 Task: Open Card Food Packaging Review in Board Content Management to Workspace Customer Relationship Management and Retention and add a team member Softage.4@softage.net, a label Blue, a checklist Mutual Funds, an attachment from Trello, a color Blue and finally, add a card description 'Create and send out employee engagement survey on career development opportunities' and a comment 'This task requires us to be proactive in identifying potential risks and taking steps to mitigate them.'. Add a start date 'Jan 08, 1900' with a due date 'Jan 15, 1900'
Action: Mouse moved to (735, 194)
Screenshot: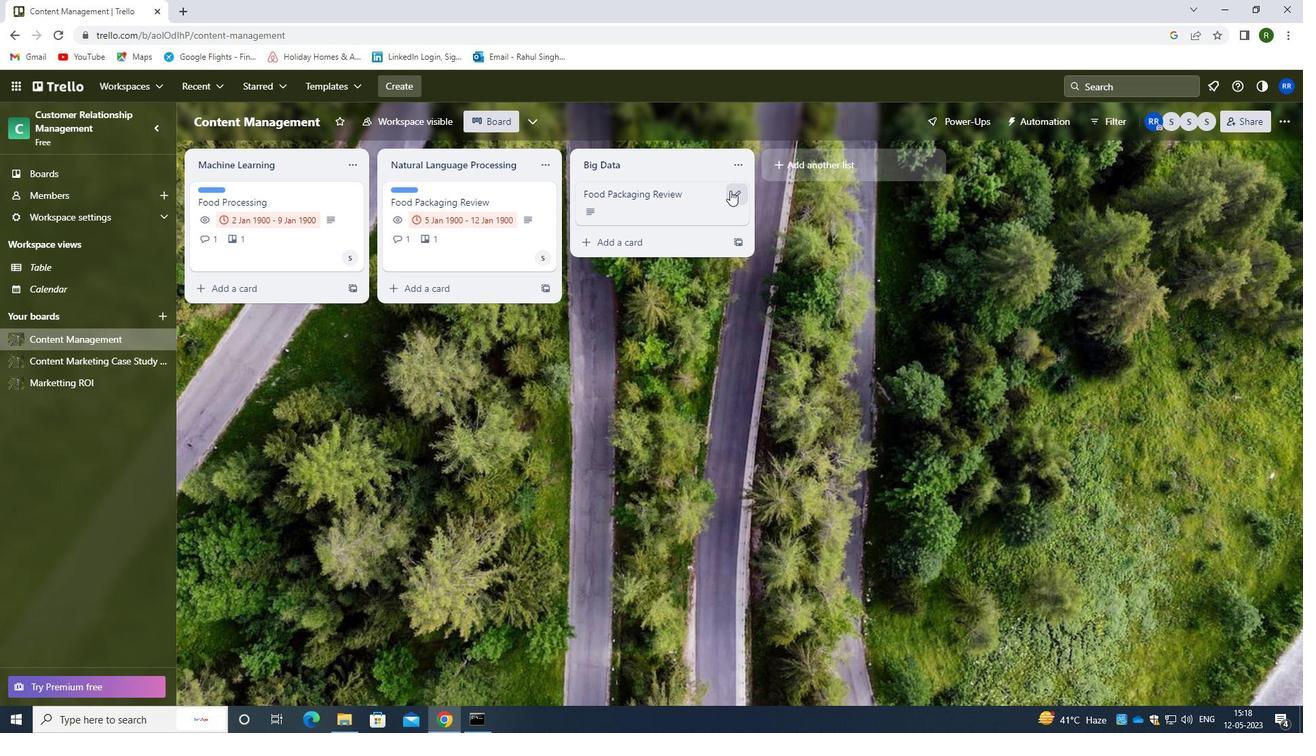 
Action: Mouse pressed left at (735, 194)
Screenshot: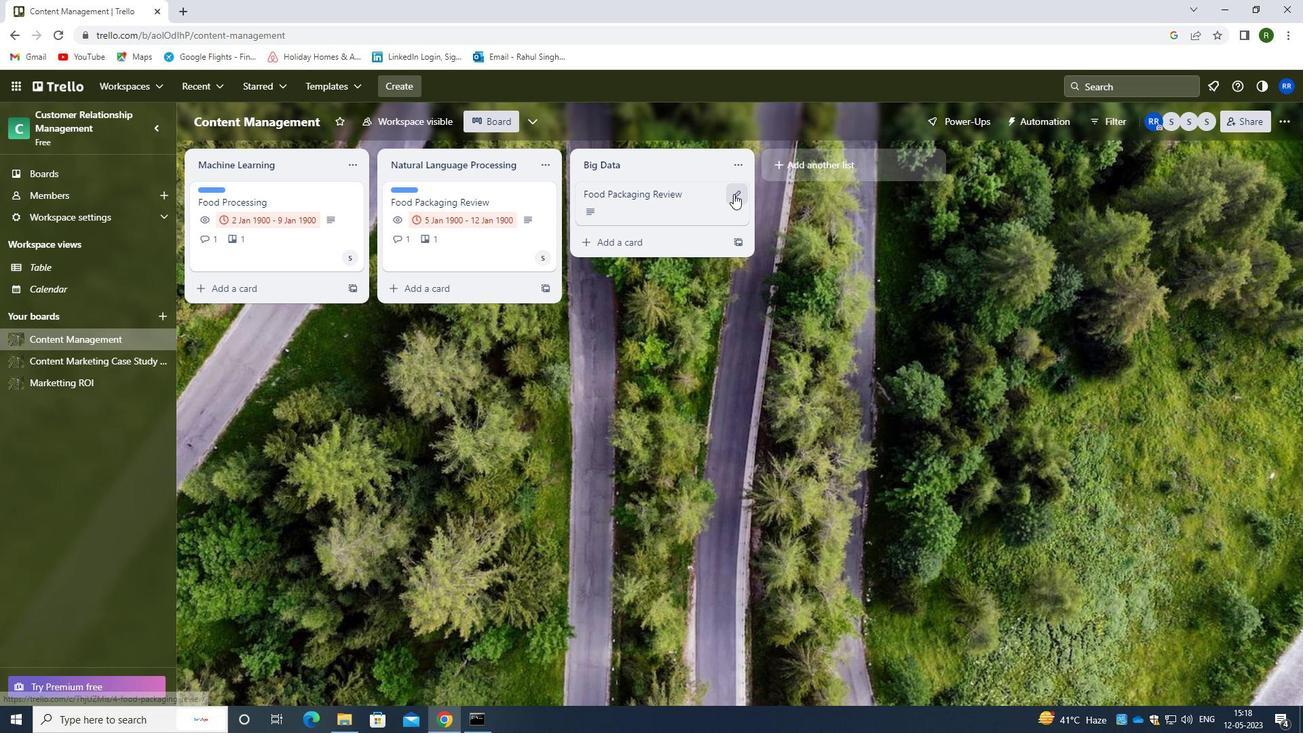 
Action: Mouse moved to (788, 196)
Screenshot: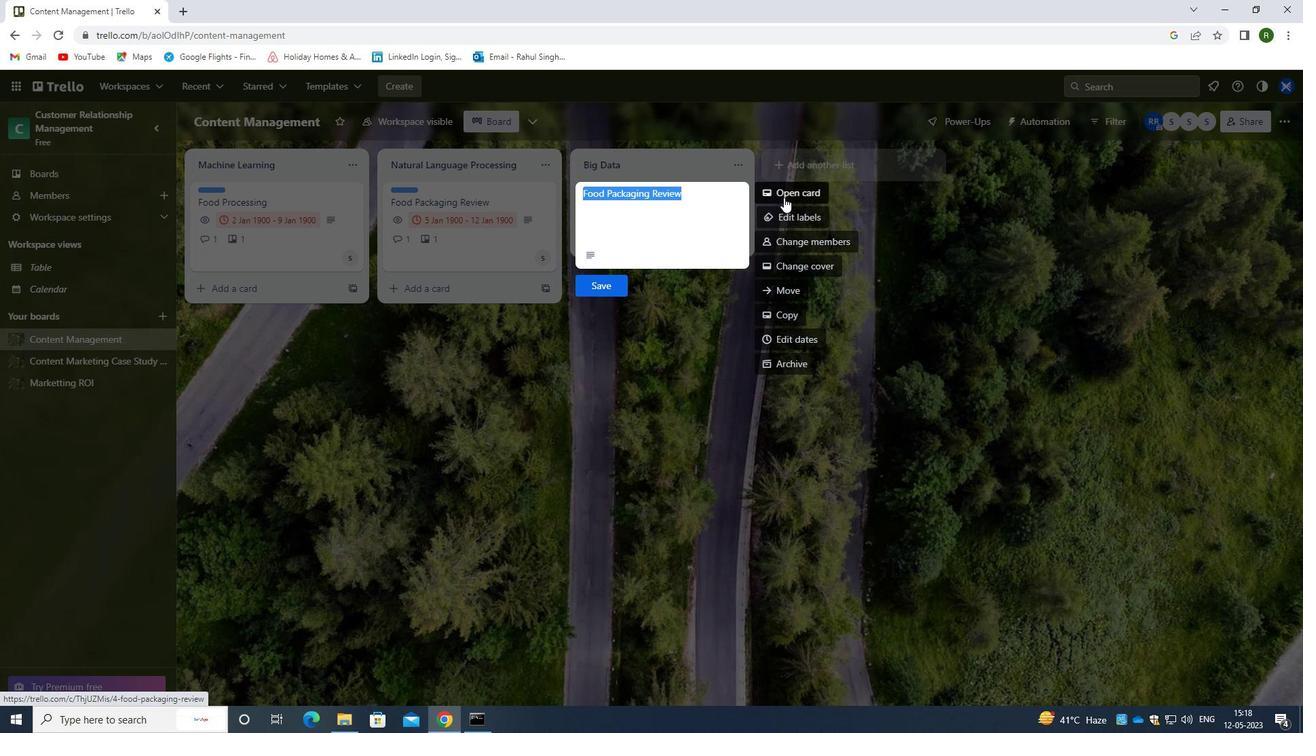 
Action: Mouse pressed left at (788, 196)
Screenshot: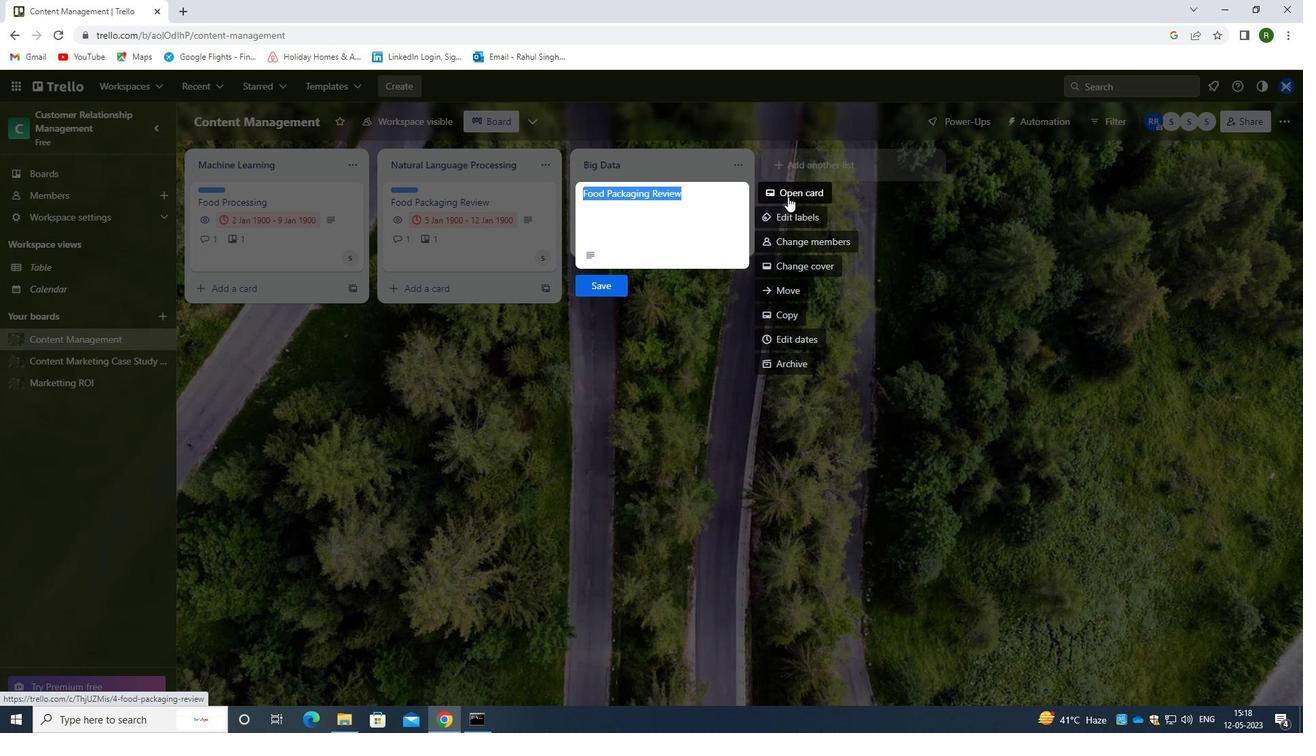 
Action: Mouse moved to (824, 245)
Screenshot: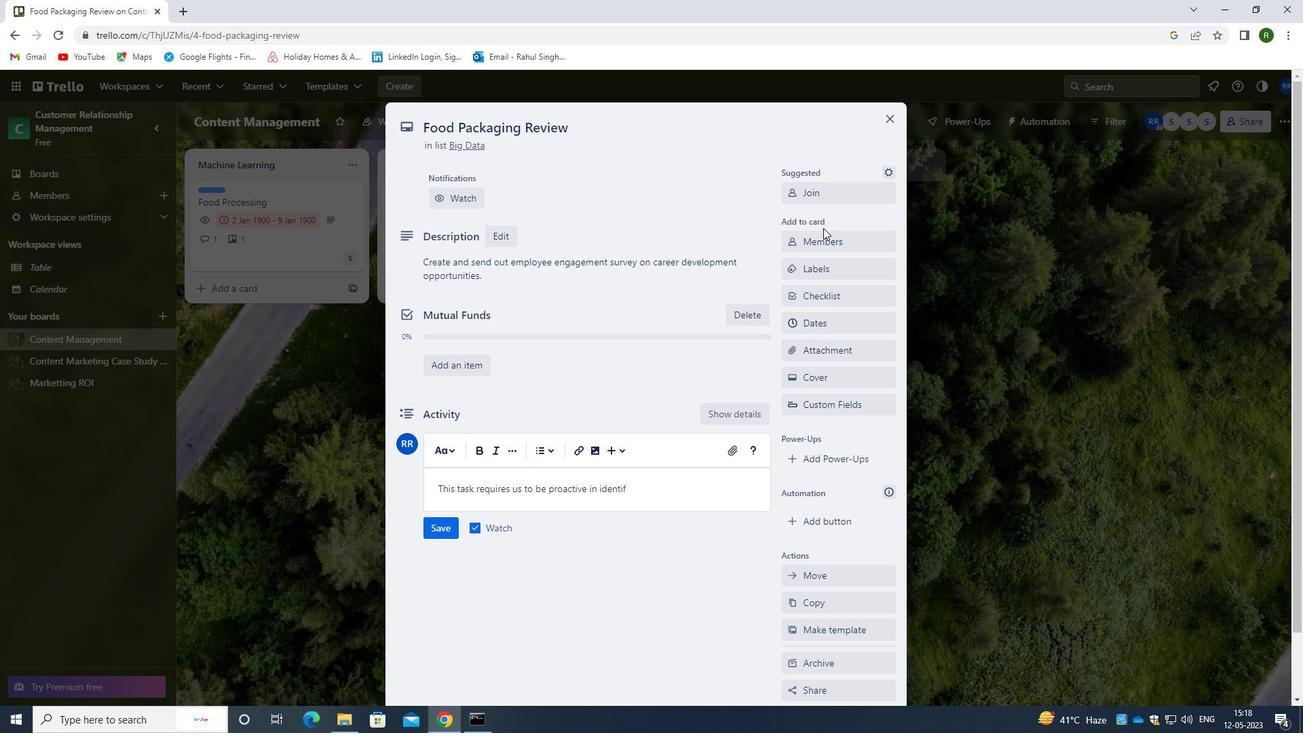 
Action: Mouse pressed left at (824, 245)
Screenshot: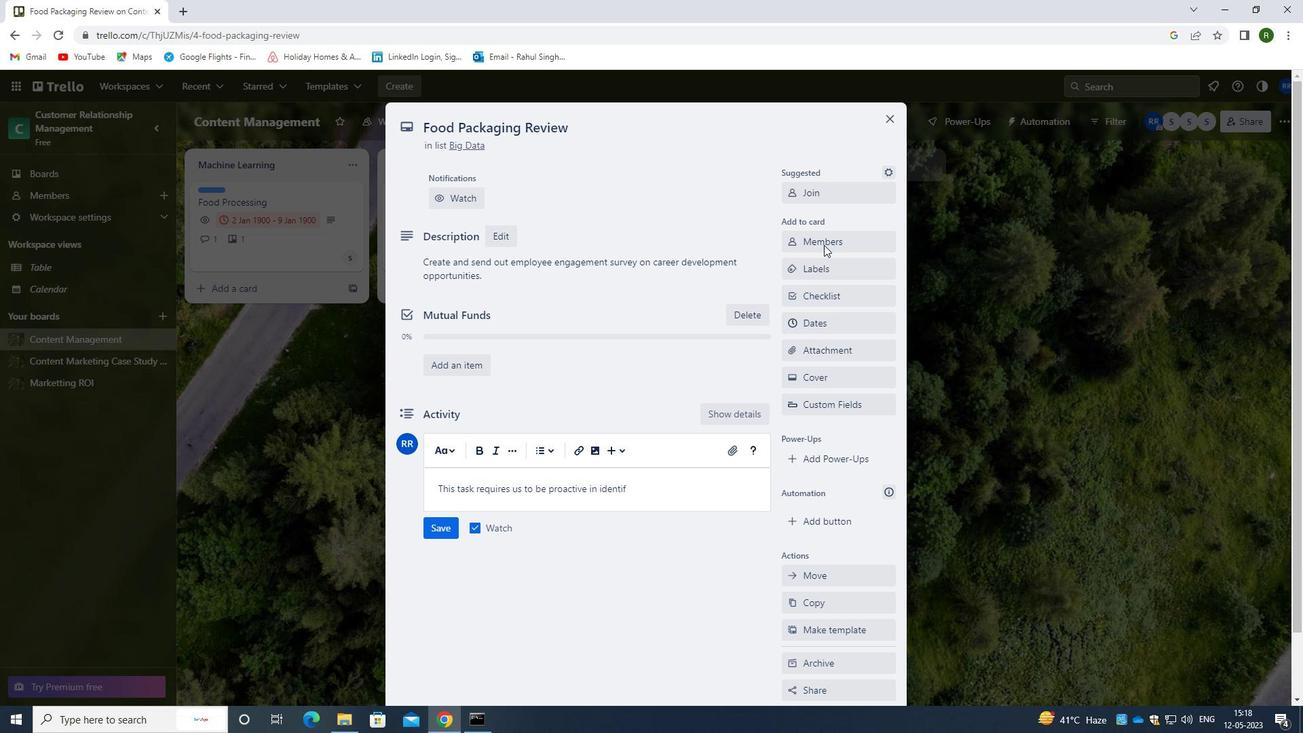 
Action: Mouse moved to (810, 243)
Screenshot: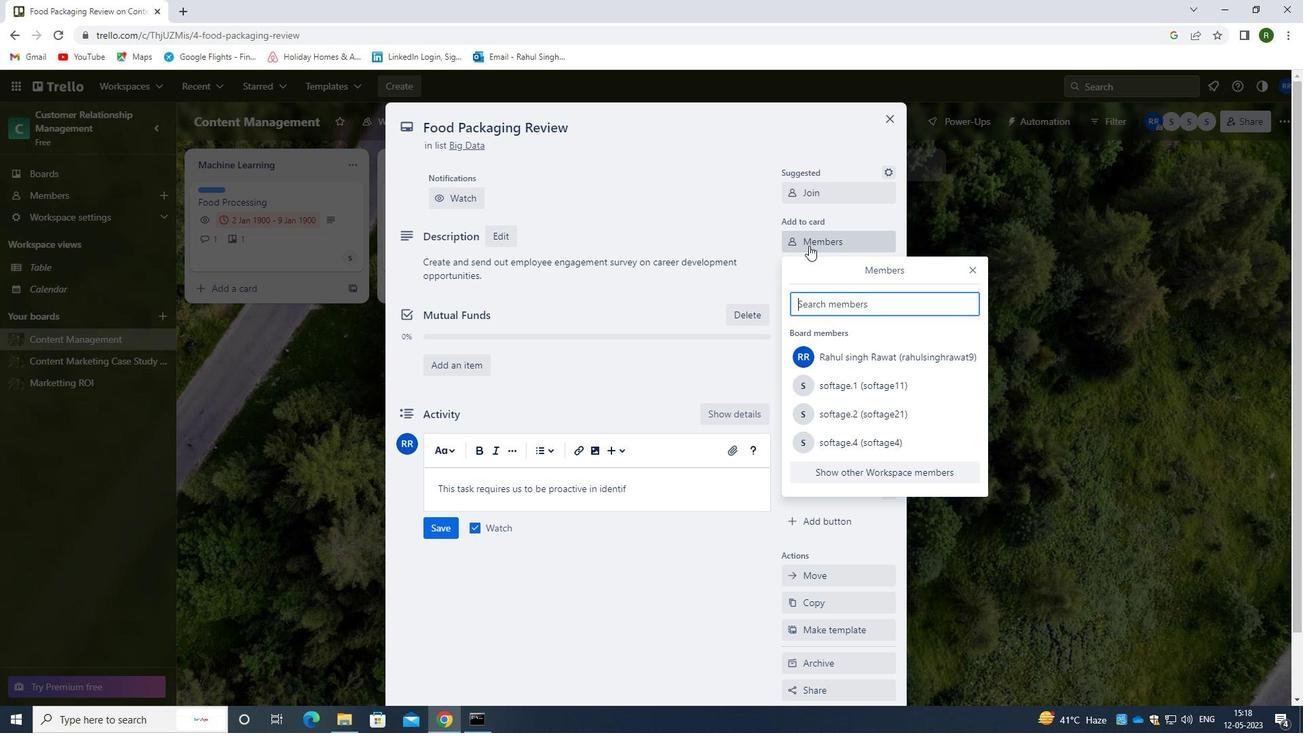
Action: Mouse pressed left at (810, 243)
Screenshot: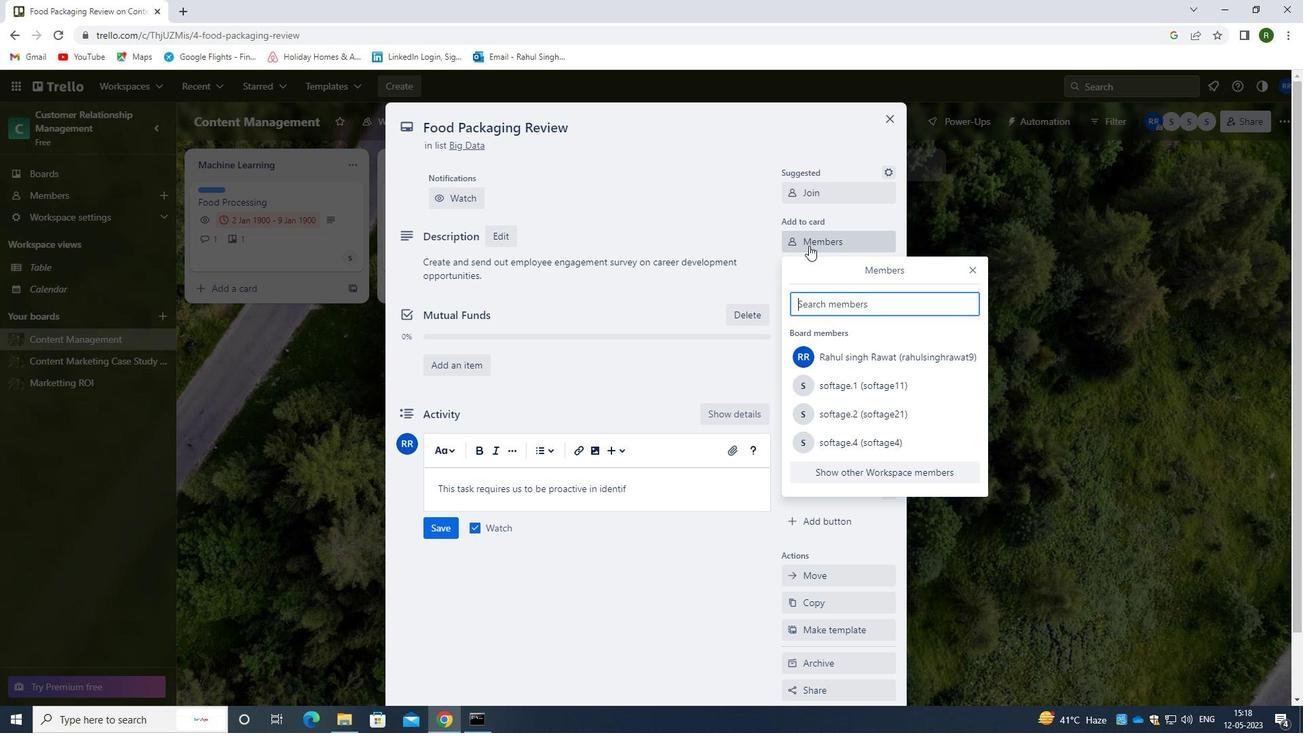 
Action: Mouse moved to (811, 243)
Screenshot: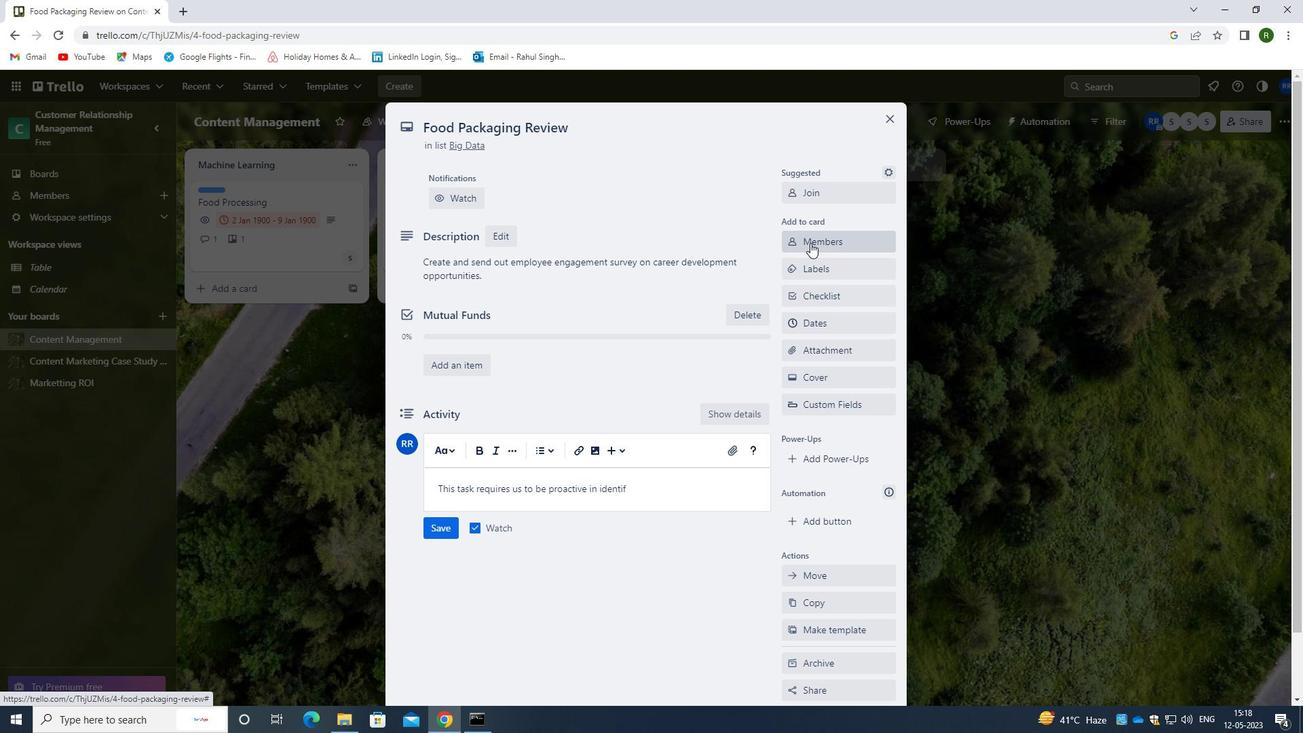 
Action: Mouse pressed left at (811, 243)
Screenshot: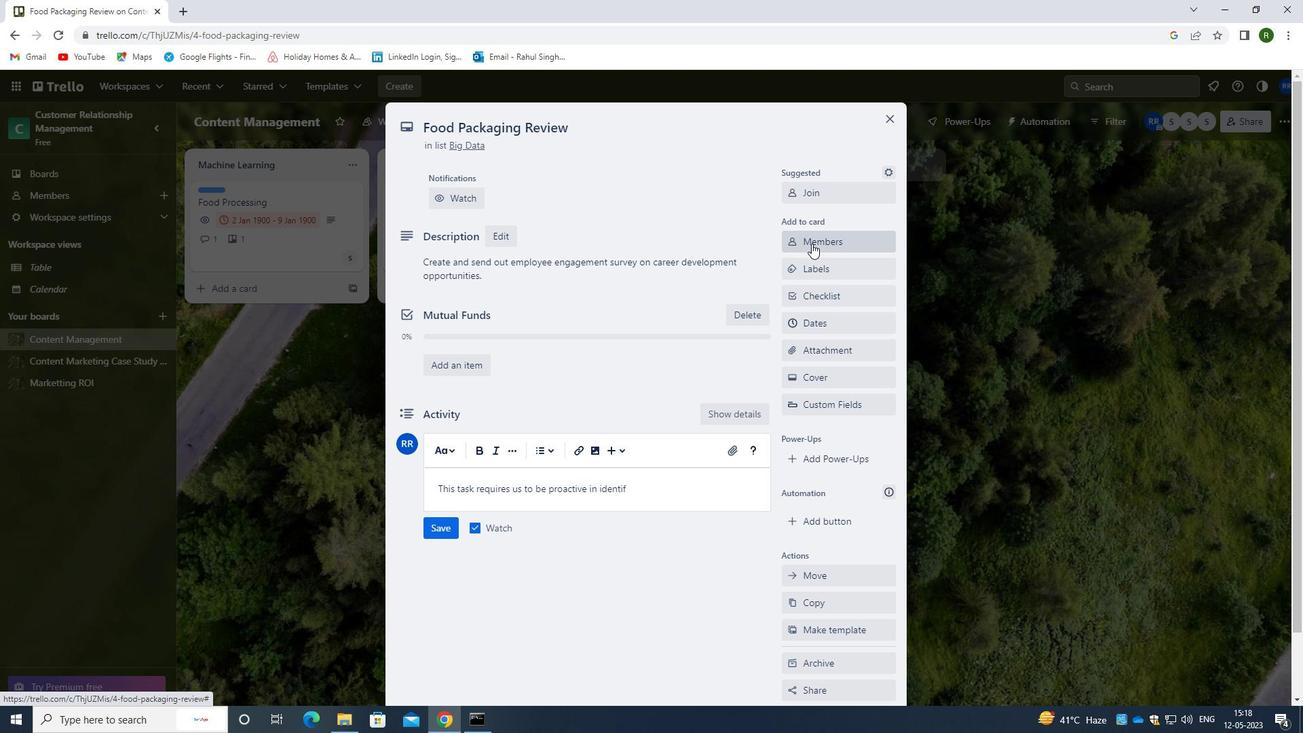 
Action: Mouse moved to (824, 305)
Screenshot: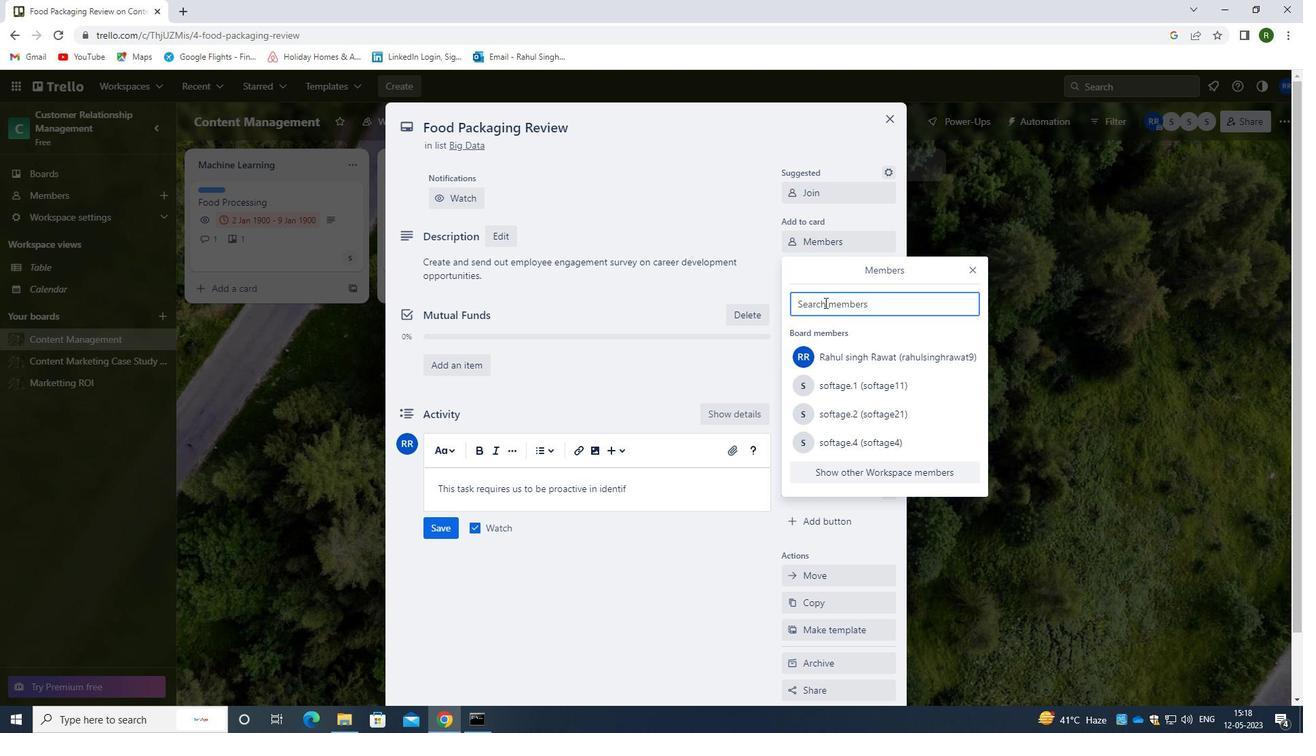 
Action: Key pressed <Key.caps_lock>s<Key.caps_lock>oftage.4<Key.shift>@SOFTAGE.NET
Screenshot: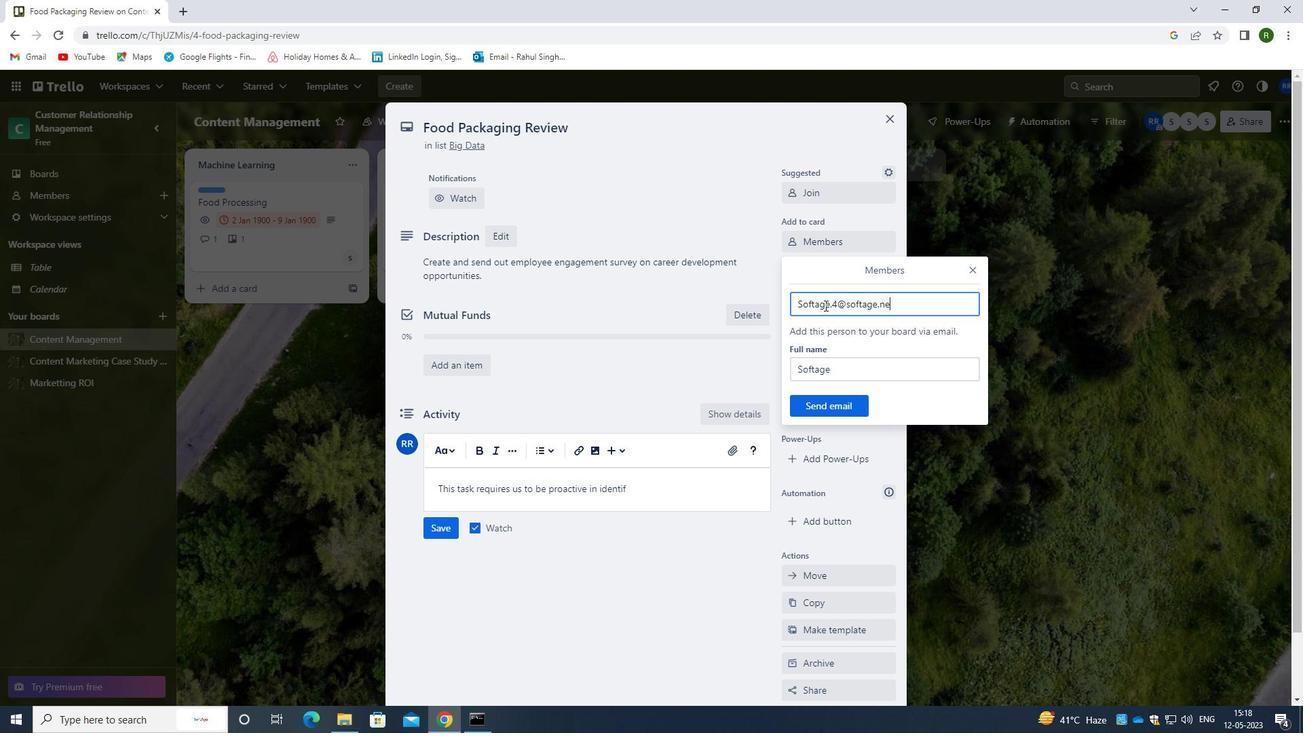 
Action: Mouse moved to (839, 407)
Screenshot: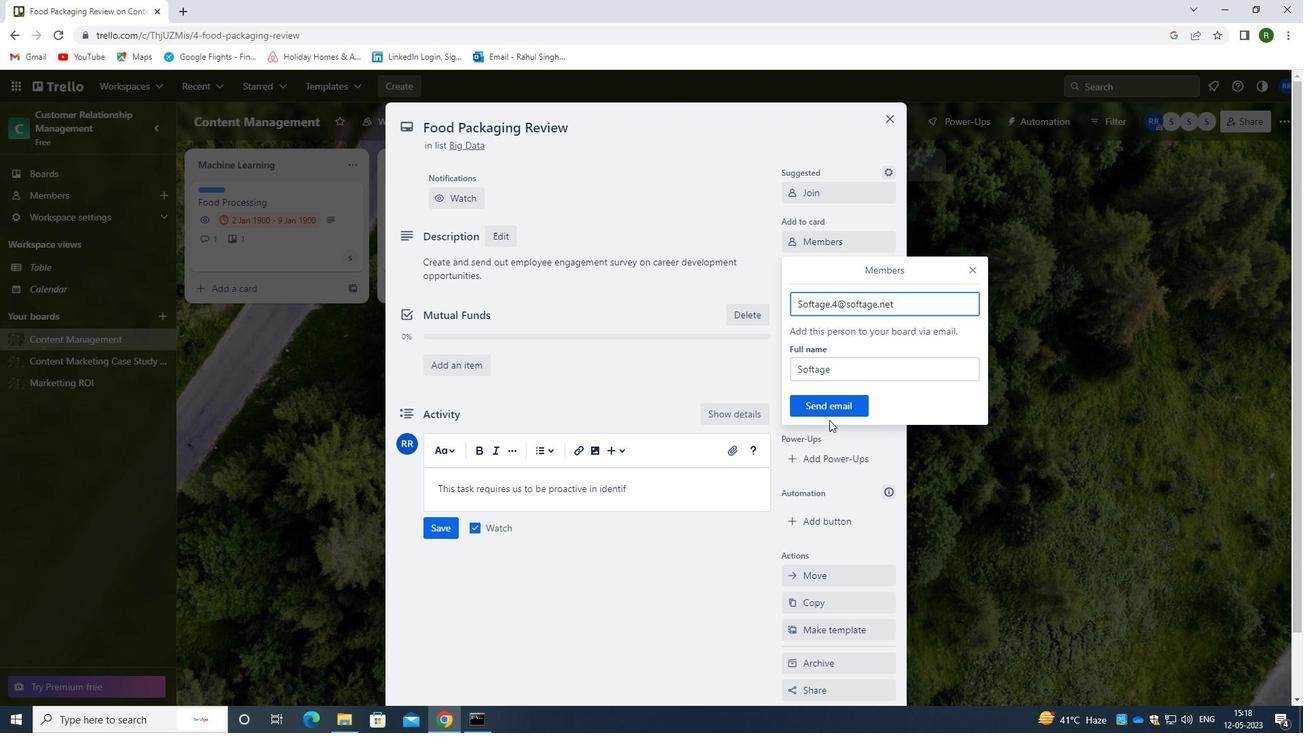 
Action: Mouse pressed left at (839, 407)
Screenshot: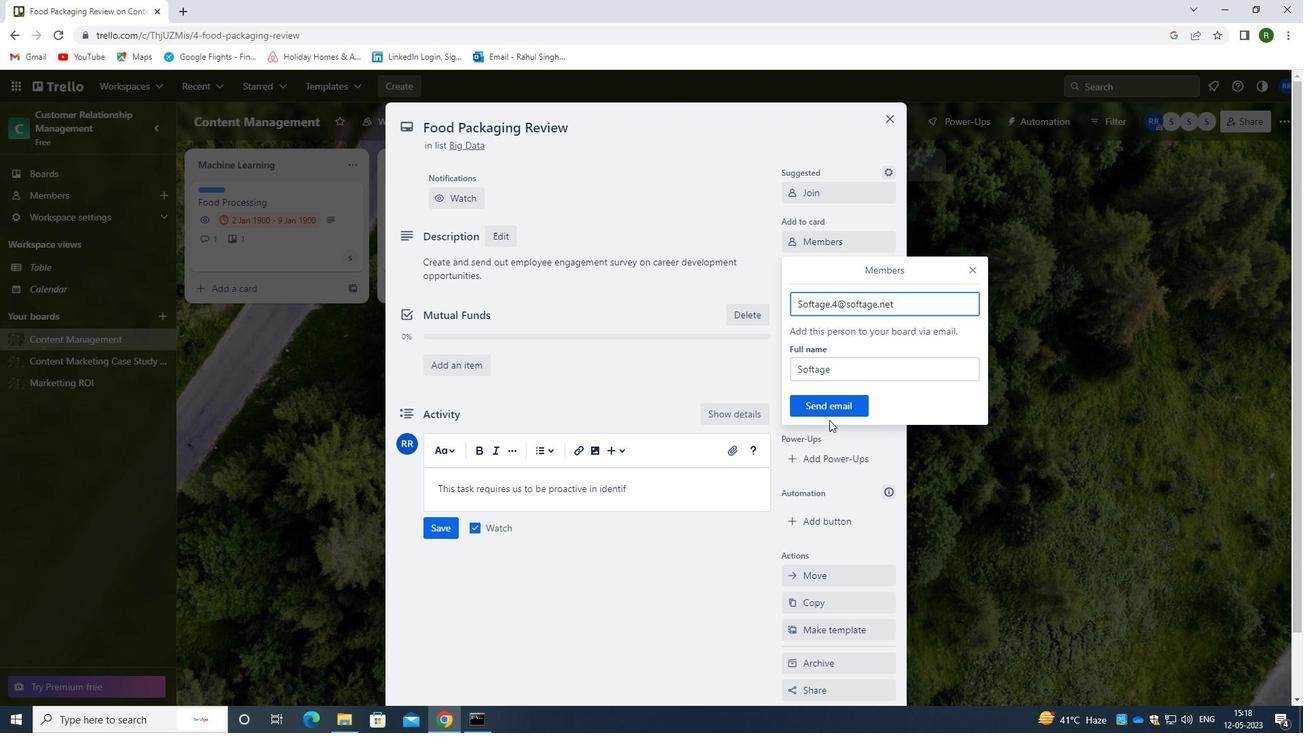 
Action: Mouse moved to (833, 257)
Screenshot: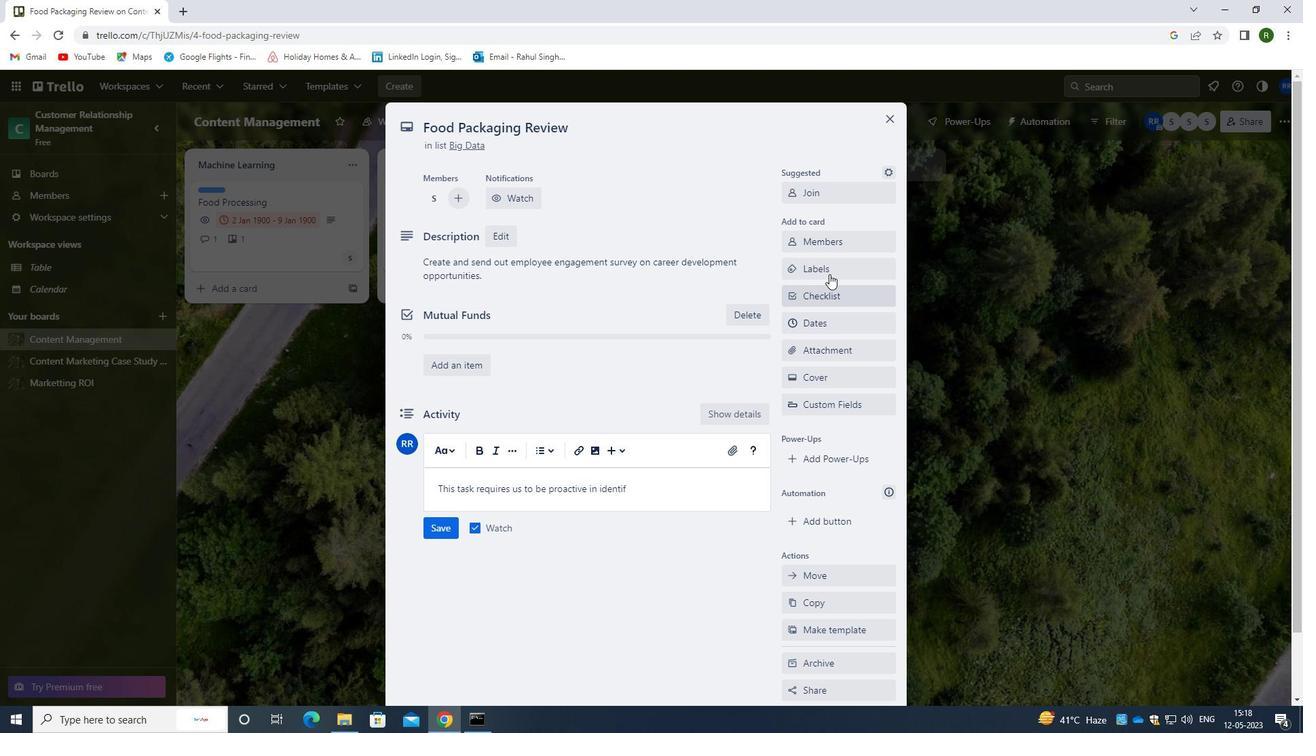 
Action: Mouse pressed left at (833, 257)
Screenshot: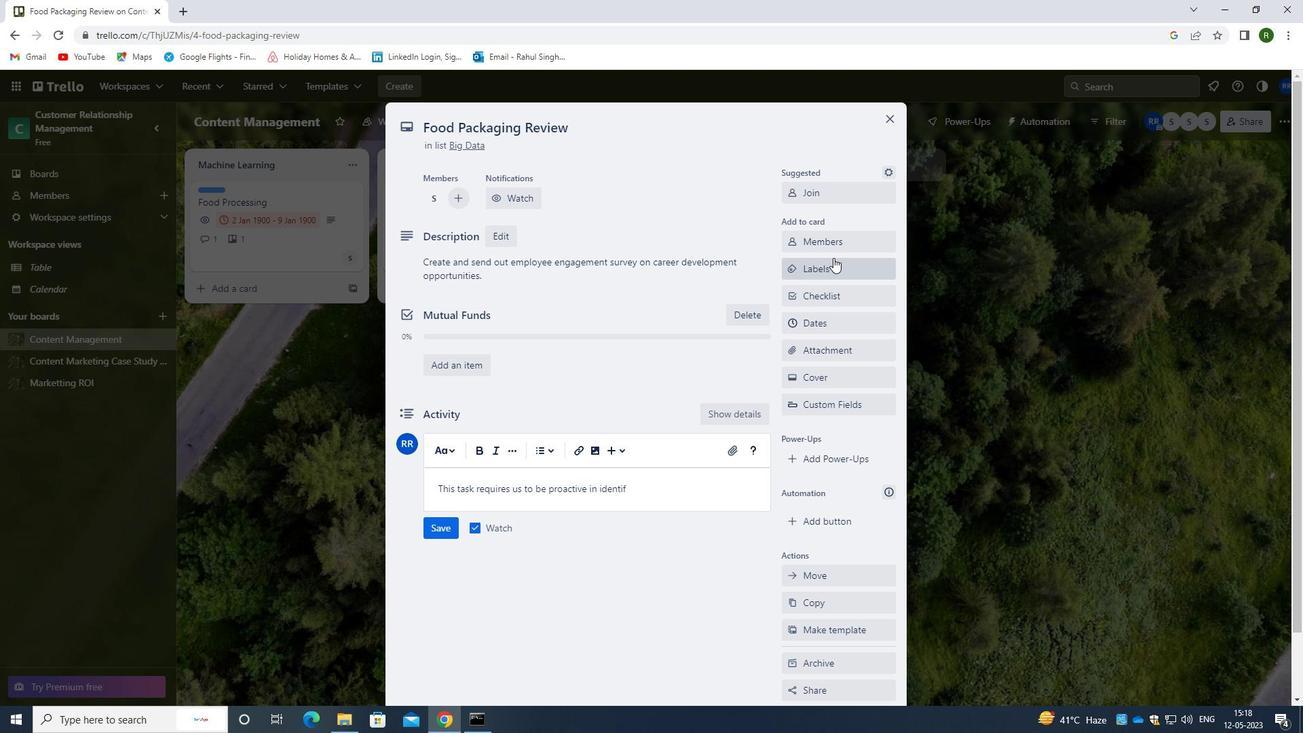 
Action: Mouse moved to (824, 358)
Screenshot: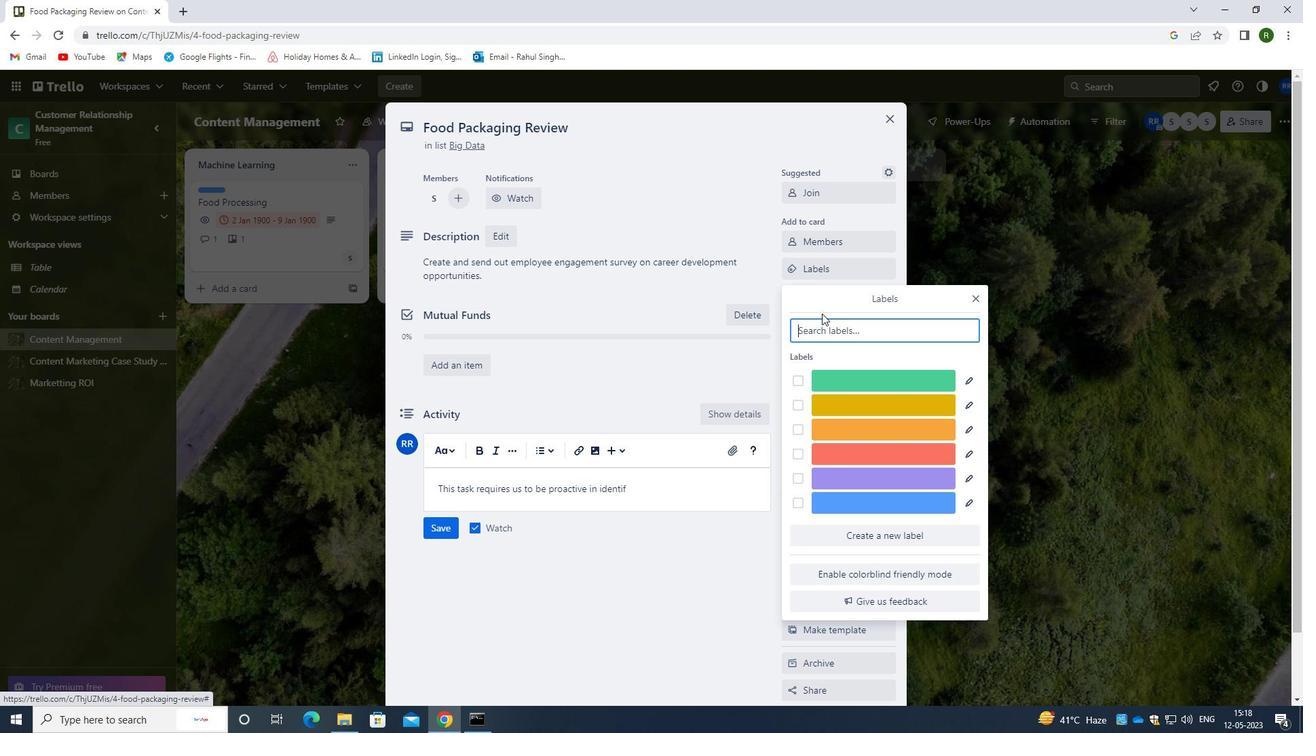 
Action: Key pressed BLI<Key.backspace>UE
Screenshot: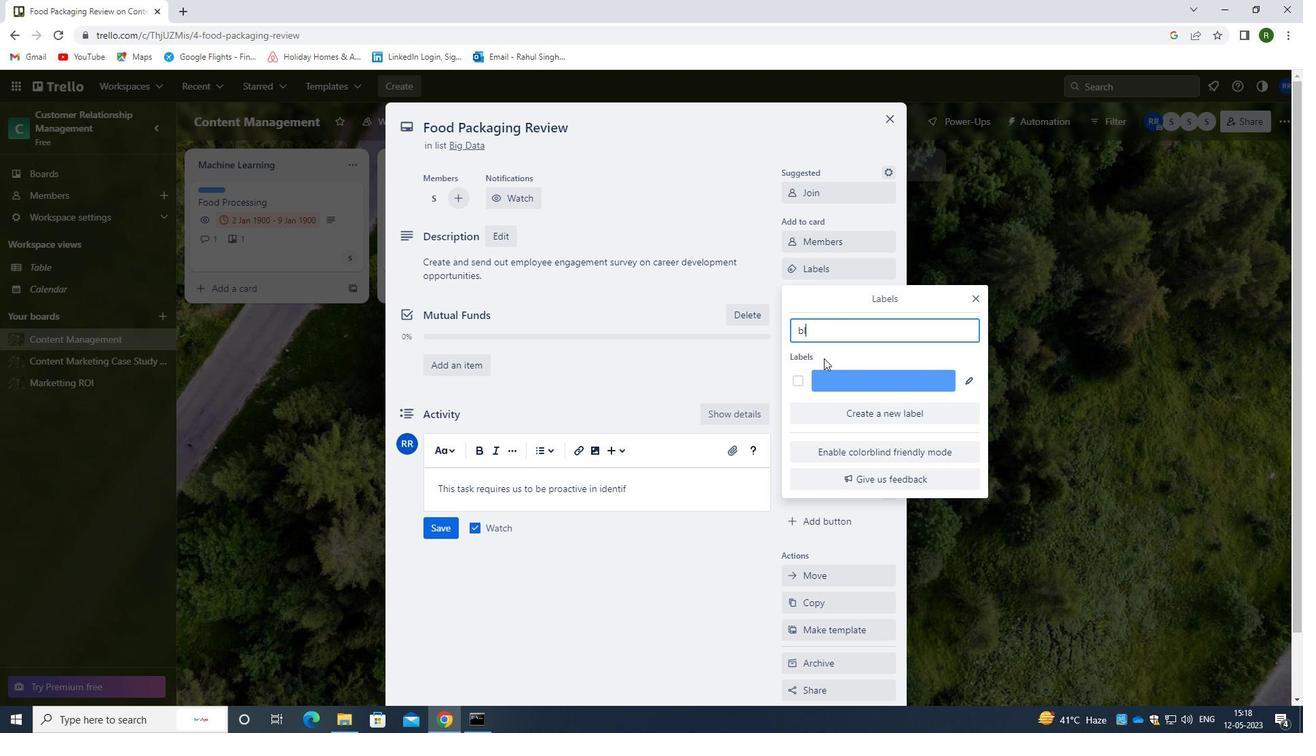 
Action: Mouse moved to (794, 377)
Screenshot: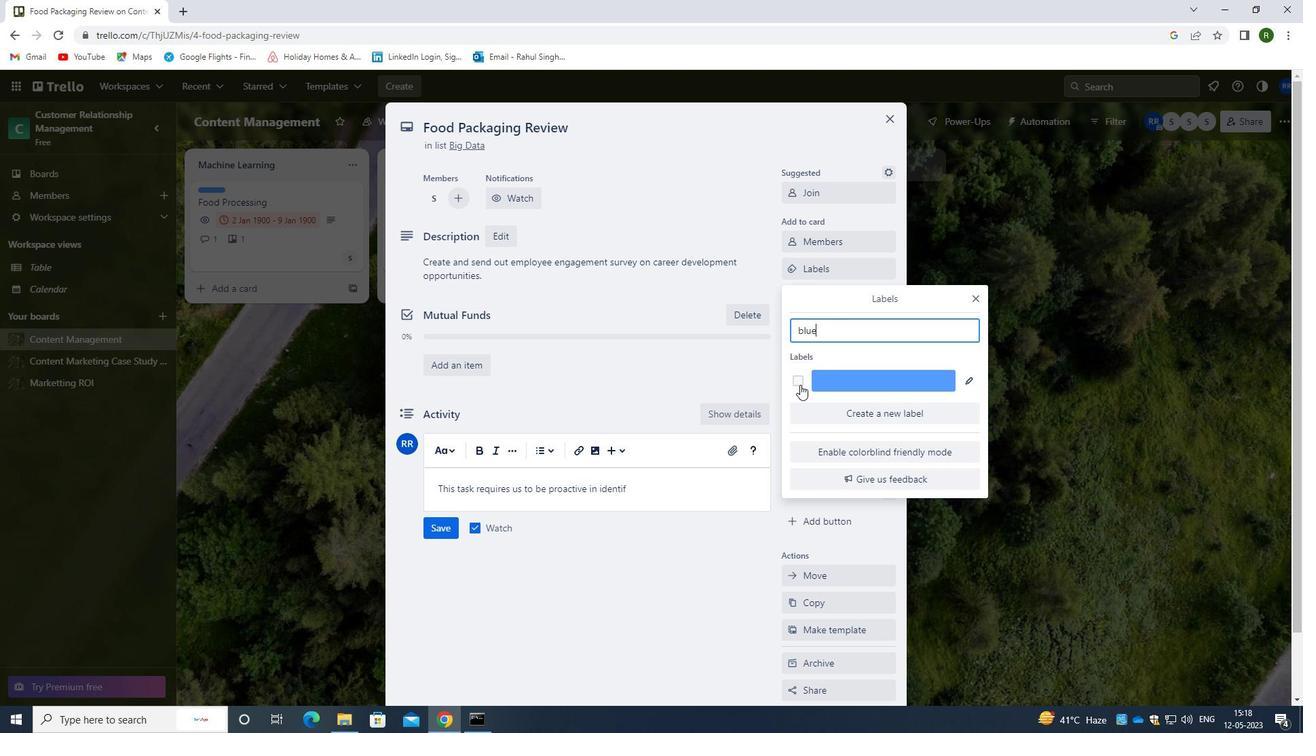 
Action: Mouse pressed left at (794, 377)
Screenshot: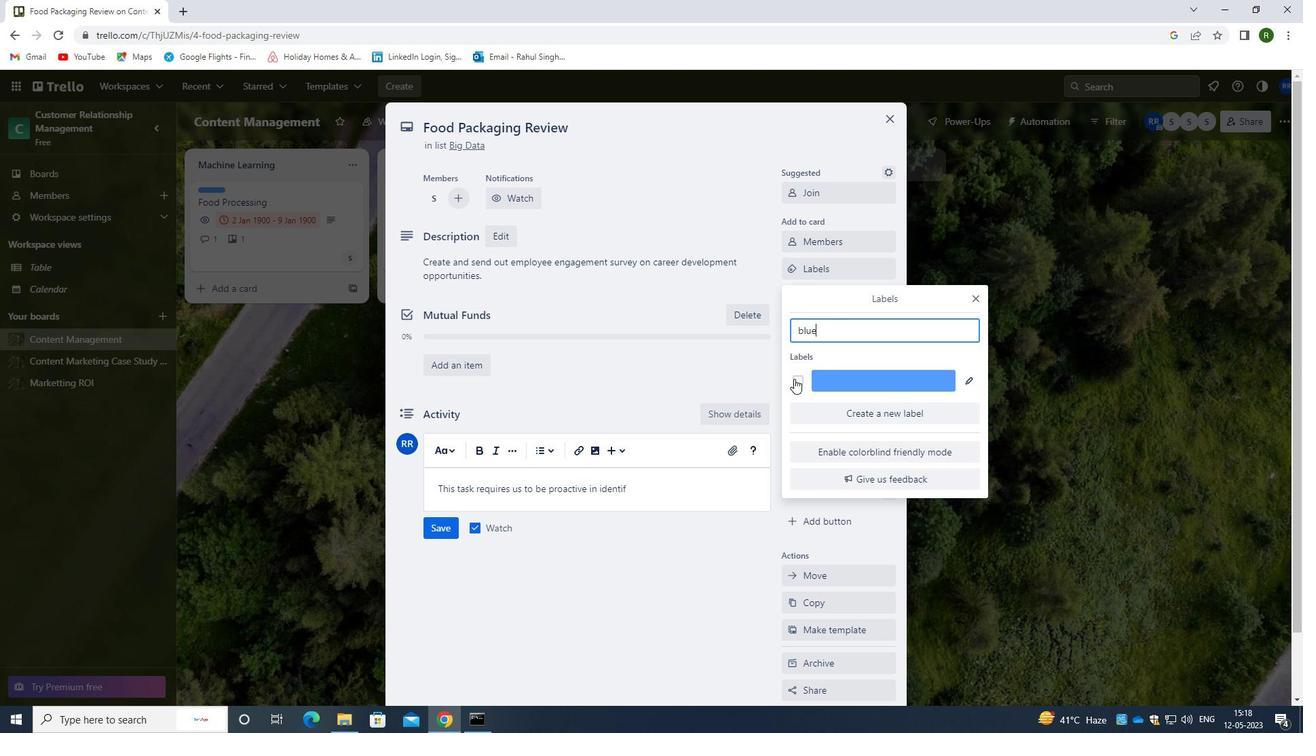 
Action: Mouse moved to (662, 610)
Screenshot: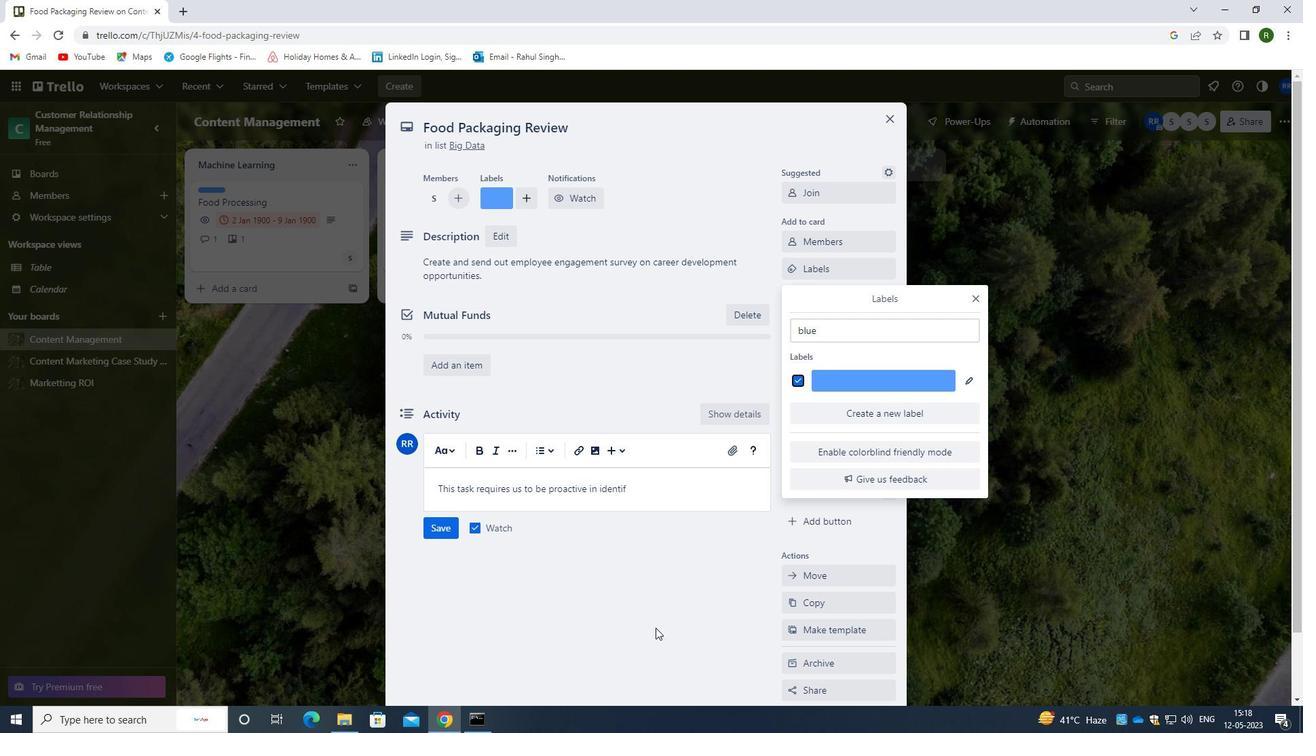 
Action: Mouse pressed left at (662, 610)
Screenshot: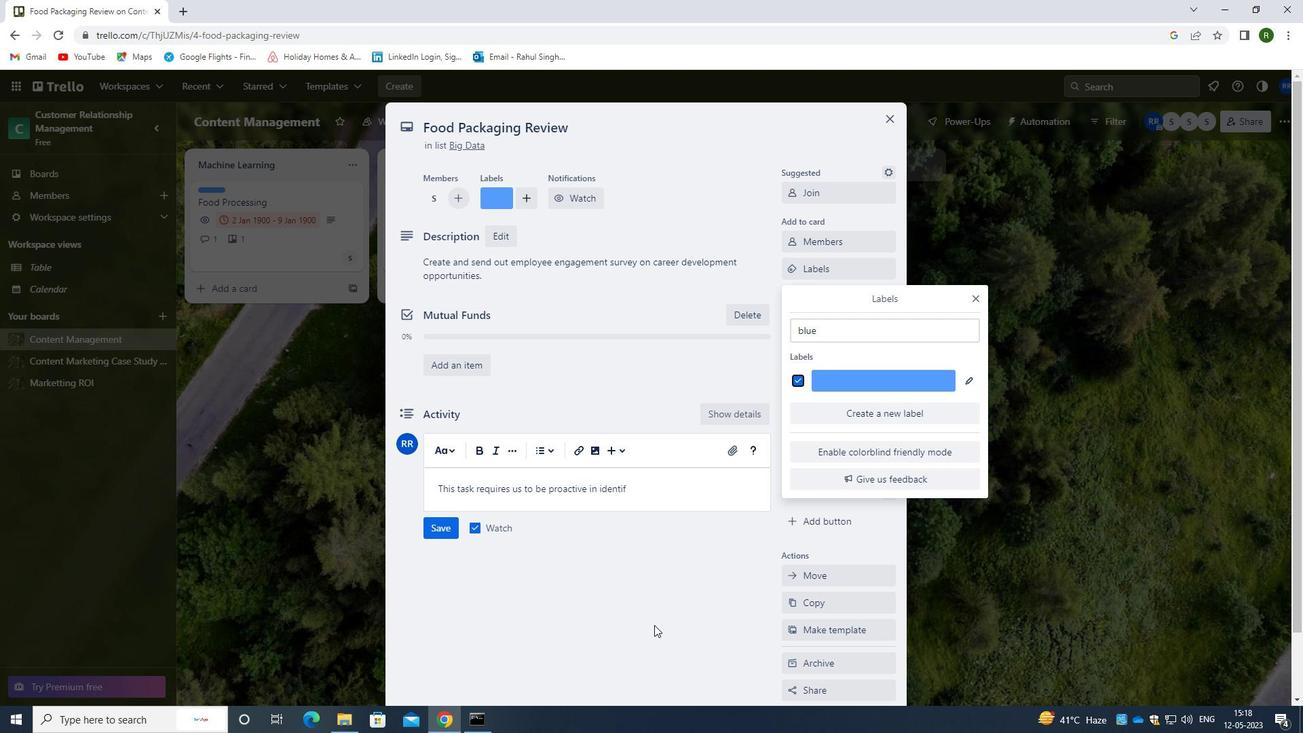 
Action: Mouse moved to (828, 301)
Screenshot: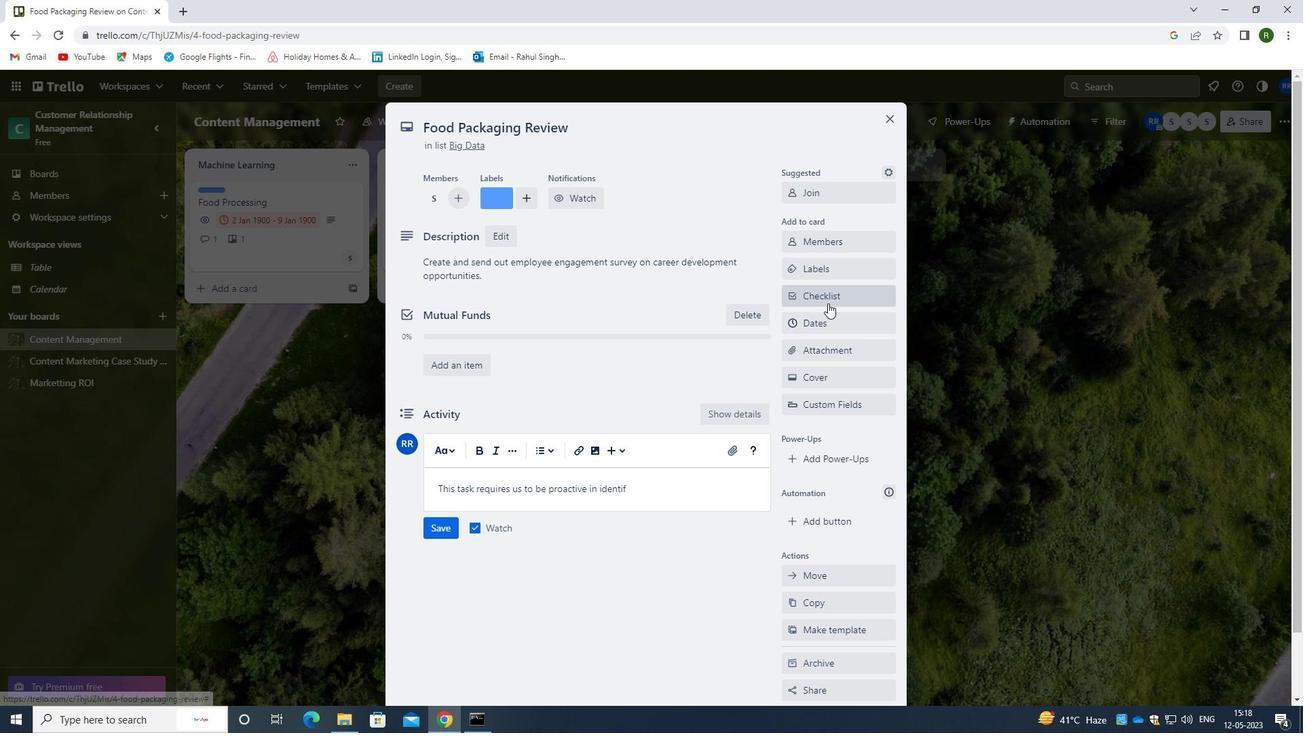 
Action: Mouse pressed left at (828, 301)
Screenshot: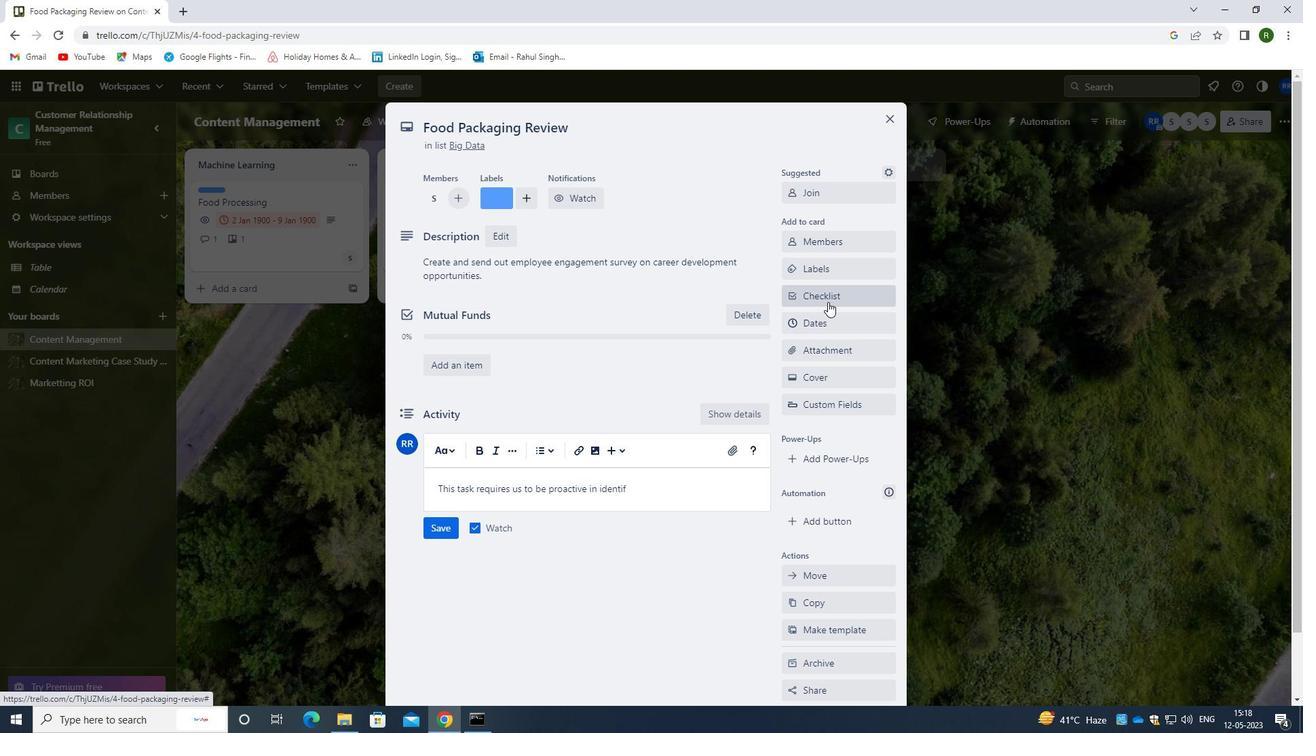 
Action: Mouse moved to (835, 342)
Screenshot: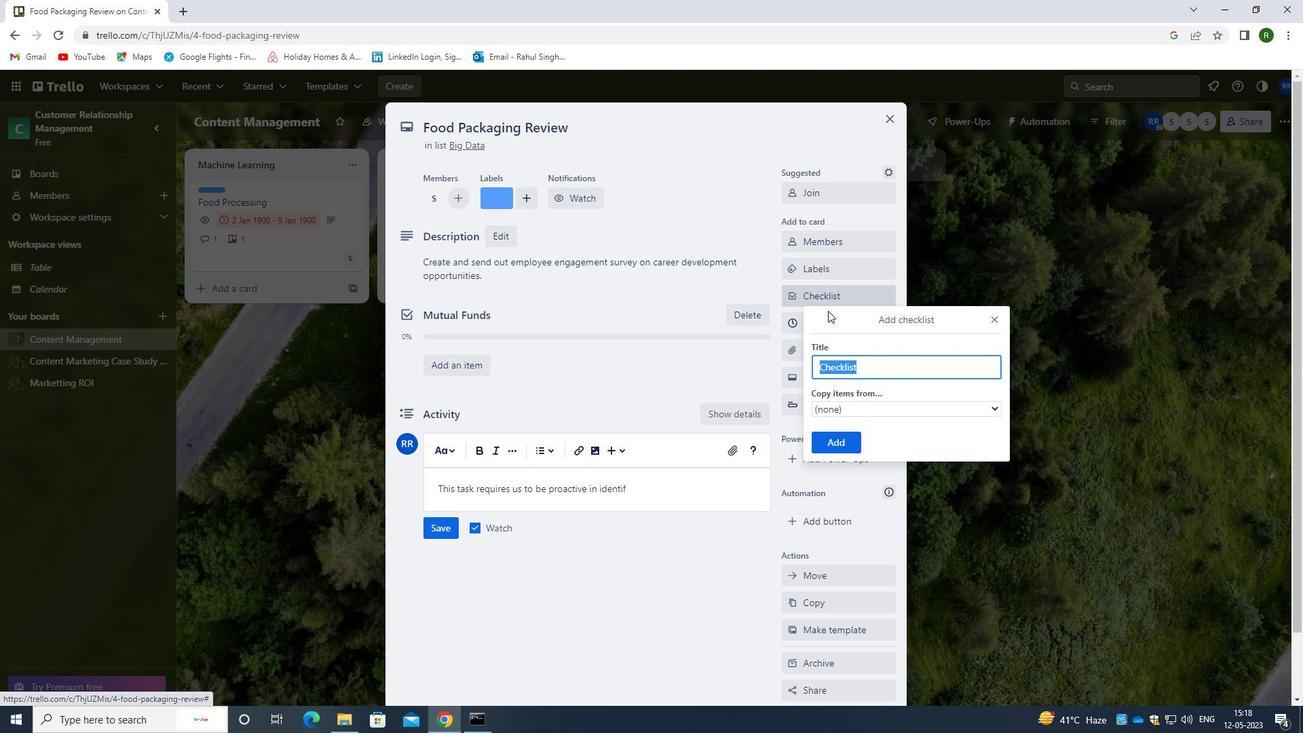 
Action: Key pressed <Key.backspace><Key.shift><Key.shift><Key.shift>MUTUAL<Key.space><Key.shift>FI<Key.backspace>UNDS
Screenshot: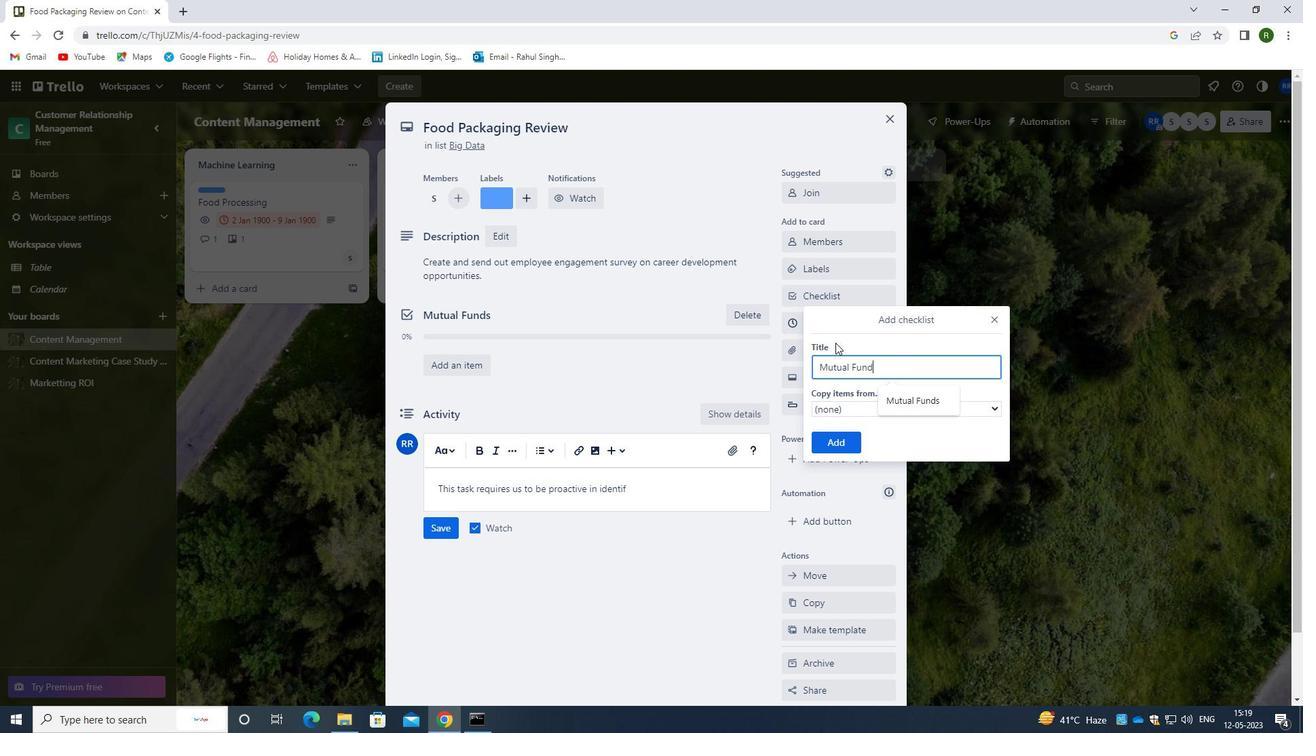 
Action: Mouse moved to (819, 445)
Screenshot: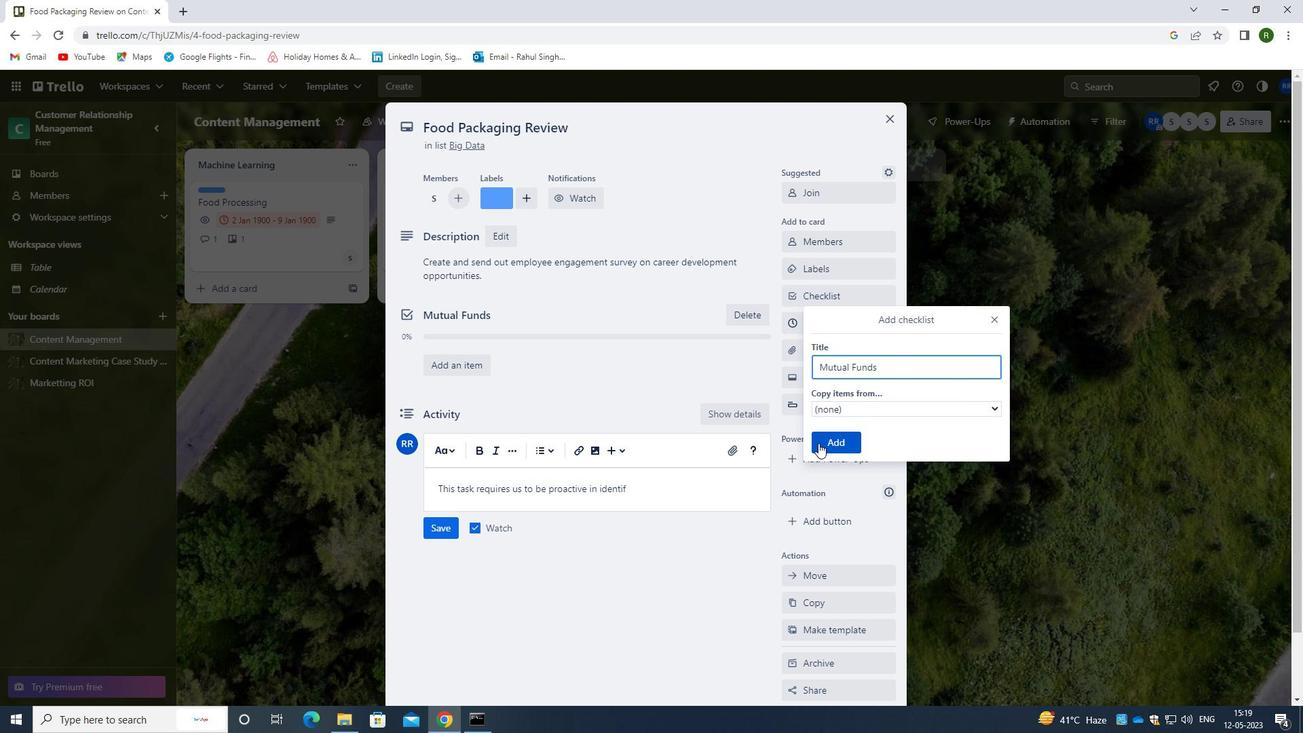 
Action: Mouse pressed left at (819, 445)
Screenshot: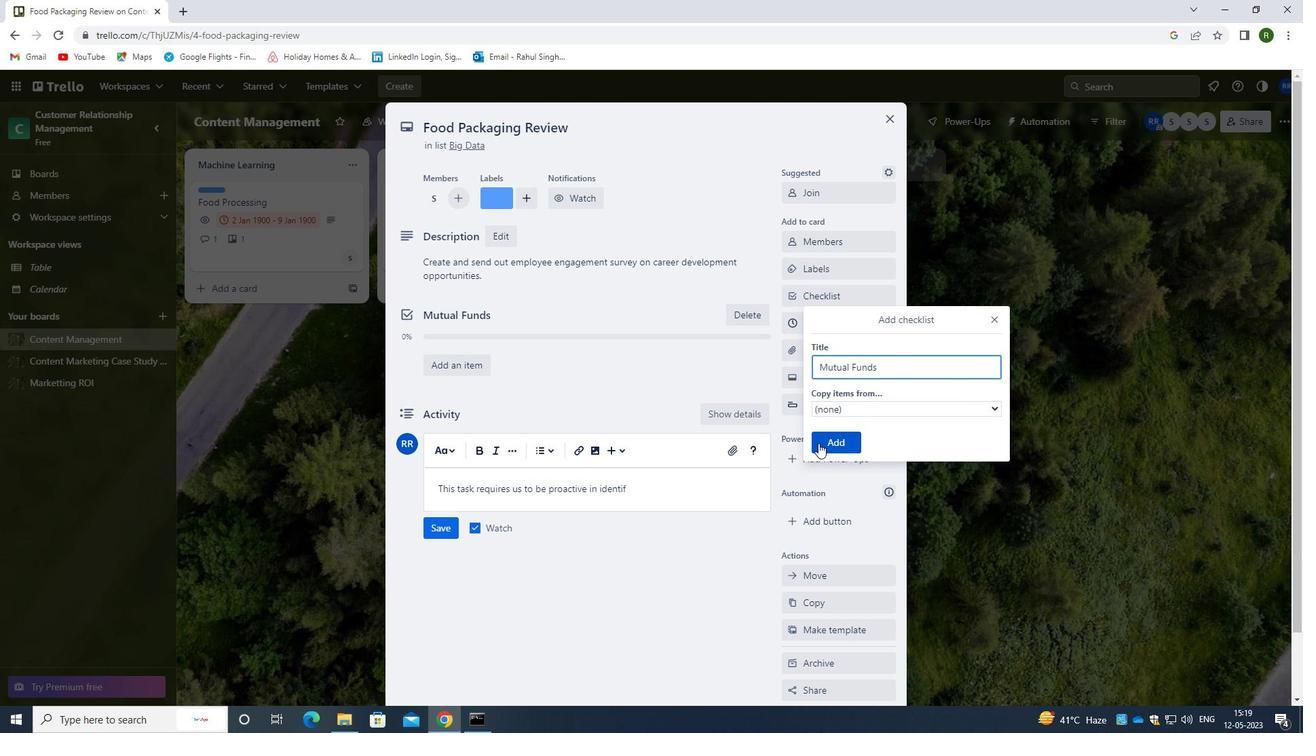 
Action: Mouse moved to (817, 352)
Screenshot: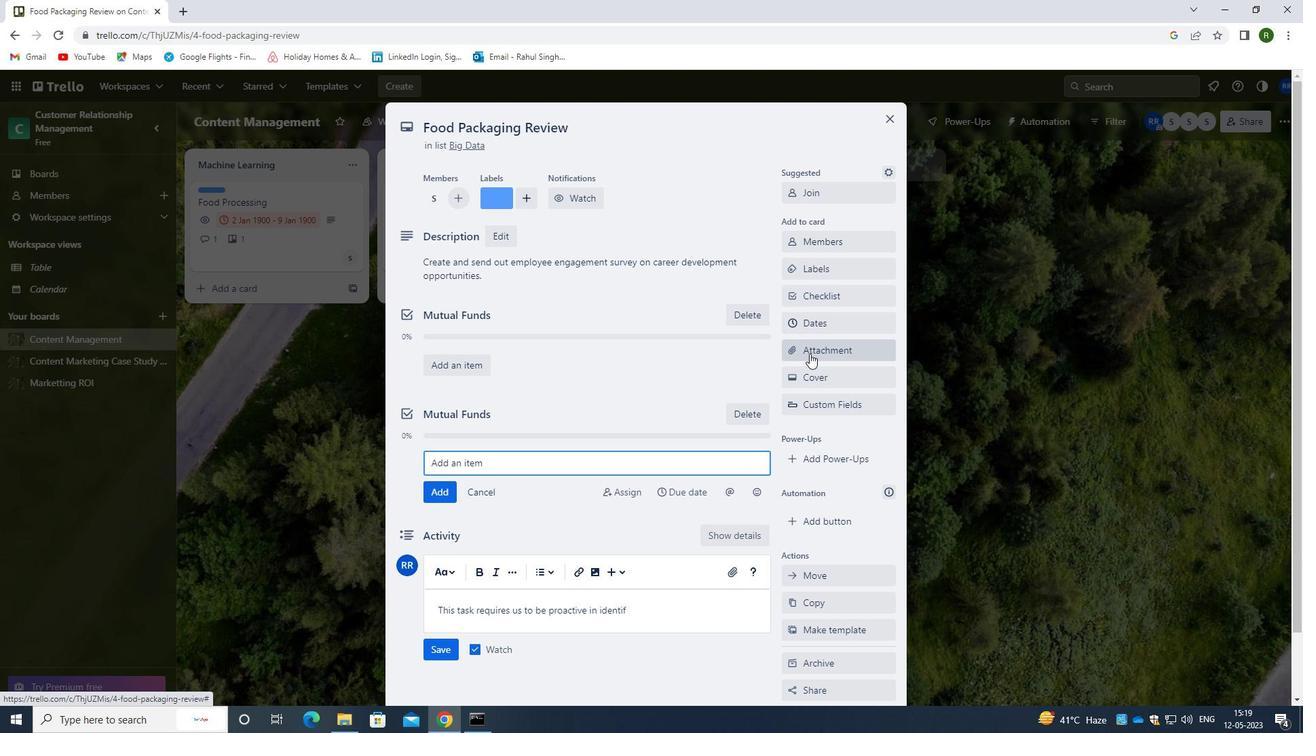
Action: Mouse pressed left at (817, 352)
Screenshot: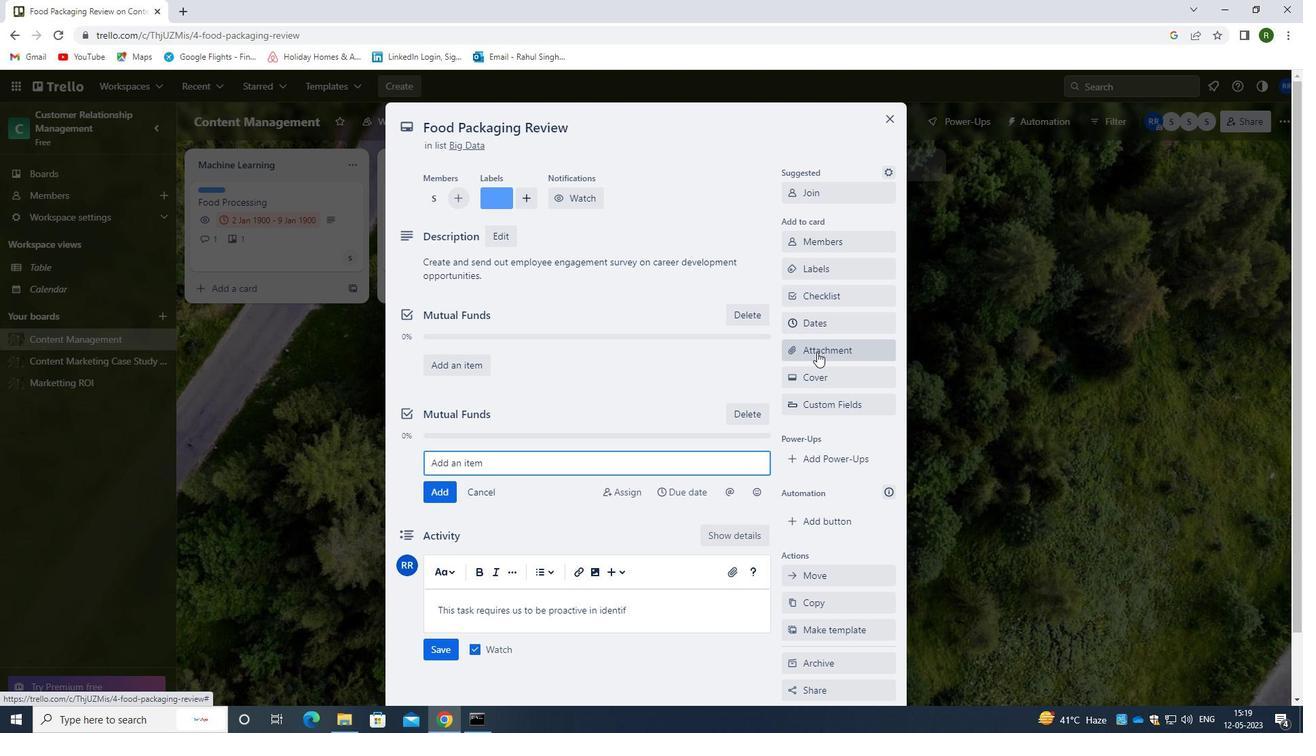 
Action: Mouse moved to (808, 426)
Screenshot: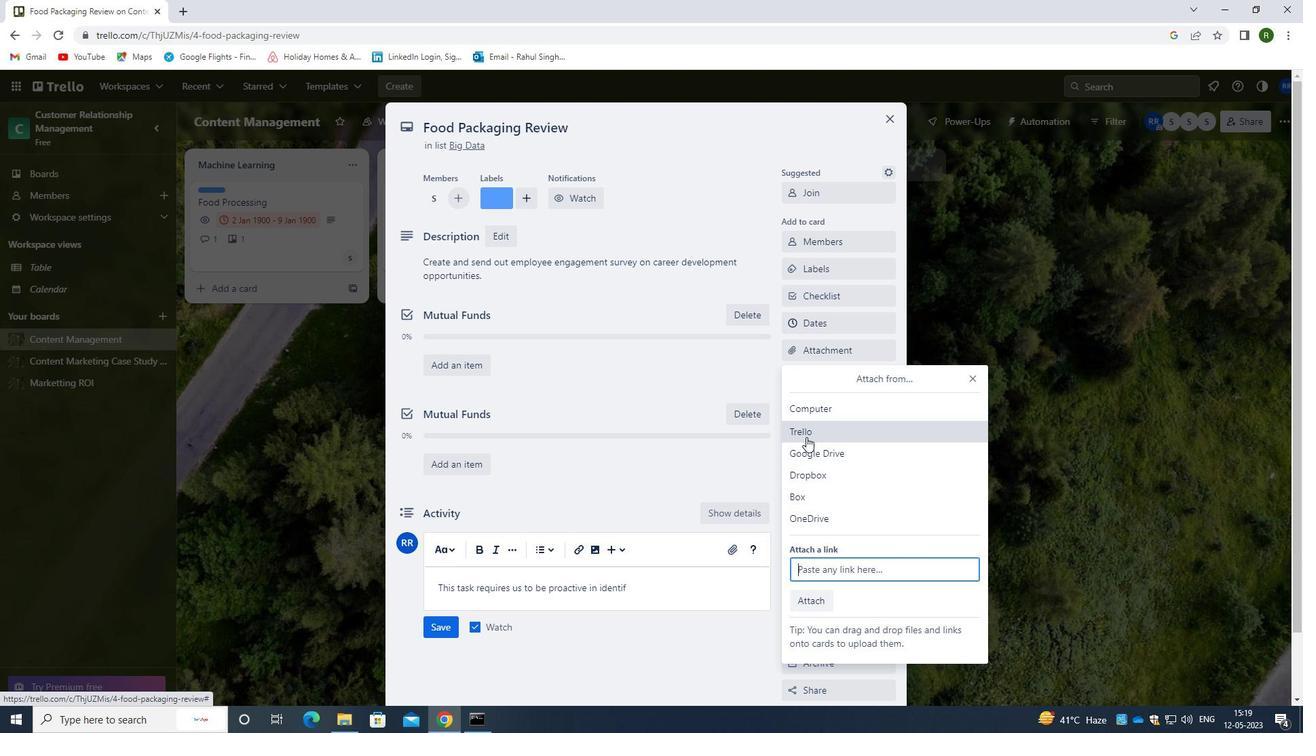 
Action: Mouse pressed left at (808, 426)
Screenshot: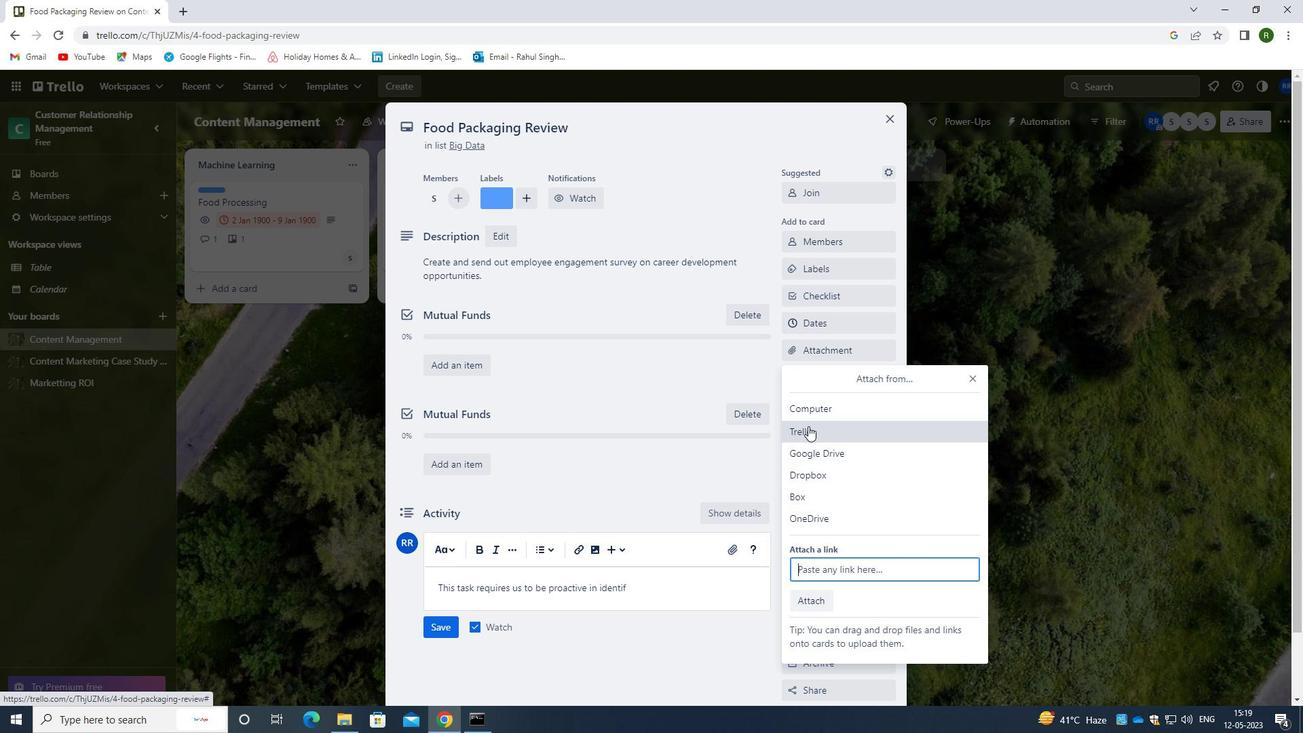 
Action: Mouse moved to (866, 641)
Screenshot: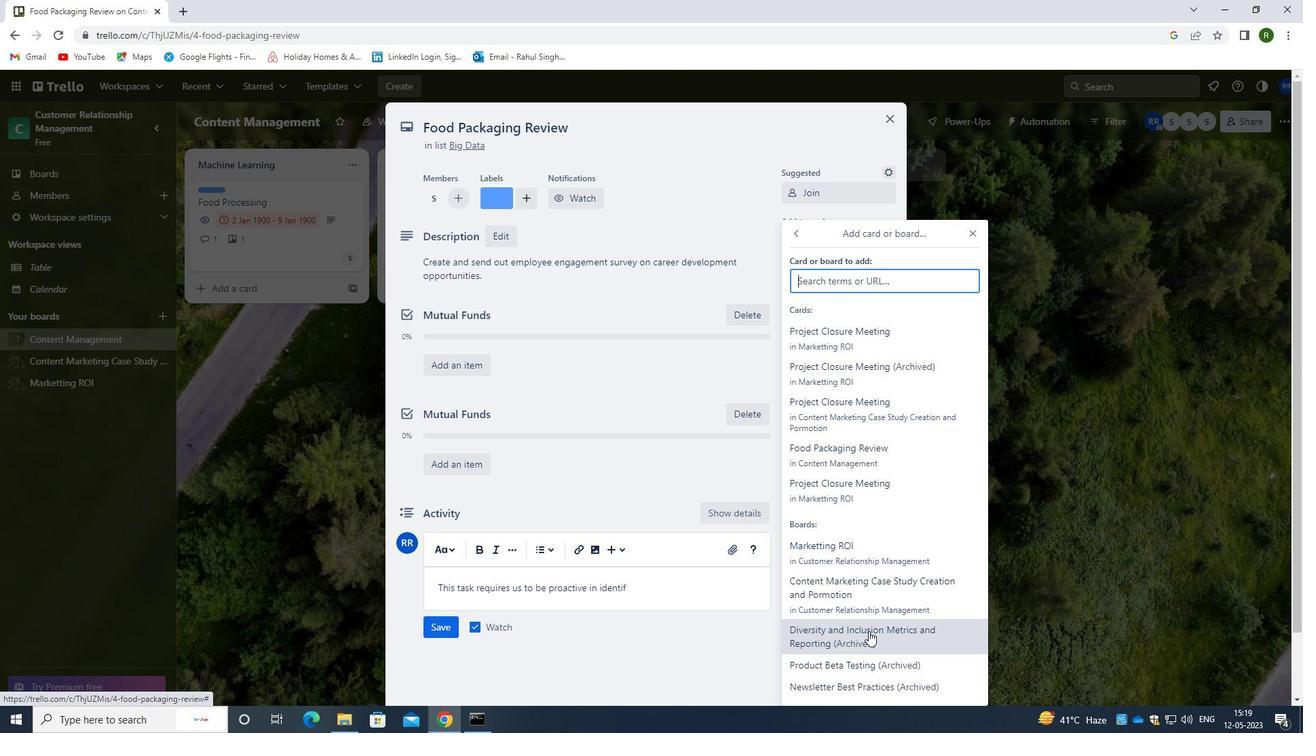 
Action: Mouse pressed left at (866, 641)
Screenshot: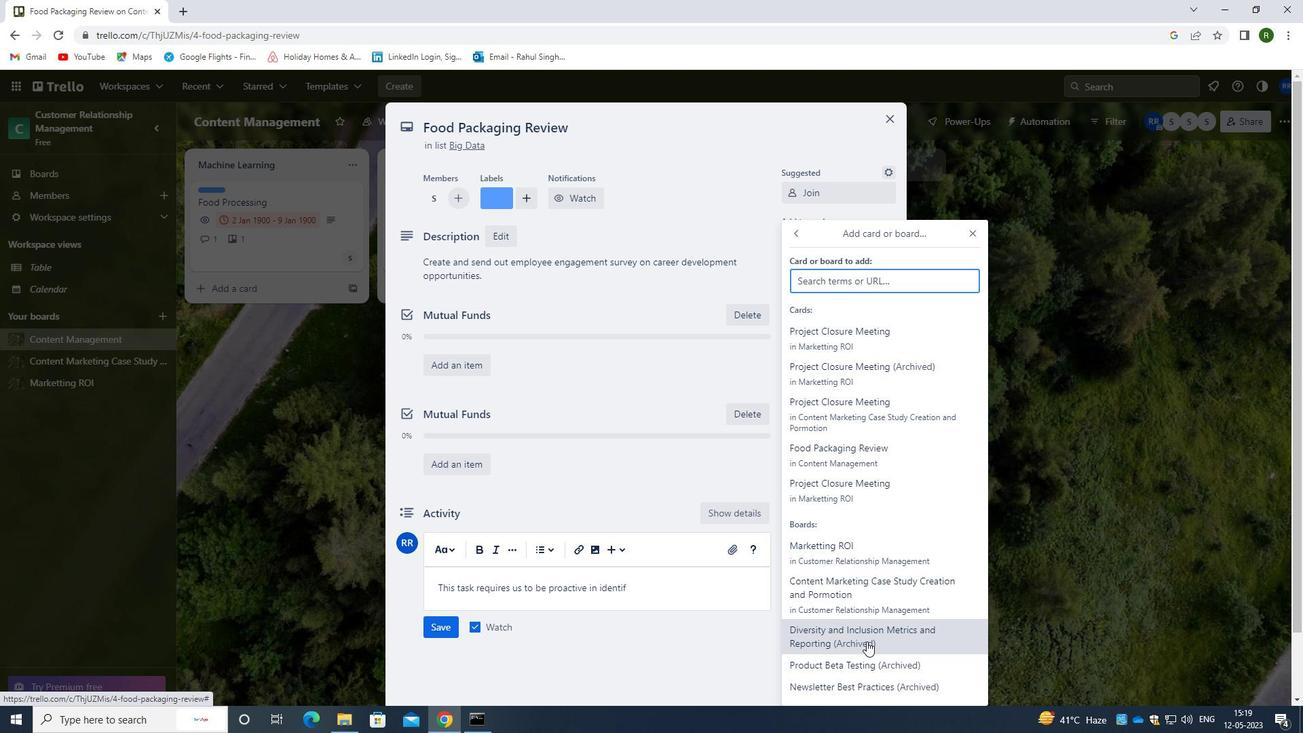 
Action: Mouse moved to (441, 447)
Screenshot: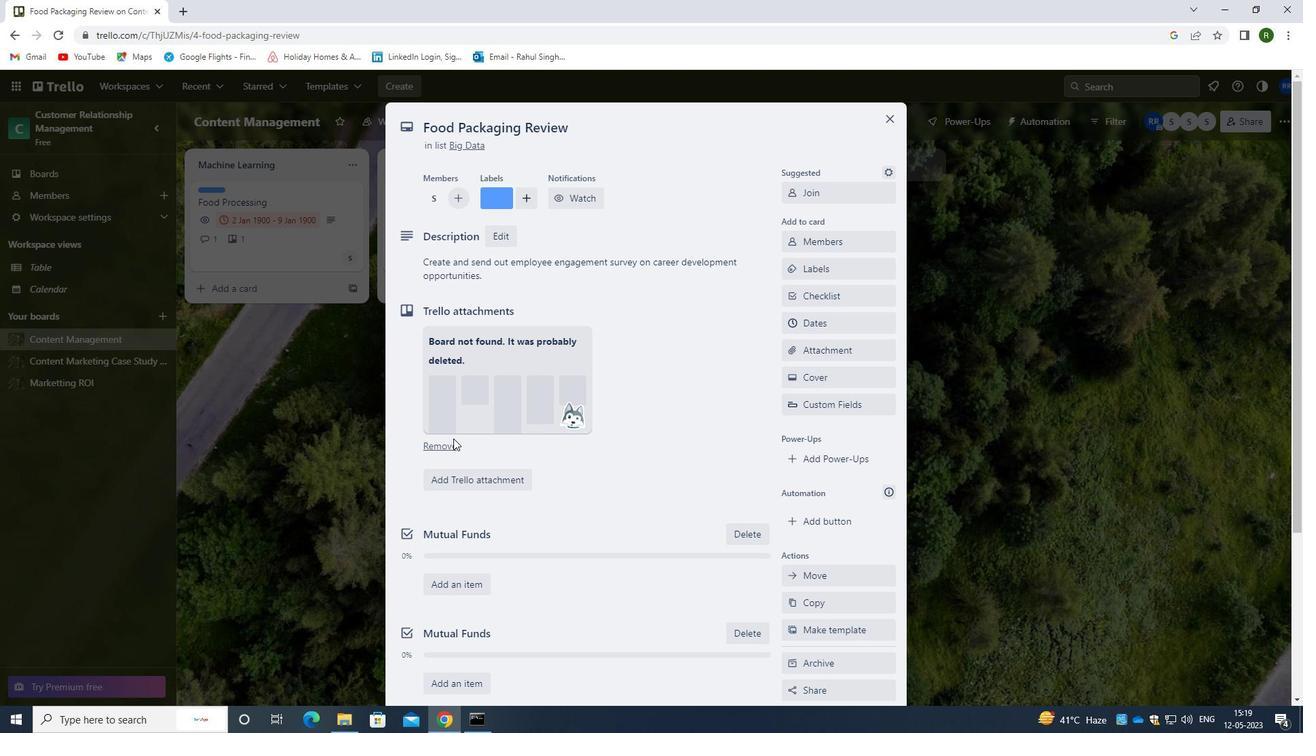 
Action: Mouse pressed left at (441, 447)
Screenshot: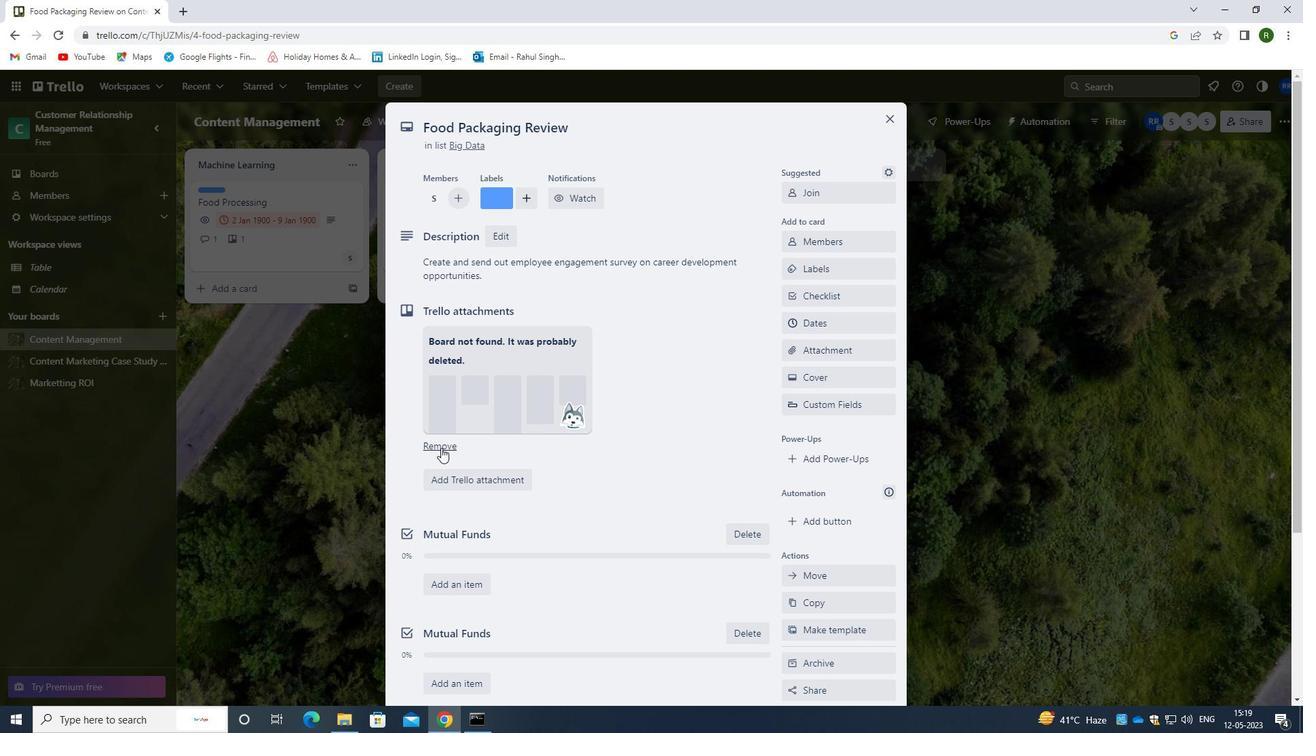 
Action: Mouse moved to (543, 524)
Screenshot: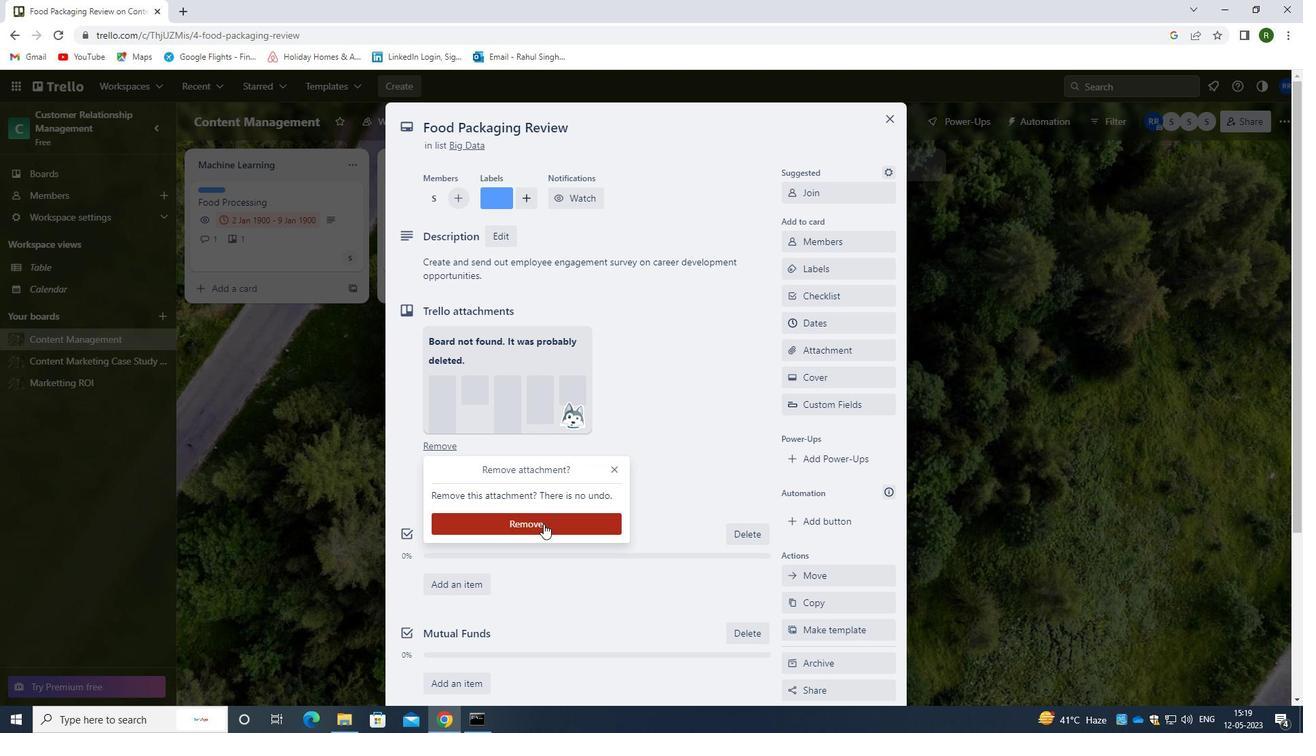 
Action: Mouse pressed left at (543, 524)
Screenshot: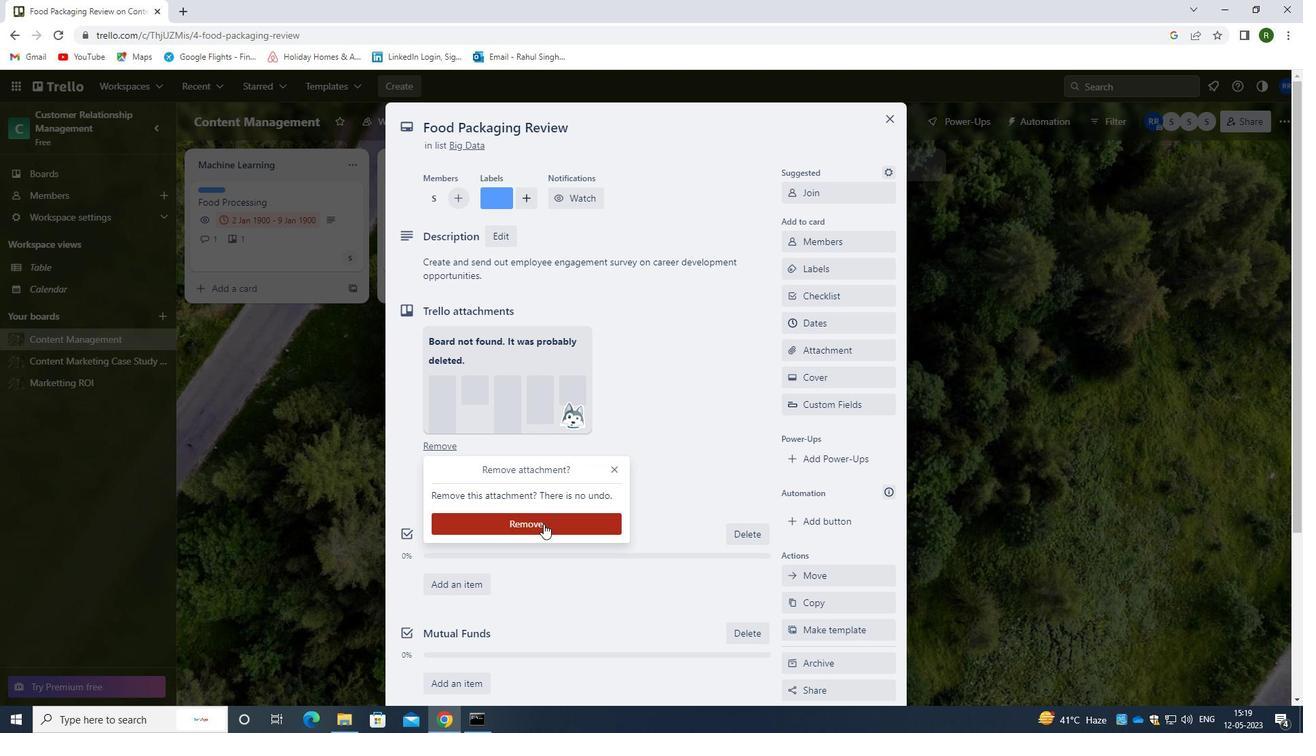 
Action: Mouse moved to (821, 353)
Screenshot: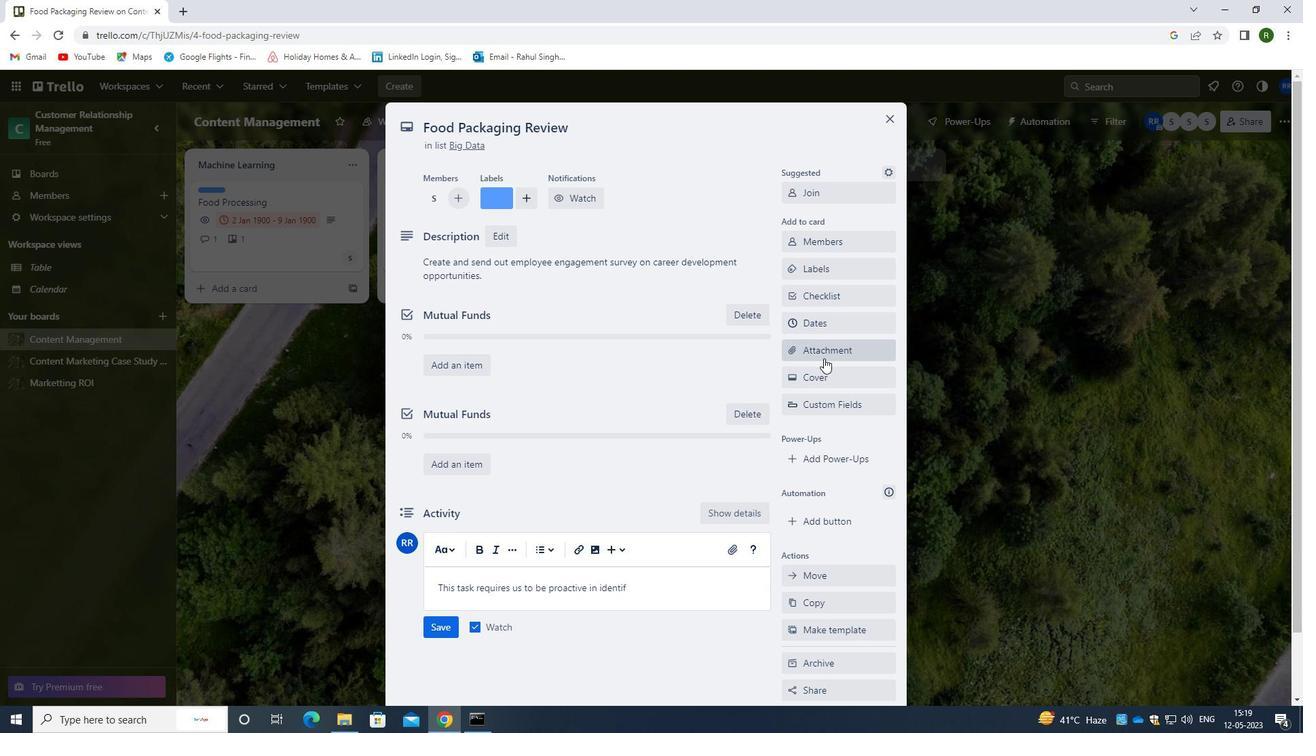 
Action: Mouse pressed left at (821, 353)
Screenshot: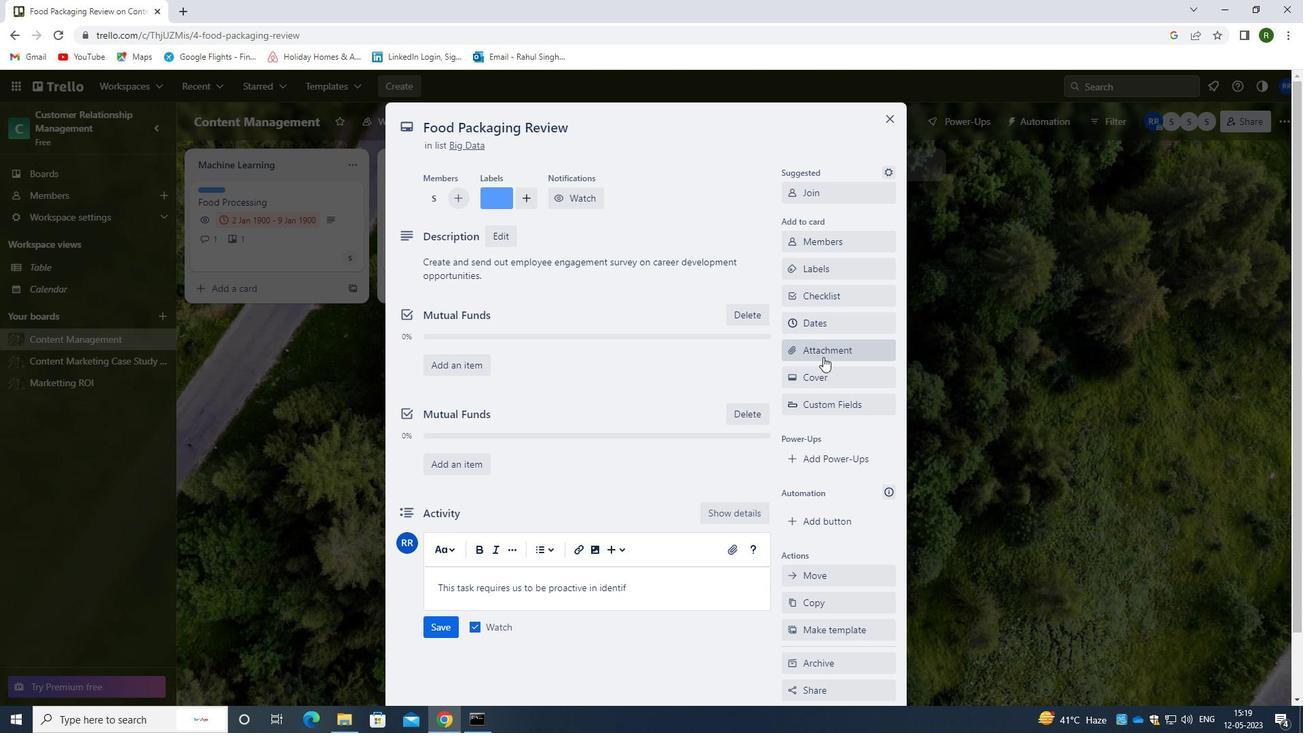 
Action: Mouse moved to (805, 431)
Screenshot: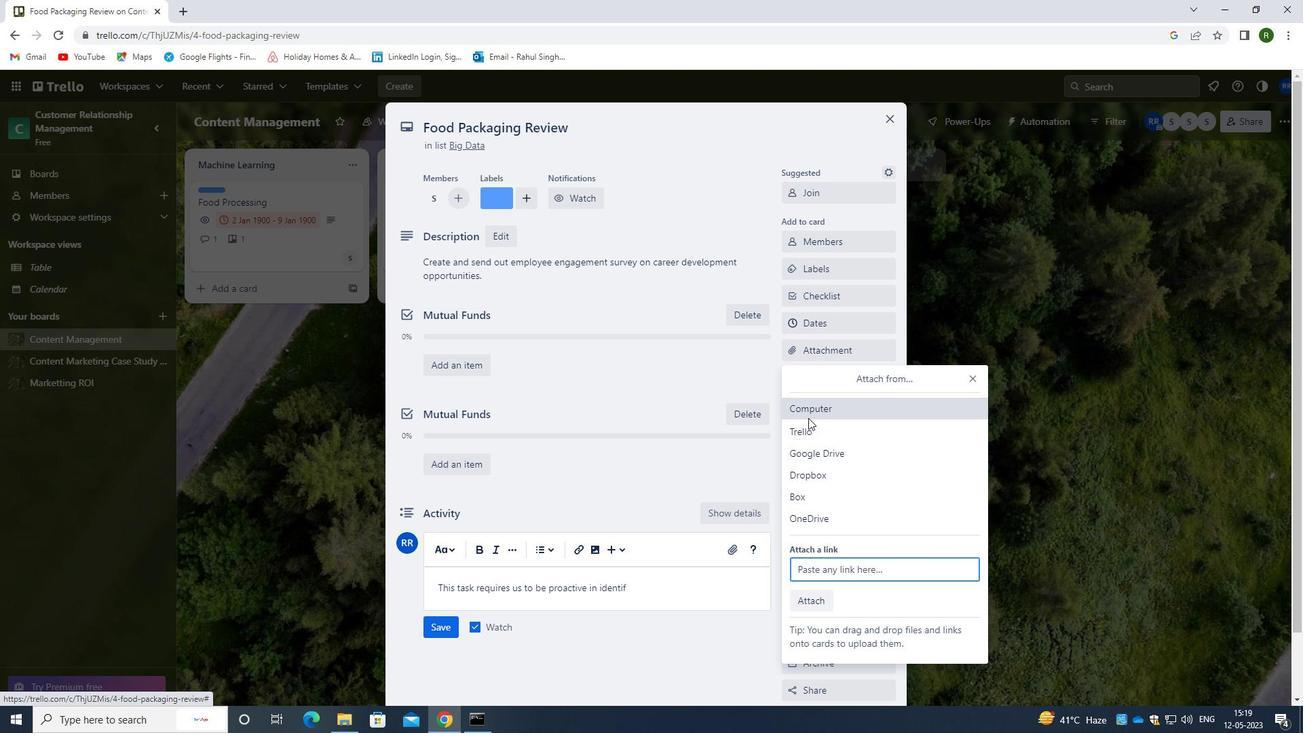 
Action: Mouse pressed left at (805, 431)
Screenshot: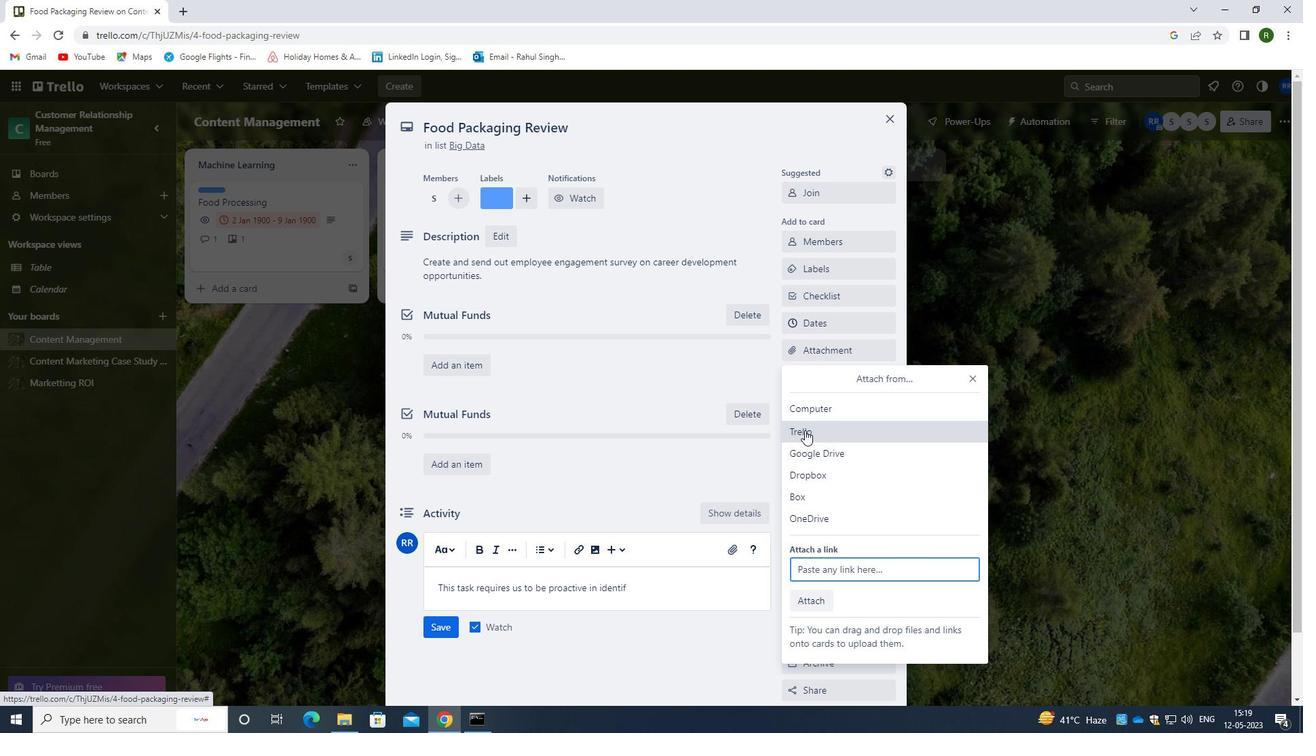 
Action: Mouse moved to (831, 338)
Screenshot: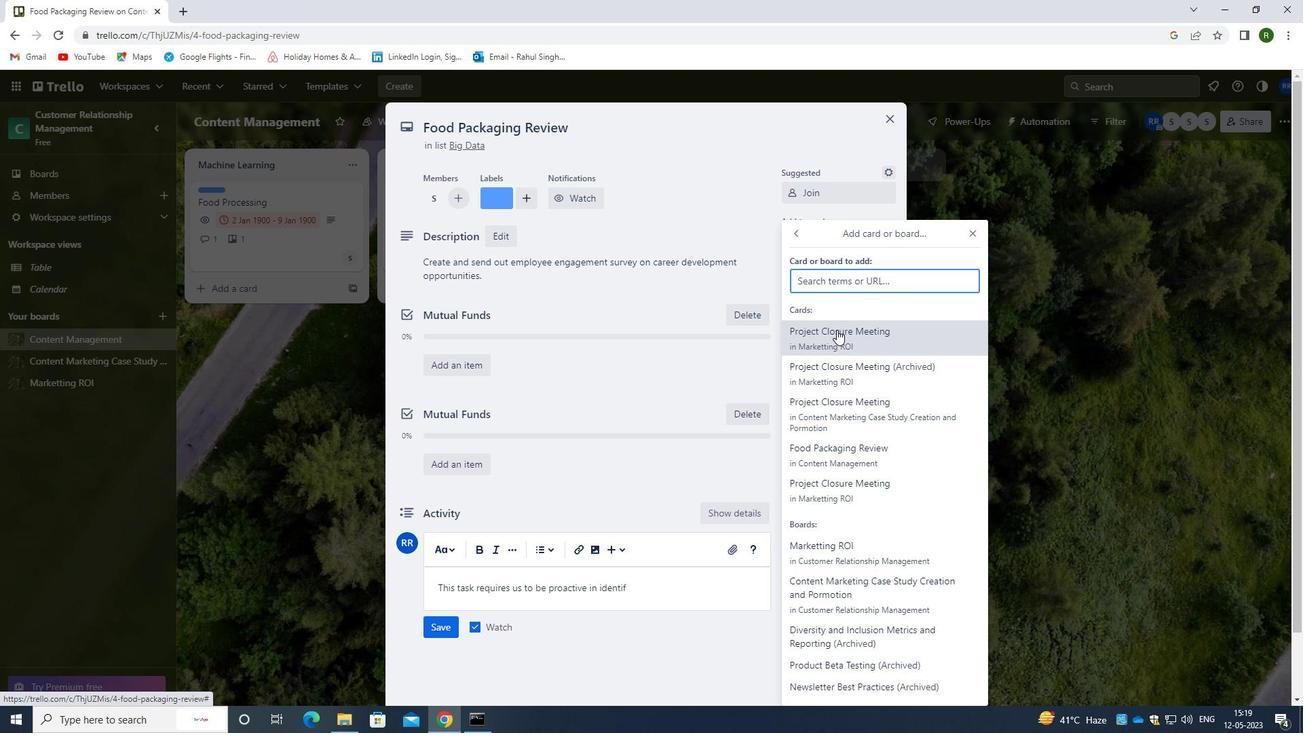 
Action: Mouse pressed left at (831, 338)
Screenshot: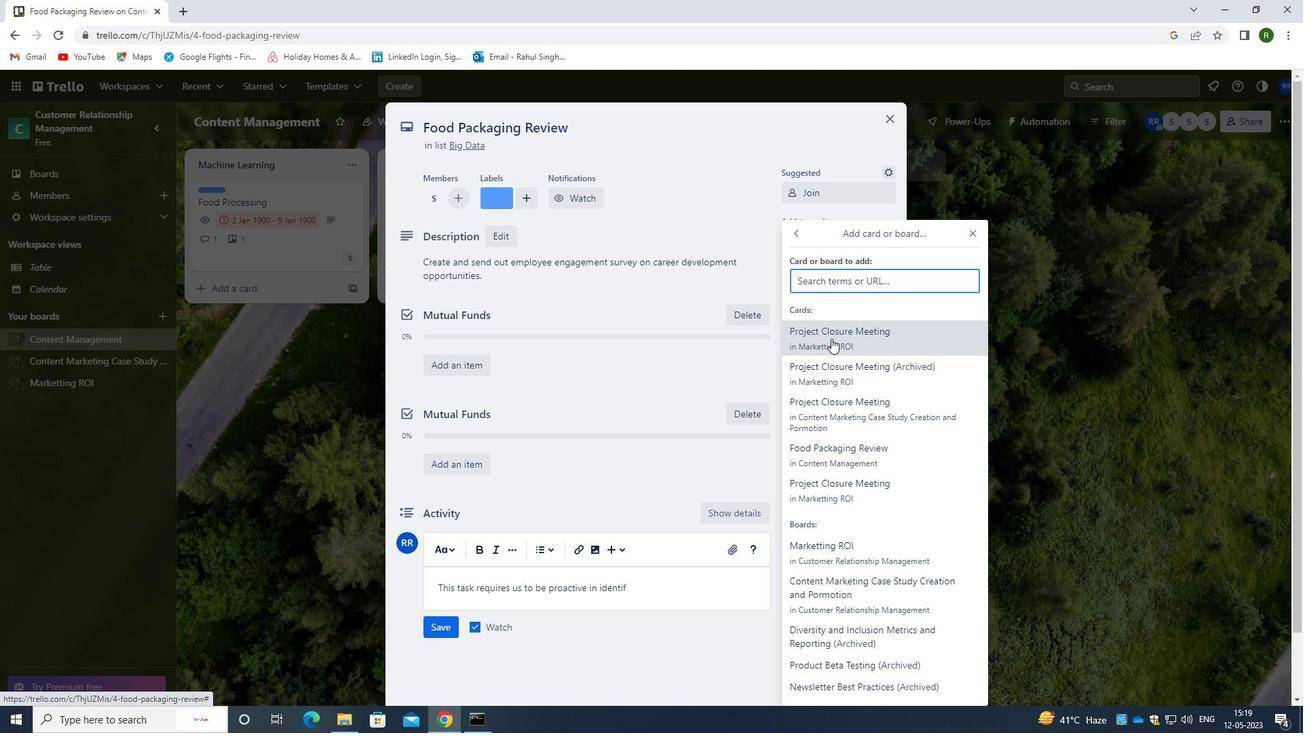 
Action: Mouse moved to (703, 439)
Screenshot: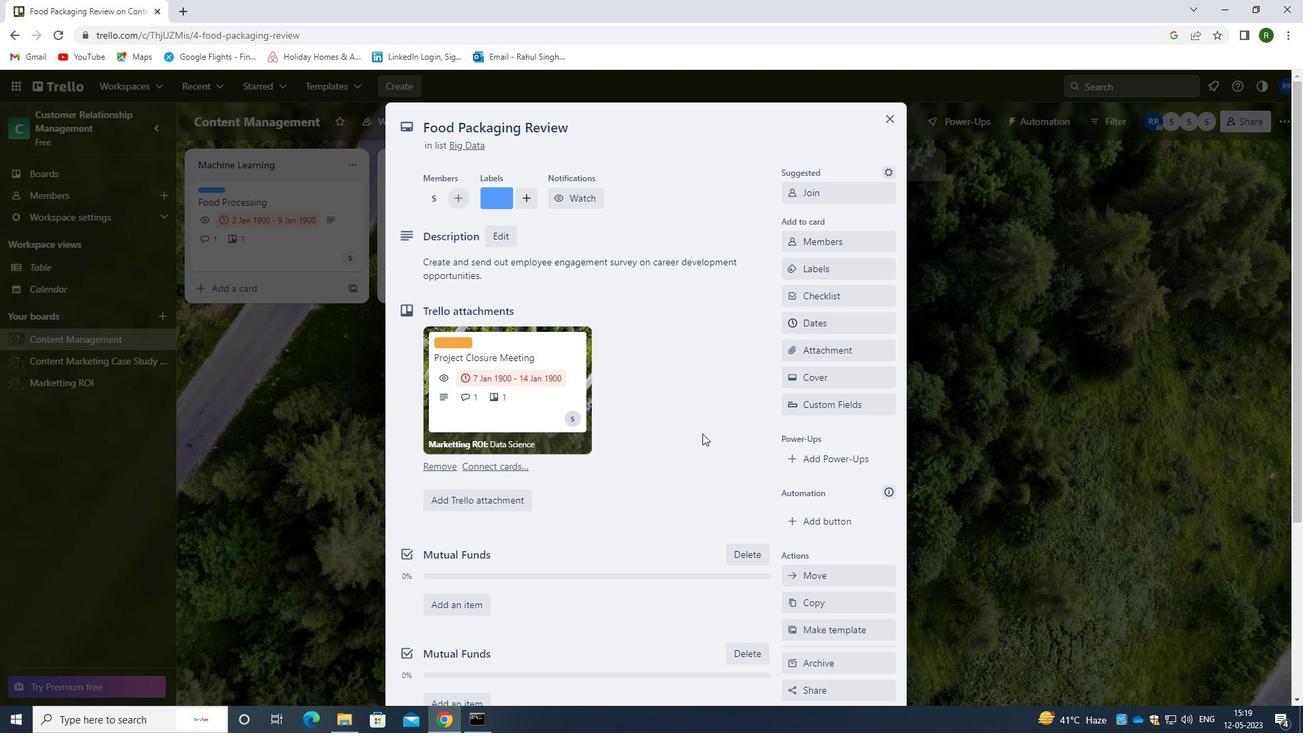 
Action: Mouse scrolled (703, 439) with delta (0, 0)
Screenshot: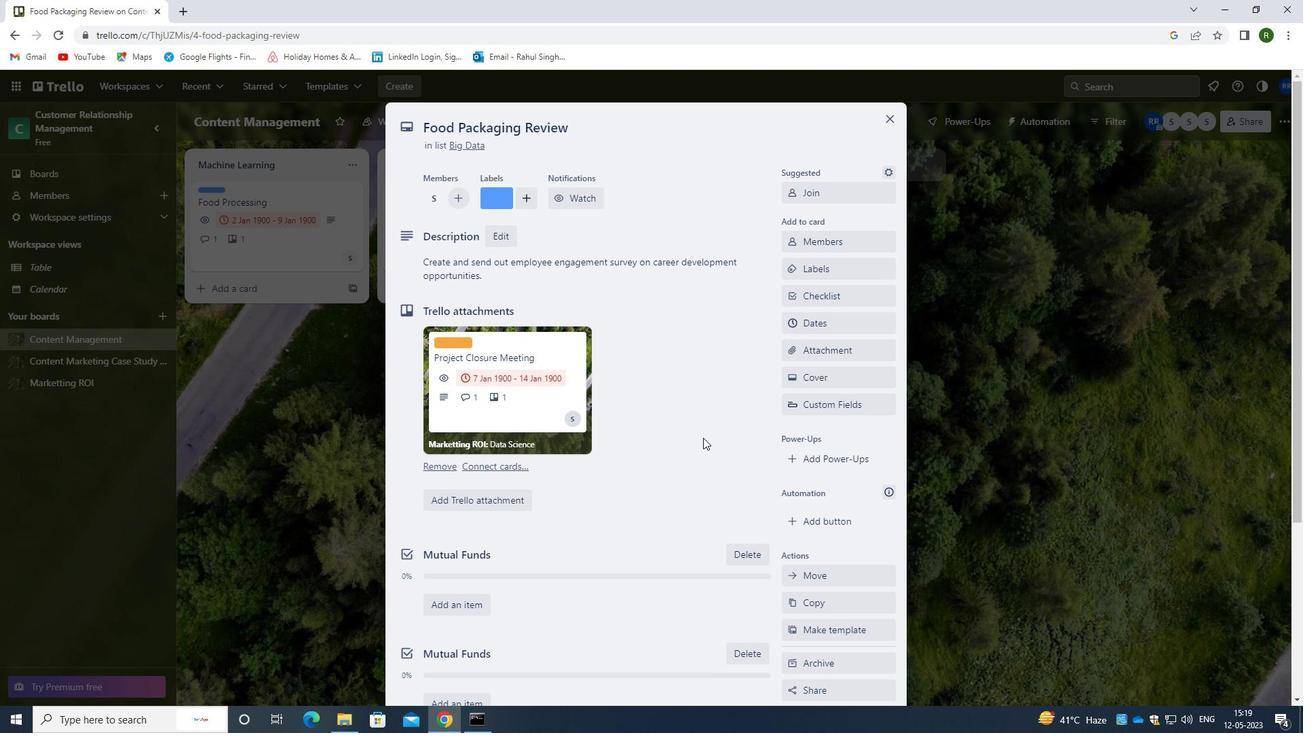 
Action: Mouse moved to (617, 301)
Screenshot: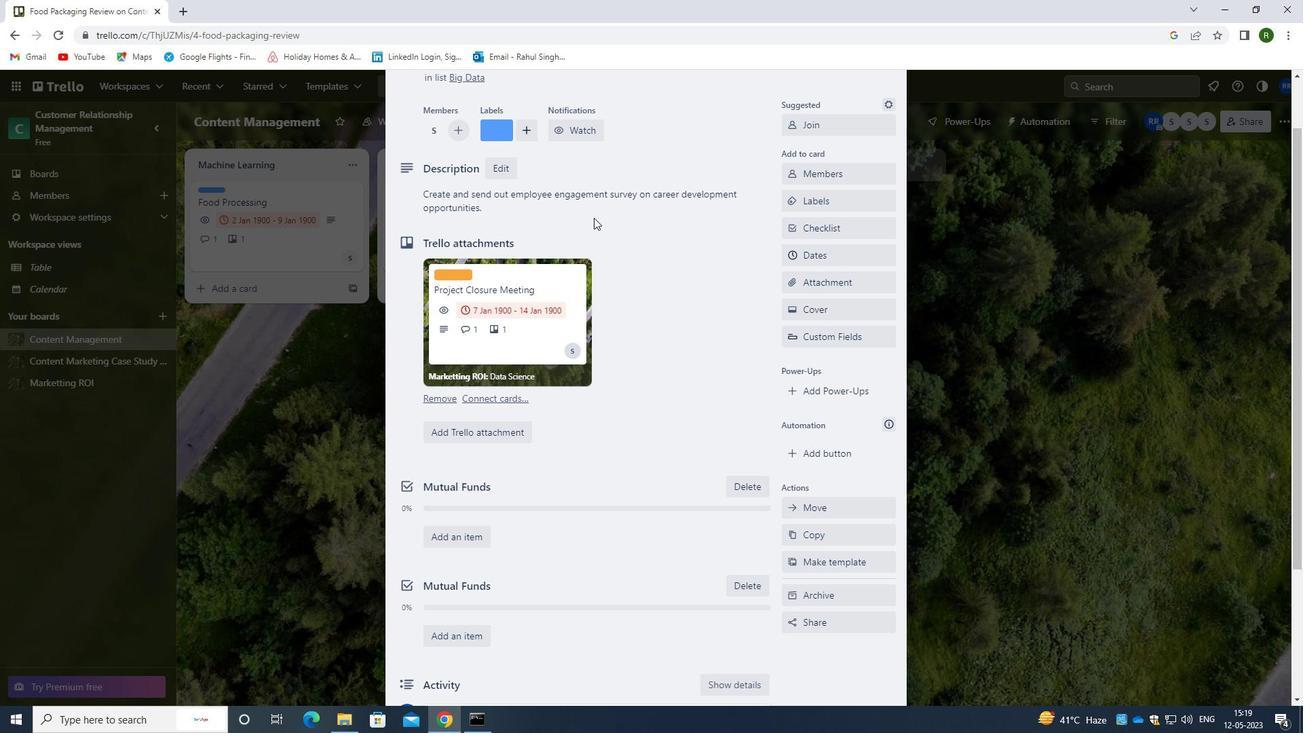 
Action: Mouse scrolled (617, 302) with delta (0, 0)
Screenshot: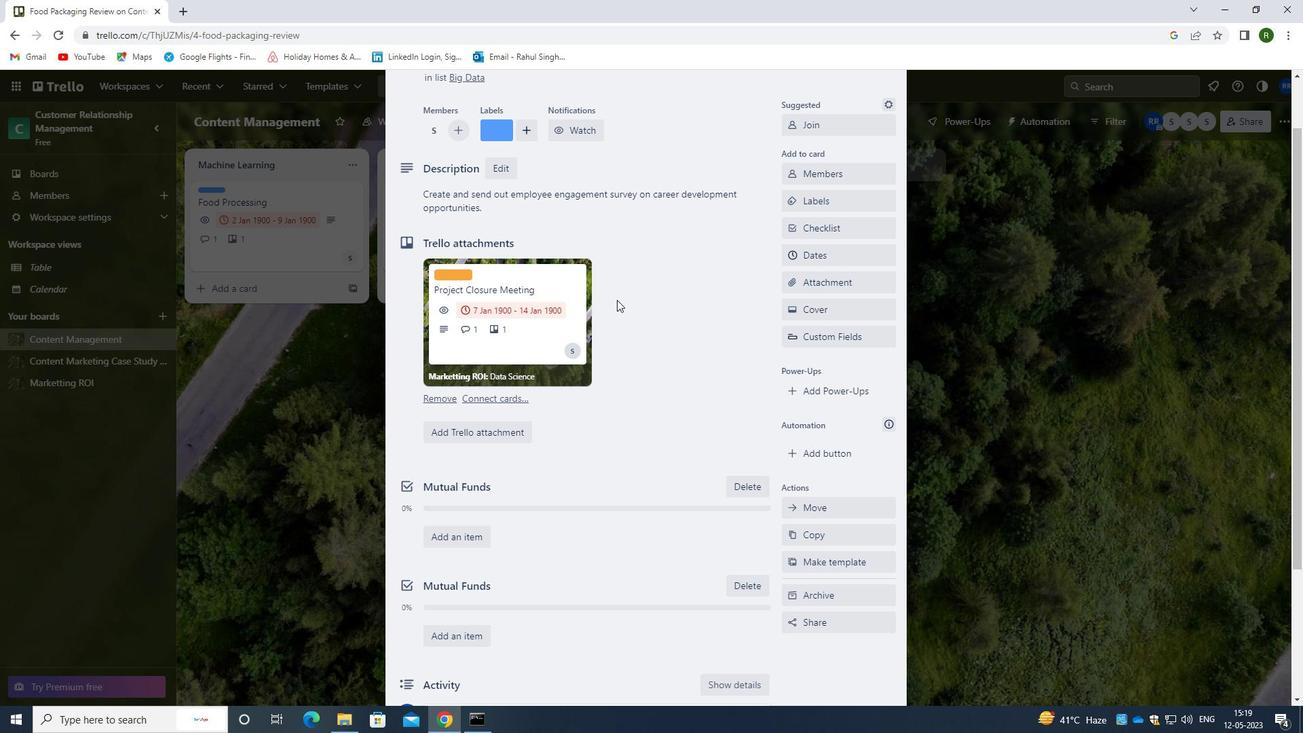 
Action: Mouse scrolled (617, 302) with delta (0, 0)
Screenshot: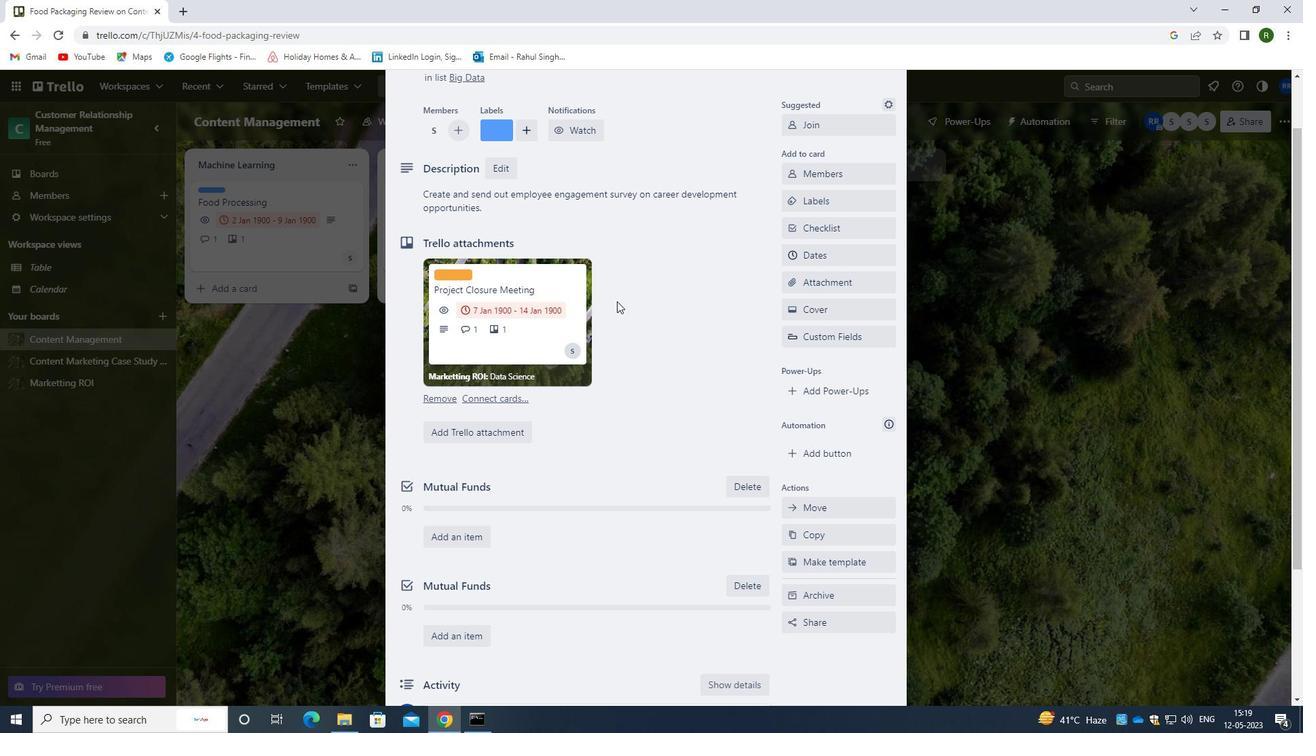
Action: Mouse moved to (509, 276)
Screenshot: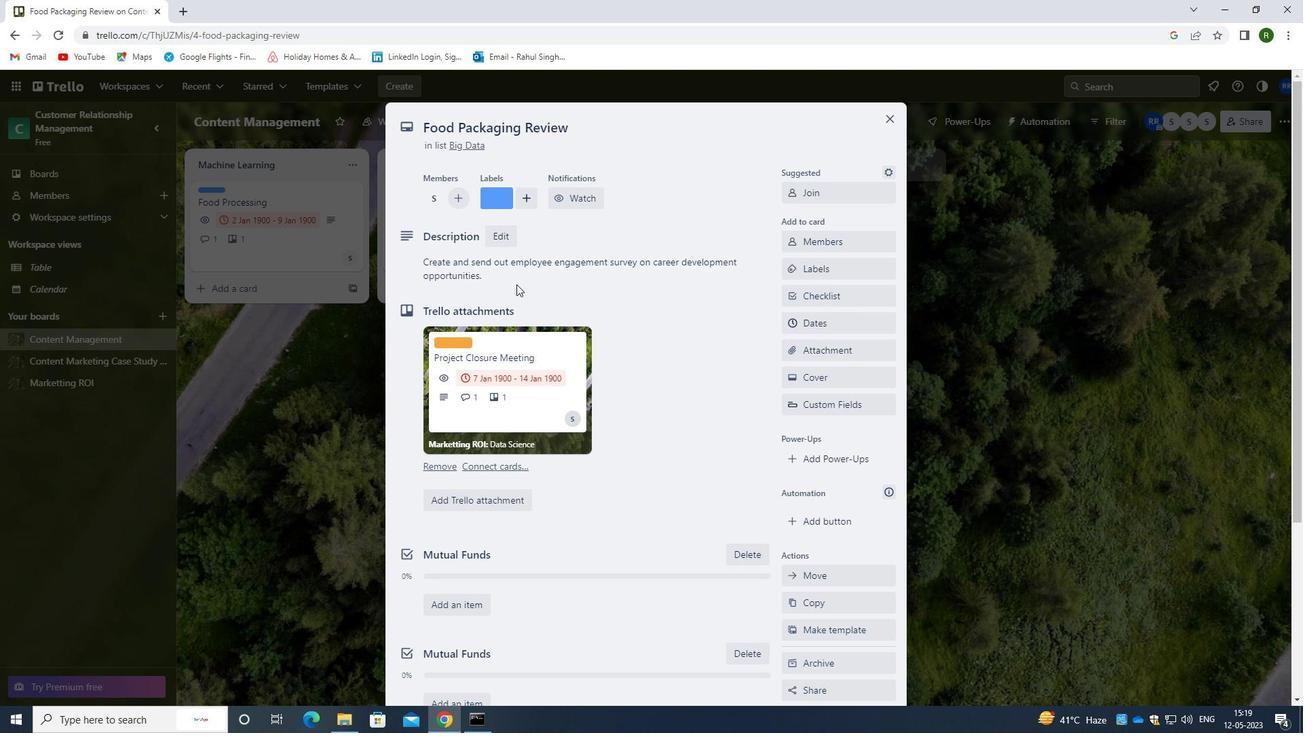 
Action: Mouse pressed left at (509, 276)
Screenshot: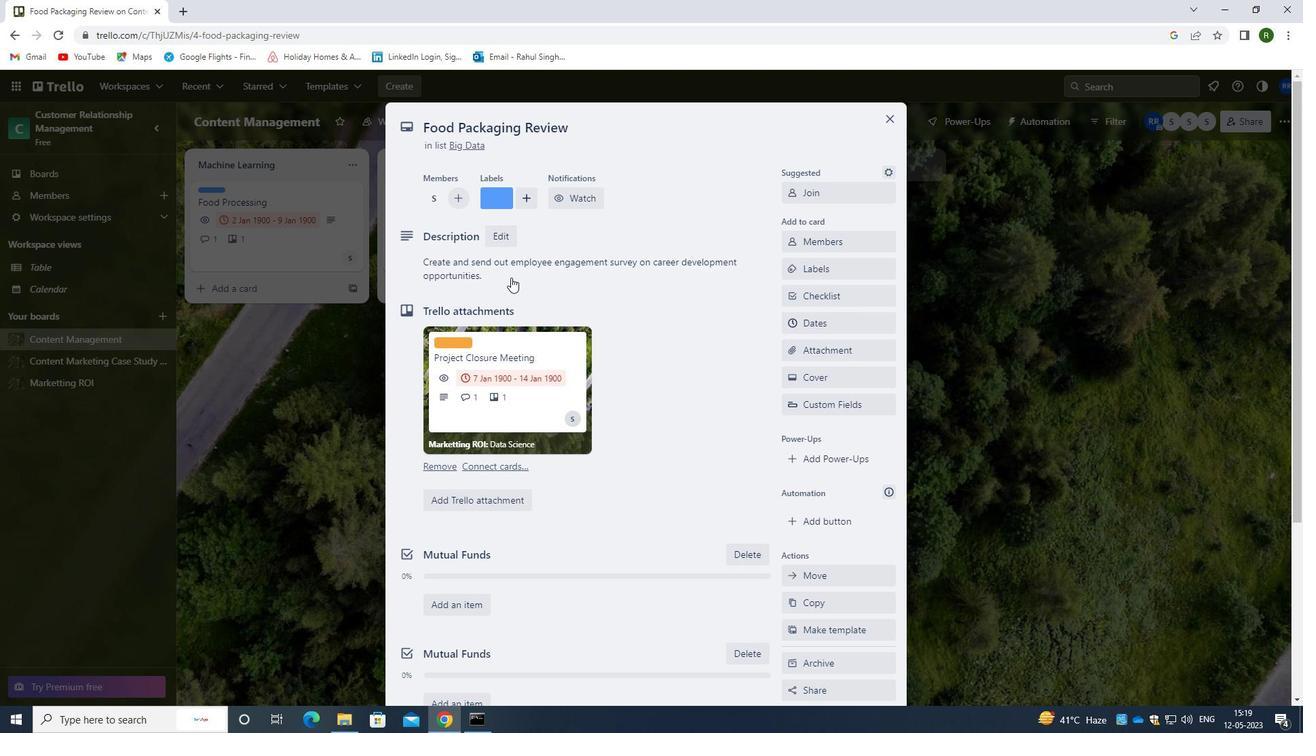 
Action: Mouse moved to (520, 336)
Screenshot: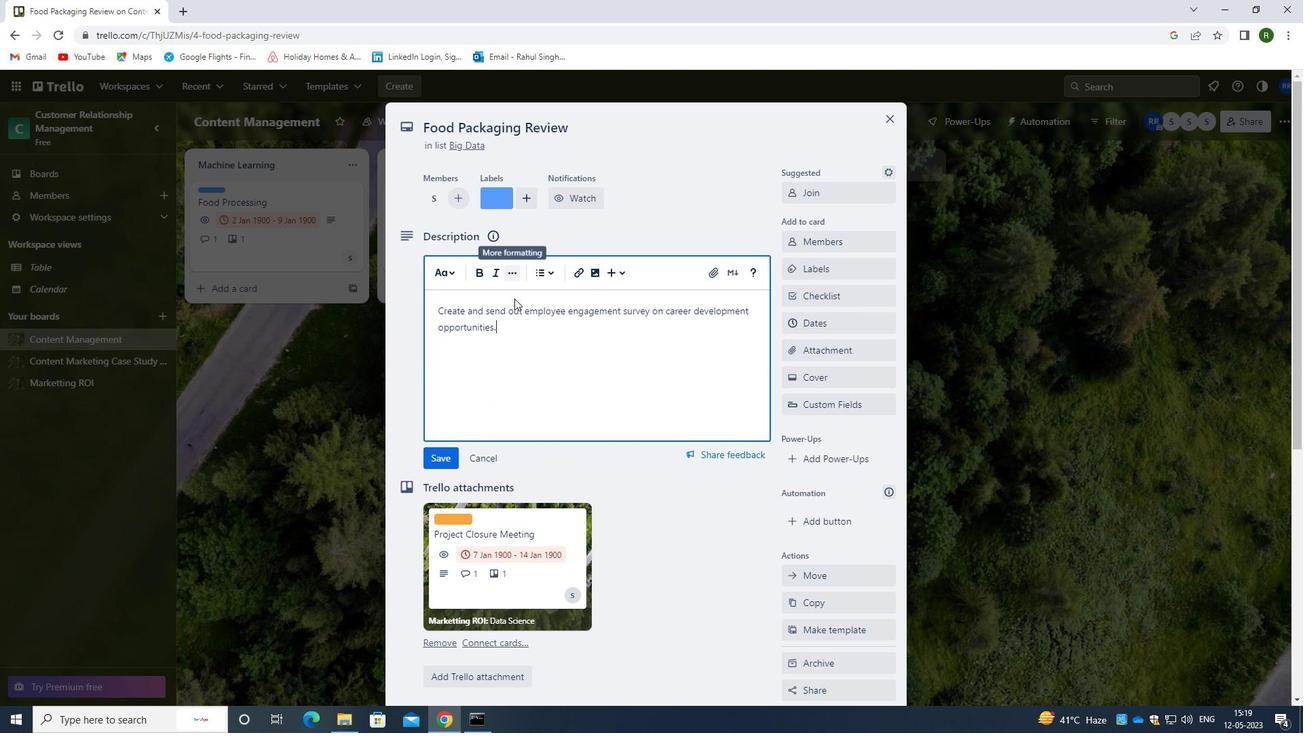 
Action: Mouse pressed left at (520, 336)
Screenshot: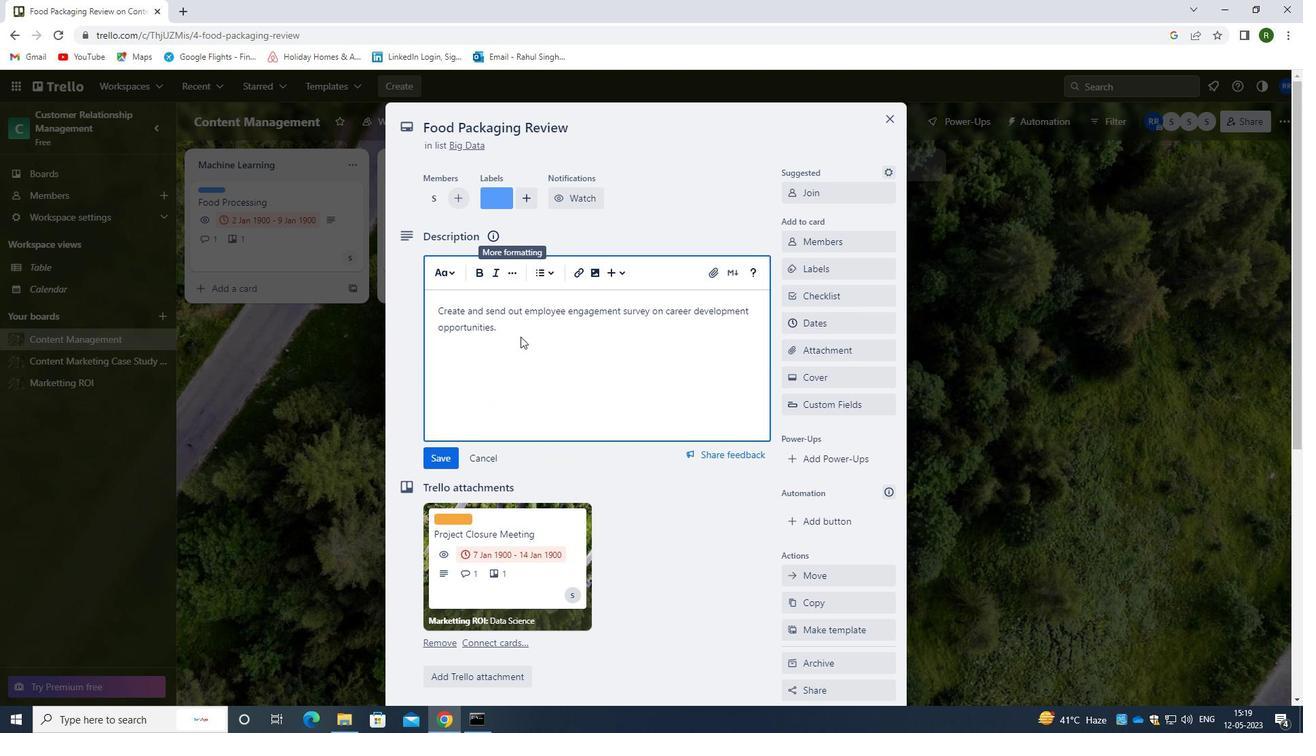 
Action: Mouse moved to (502, 333)
Screenshot: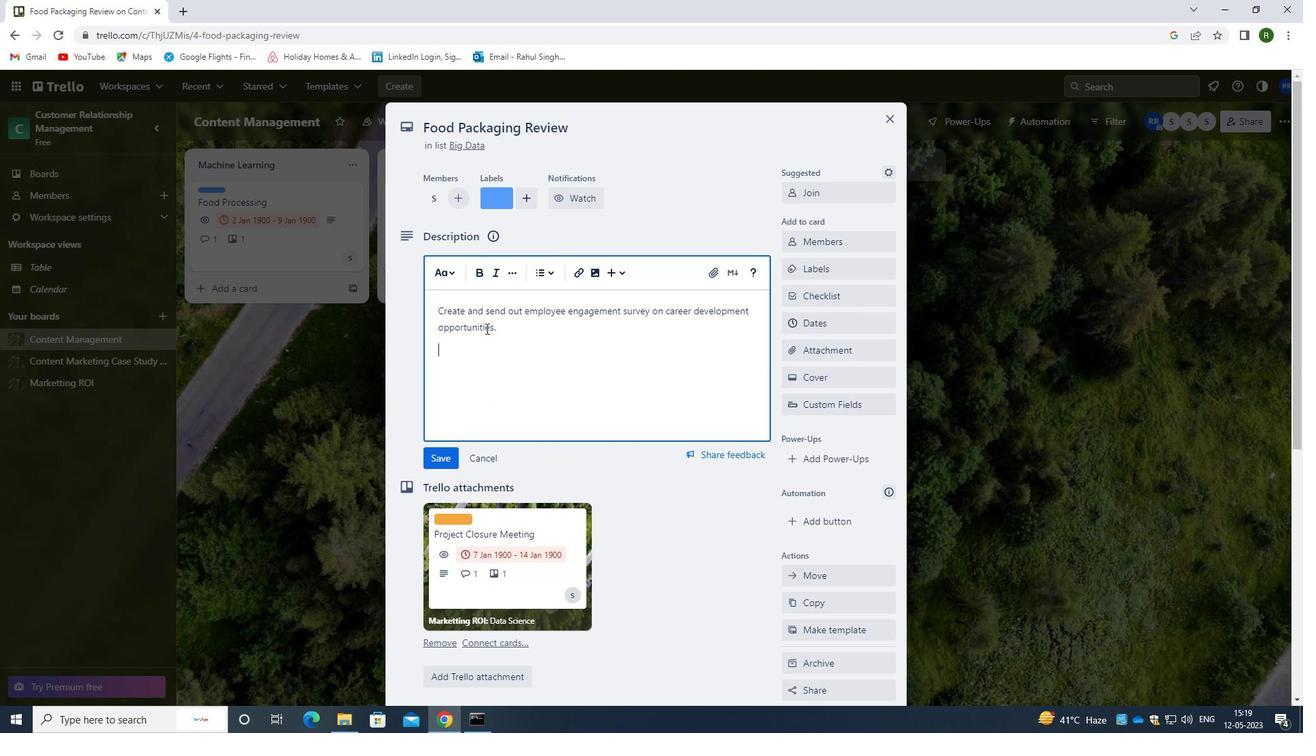 
Action: Mouse pressed left at (502, 333)
Screenshot: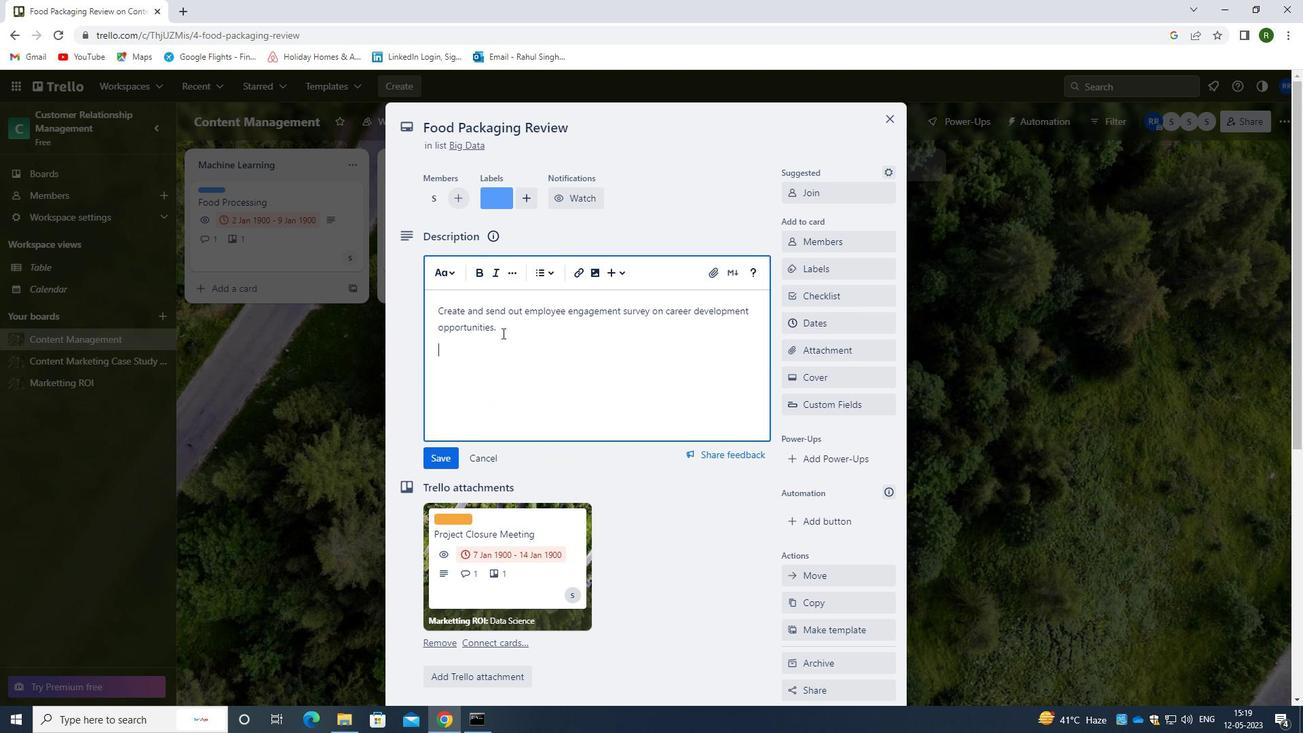 
Action: Mouse moved to (435, 311)
Screenshot: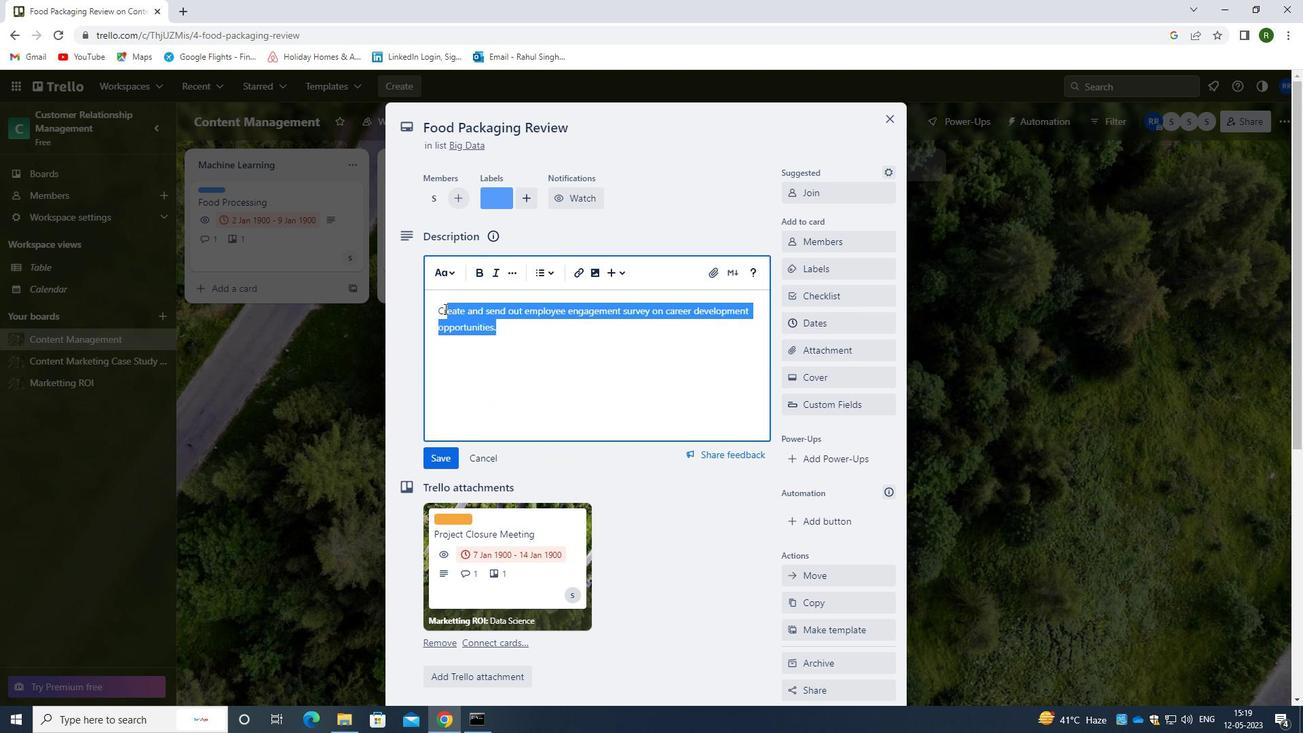 
Action: Key pressed <Key.backspace><Key.caps_lock>C<Key.caps_lock>REATE<Key.space>AND<Key.space>SEND<Key.space>OUT<Key.space>EMPLYEE<Key.space>ENGAGEMENT<Key.space>SUR<Key.backspace><Key.backspace><Key.backspace><Key.backspace><Key.backspace><Key.backspace><Key.backspace><Key.backspace><Key.backspace><Key.backspace><Key.backspace><Key.backspace><Key.backspace><Key.backspace><Key.backspace><Key.backspace><Key.backspace><Key.backspace>OYEE<Key.space>ENGAGEMNENT<Key.space><Key.backspace><Key.backspace><Key.backspace><Key.backspace><Key.backspace>ENT<Key.space>SURVEY<Key.space>ON<Key.space>CAREER<Key.space>DEVELOPMN<Key.backspace>ENT<Key.space>OPPORTUNITIES
Screenshot: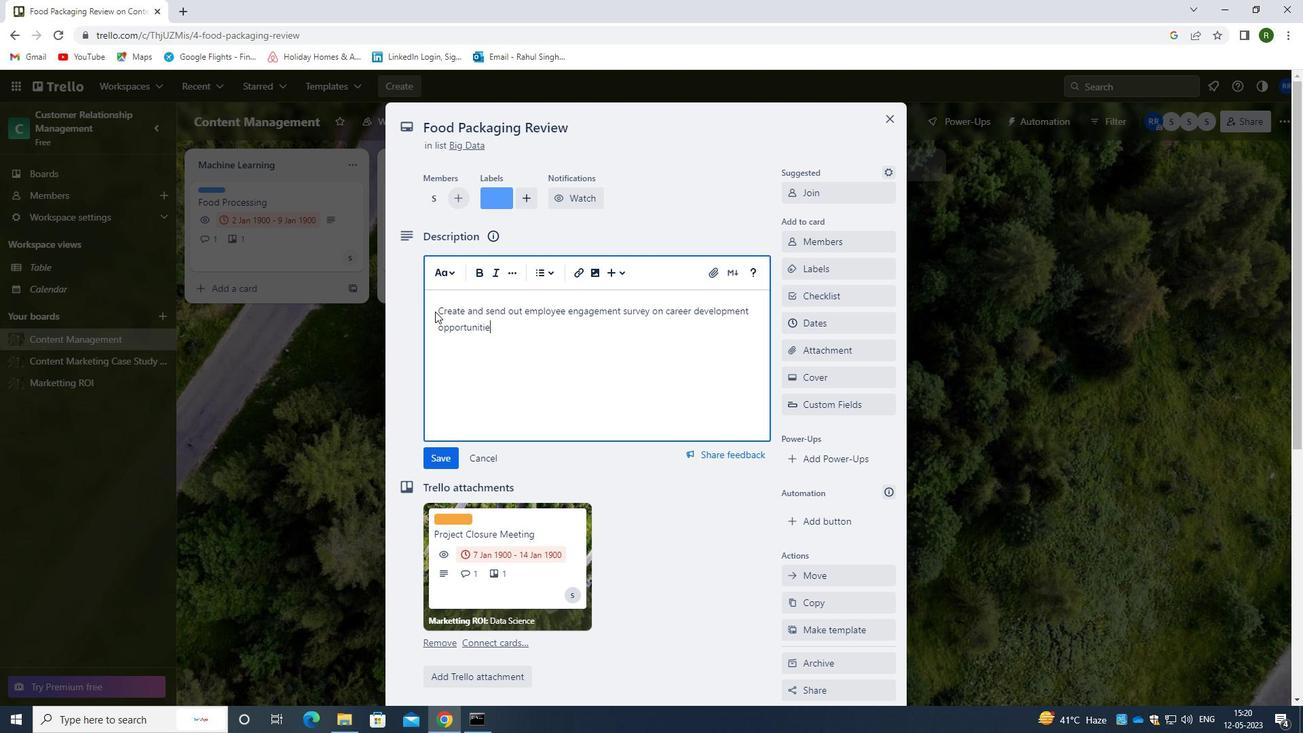 
Action: Mouse moved to (442, 462)
Screenshot: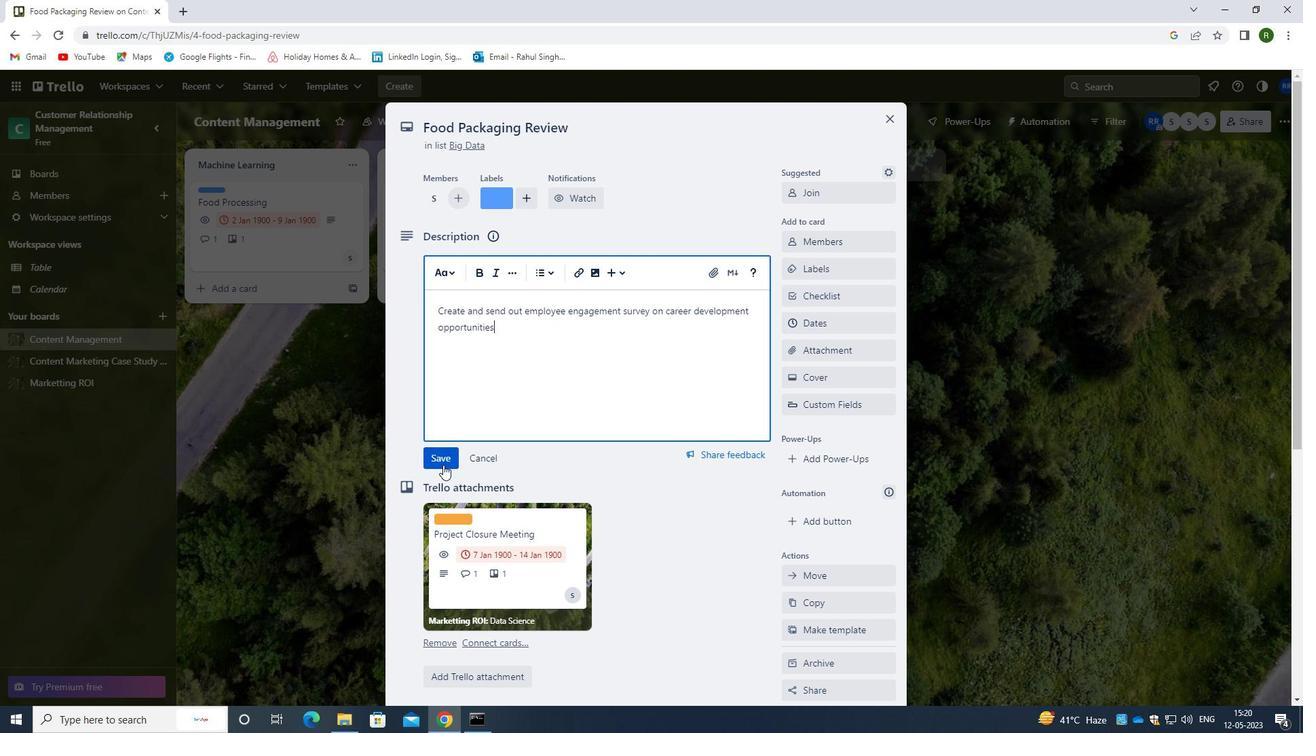 
Action: Mouse pressed left at (442, 462)
Screenshot: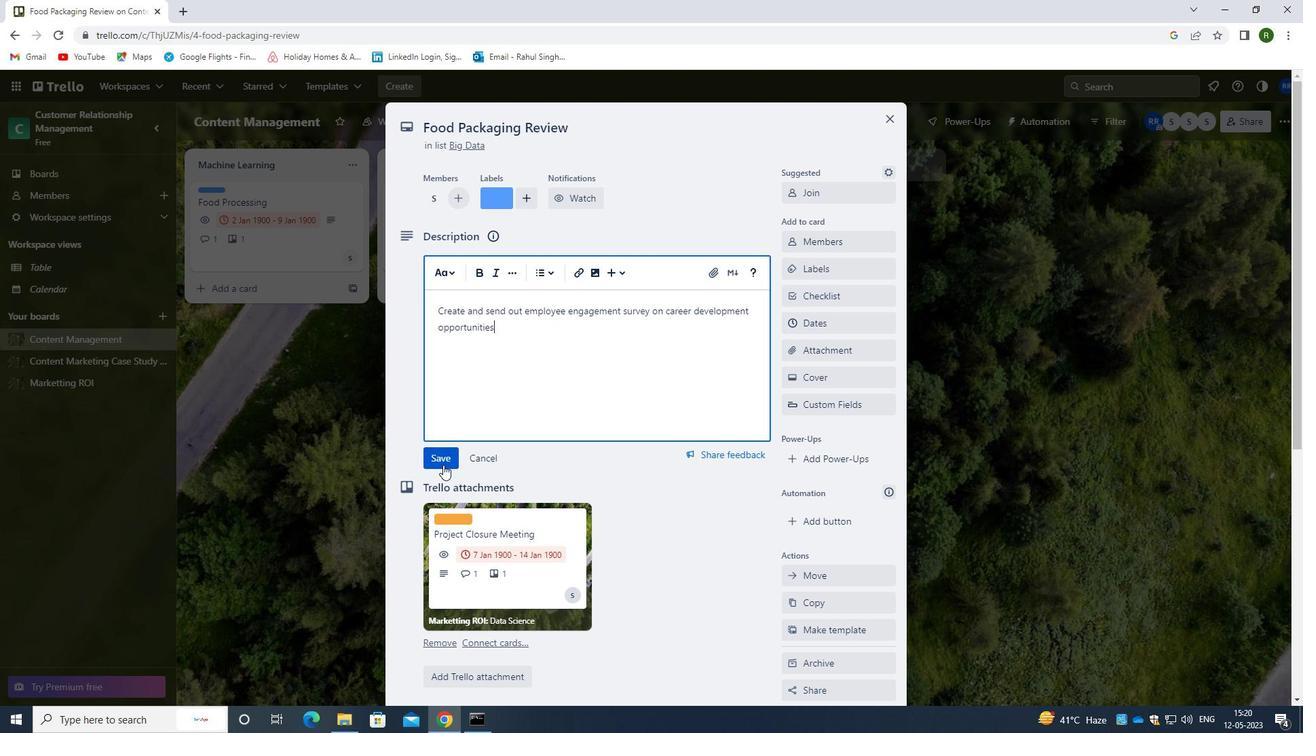 
Action: Mouse moved to (574, 412)
Screenshot: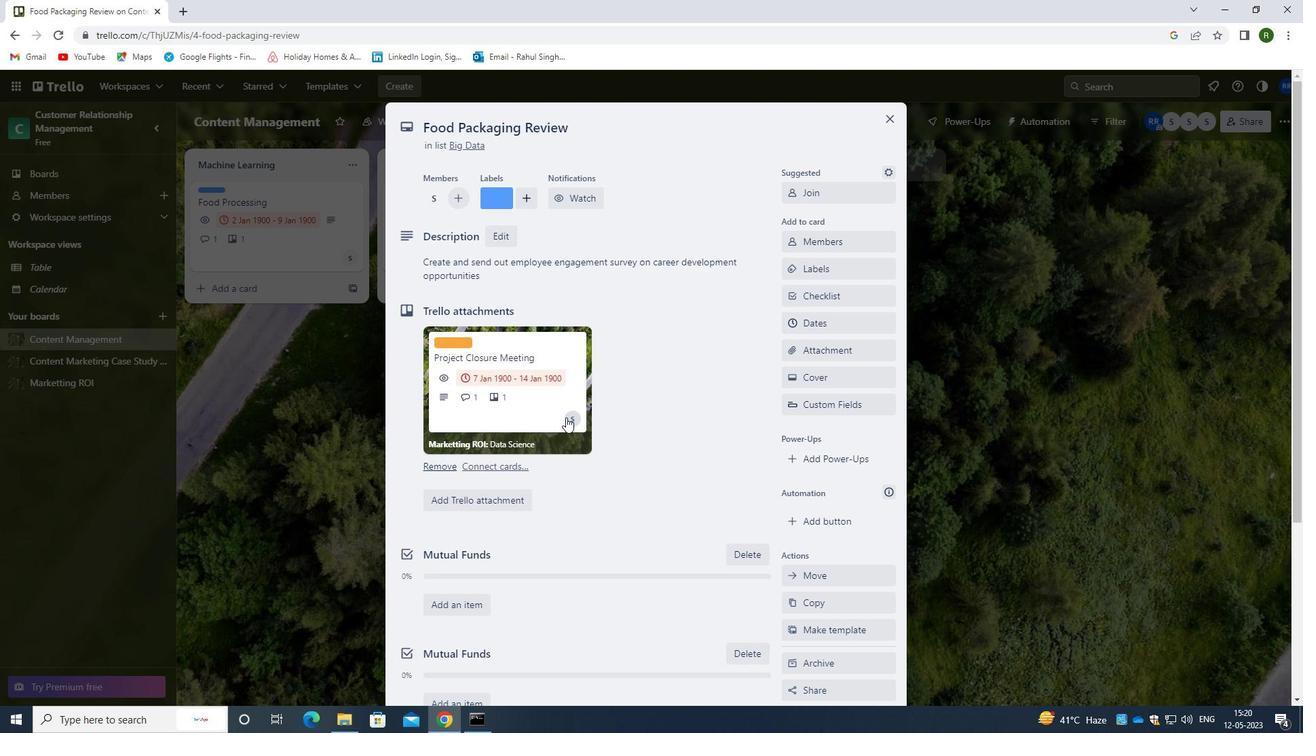 
Action: Mouse scrolled (574, 412) with delta (0, 0)
Screenshot: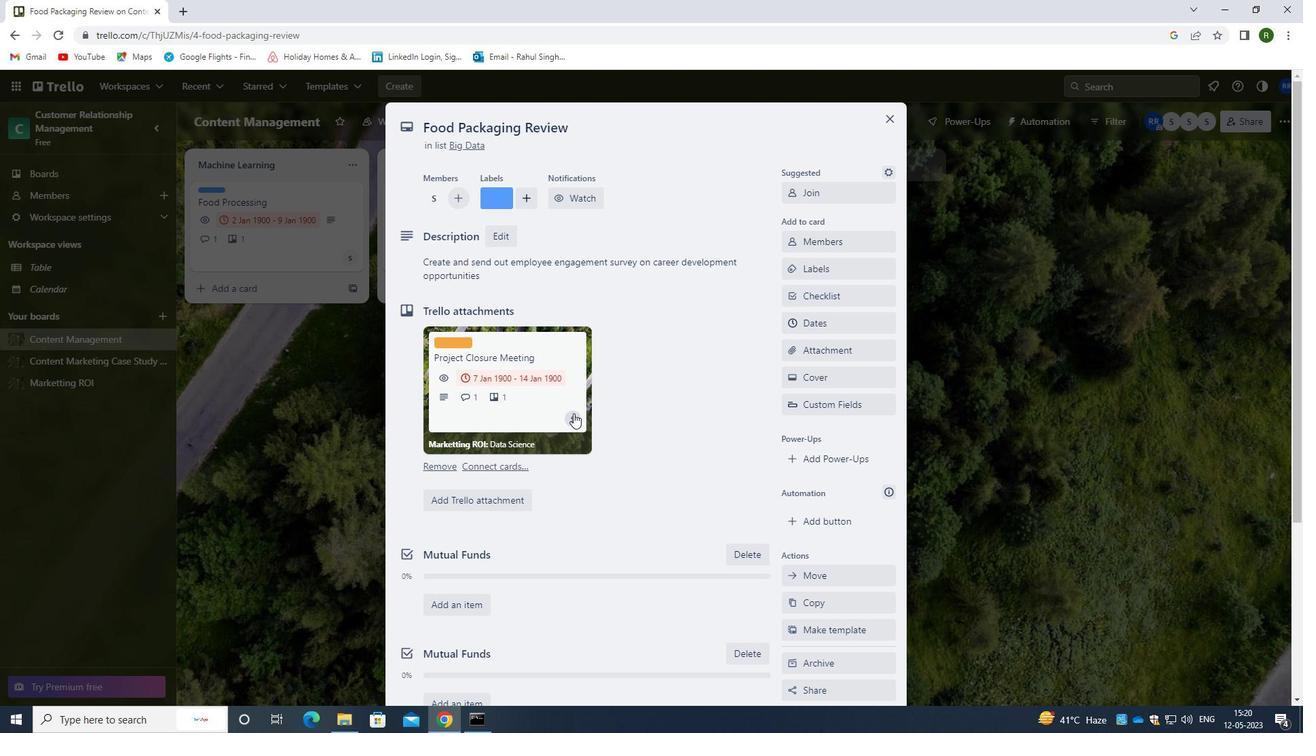
Action: Mouse scrolled (574, 412) with delta (0, 0)
Screenshot: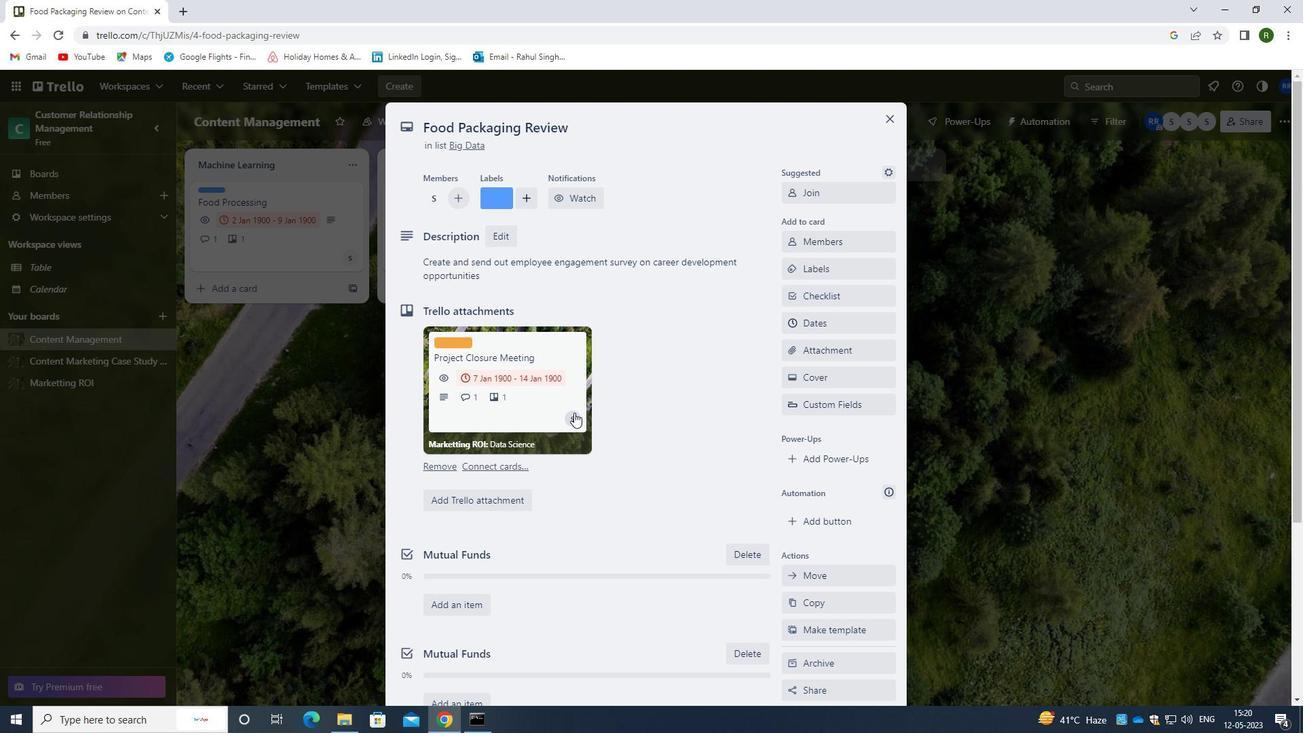 
Action: Mouse scrolled (574, 412) with delta (0, 0)
Screenshot: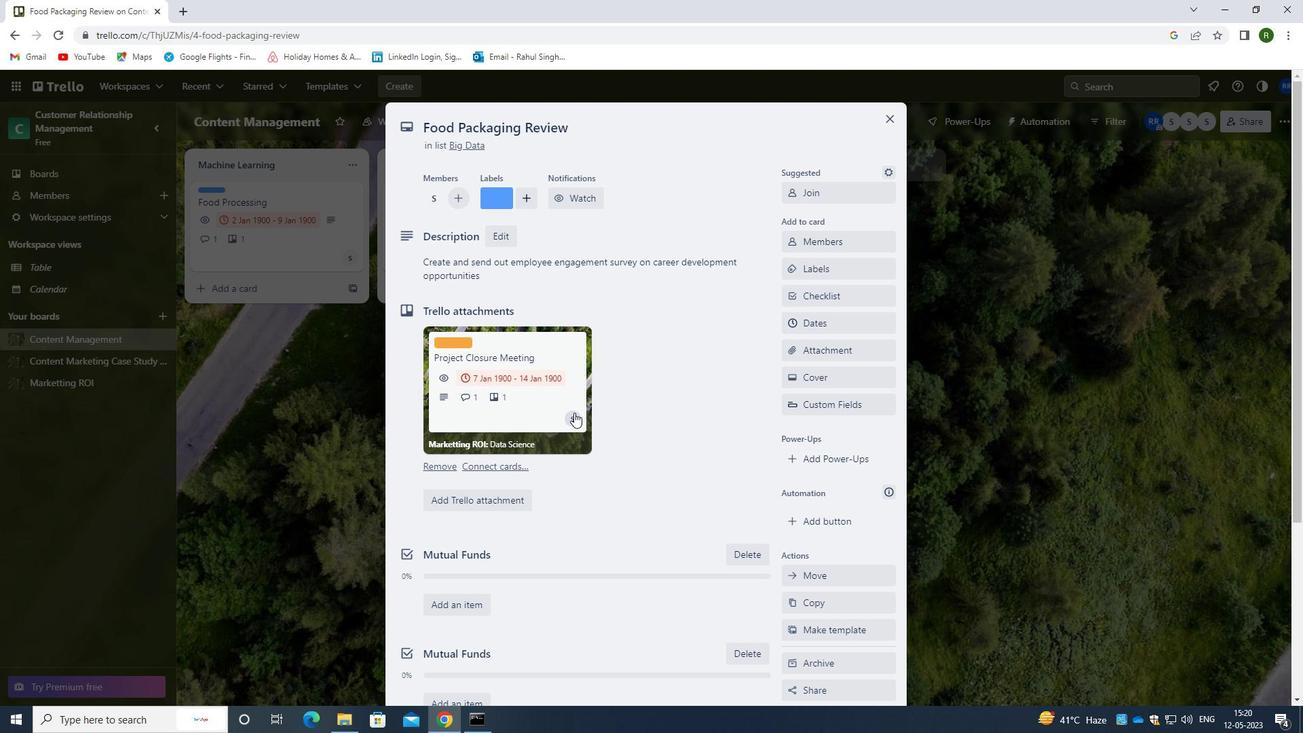 
Action: Mouse scrolled (574, 412) with delta (0, 0)
Screenshot: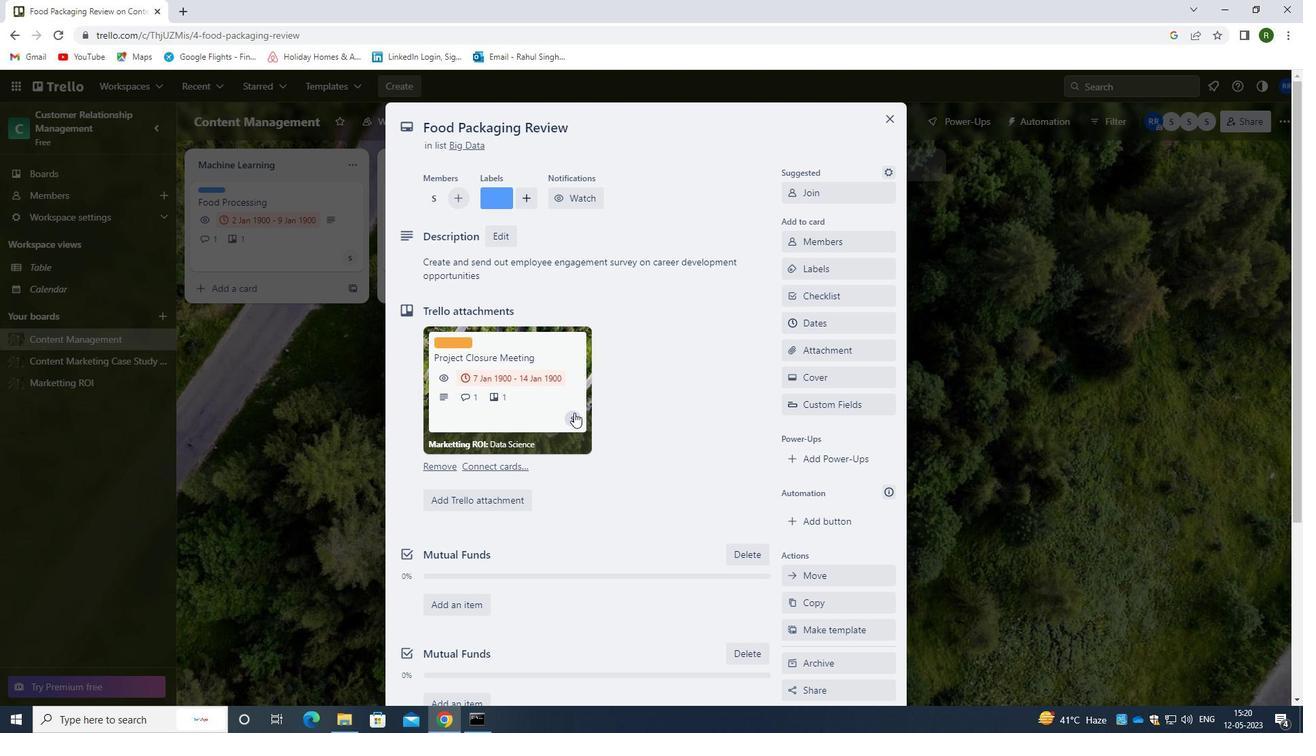 
Action: Mouse moved to (654, 581)
Screenshot: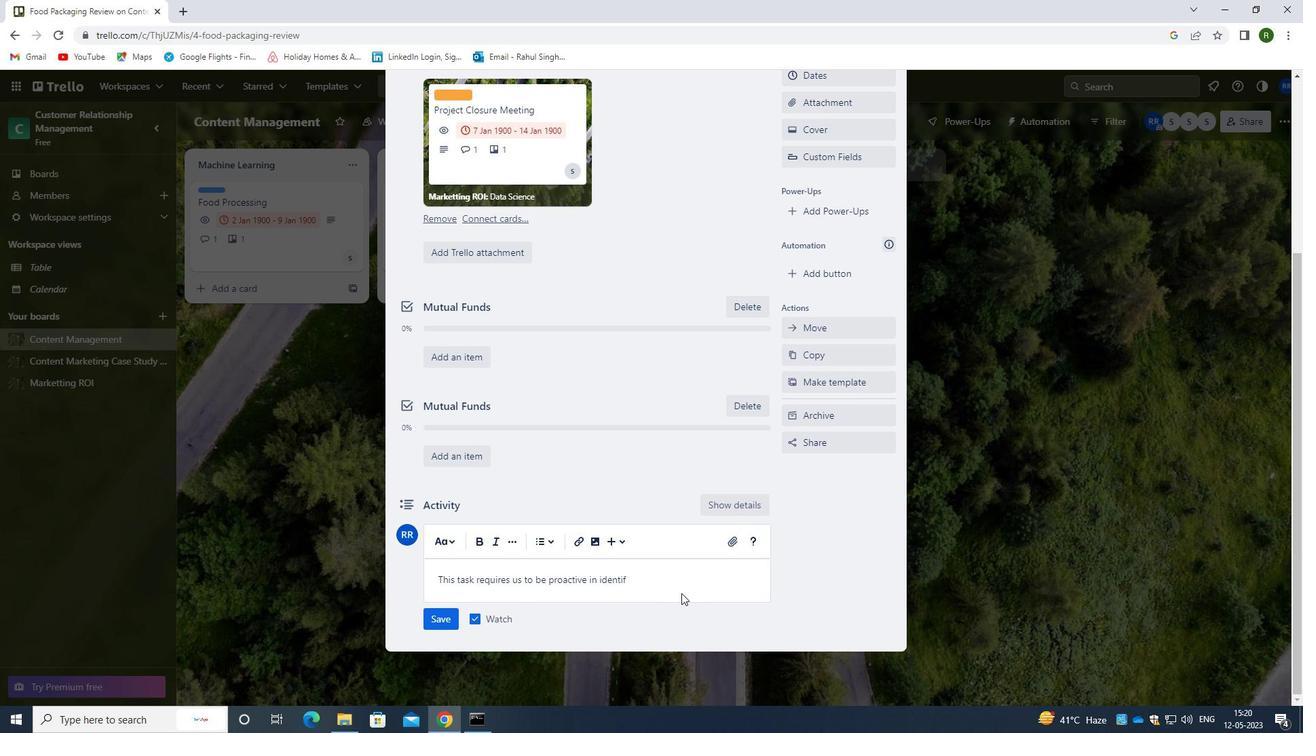 
Action: Mouse pressed left at (654, 581)
Screenshot: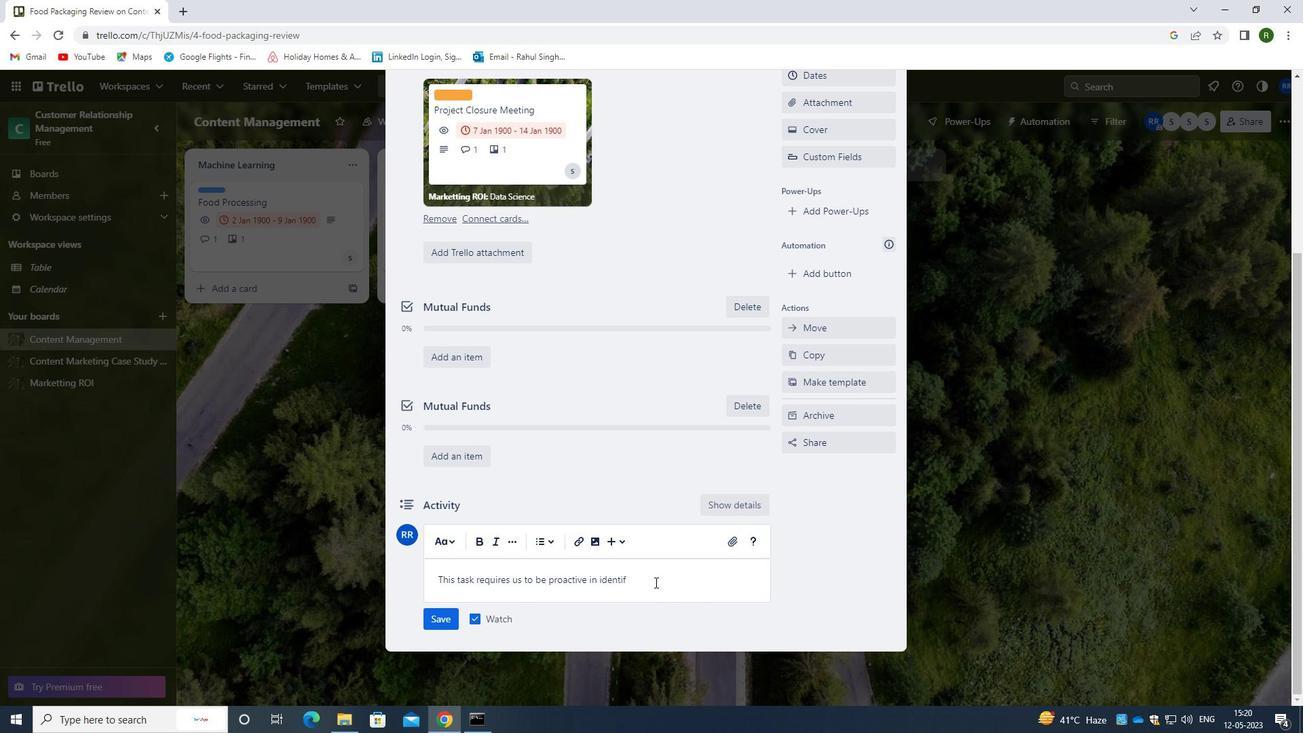 
Action: Mouse pressed left at (654, 581)
Screenshot: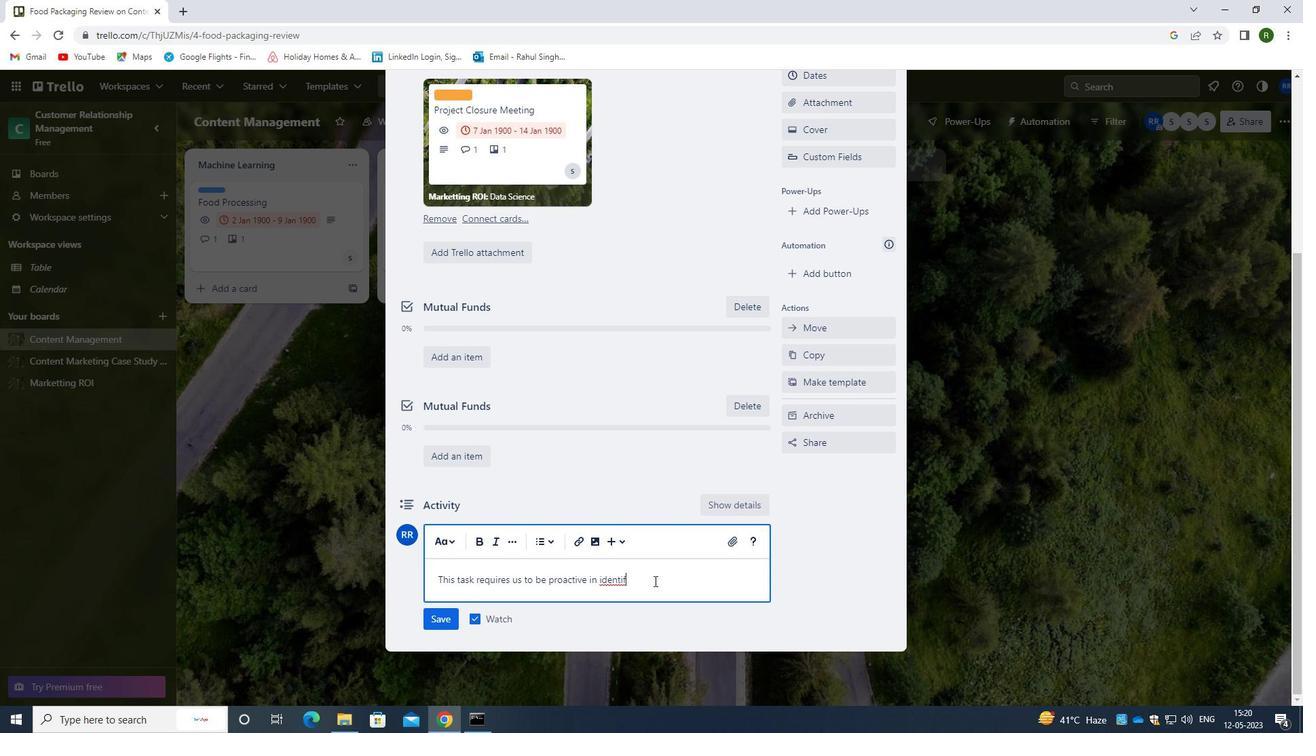 
Action: Mouse moved to (561, 591)
Screenshot: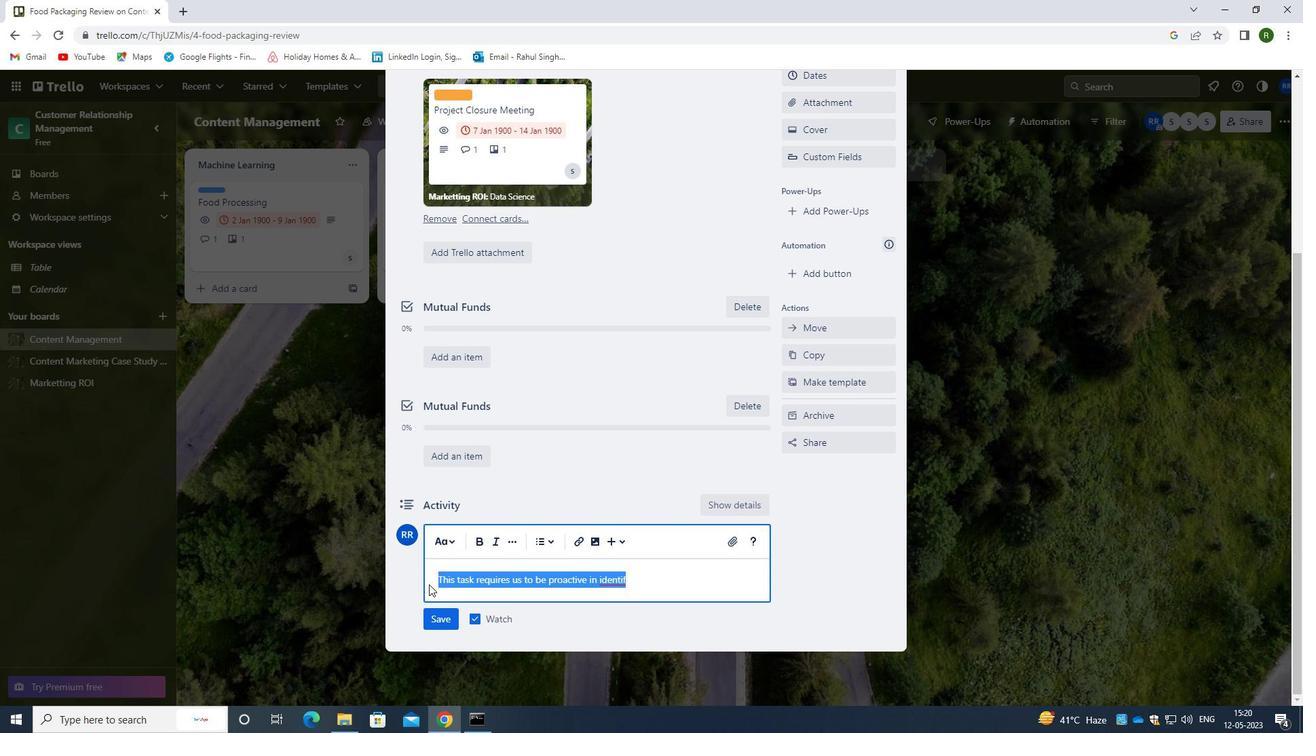 
Action: Key pressed <Key.backspace><Key.caps_lock>T<Key.caps_lock>HIS<Key.space>TASK<Key.space>REQUIRES<Key.space>US<Key.space>TO<Key.space>BE<Key.space>PROACTIVE<Key.space>IN<Key.space>IDENTIFYING<Key.space>POTENTIAL<Key.space>RISKS<Key.space>AND<Key.space>TAKING<Key.space>STEPS<Key.space>TO<Key.space>MITIGATE<Key.space>THE,<Key.backspace>M
Screenshot: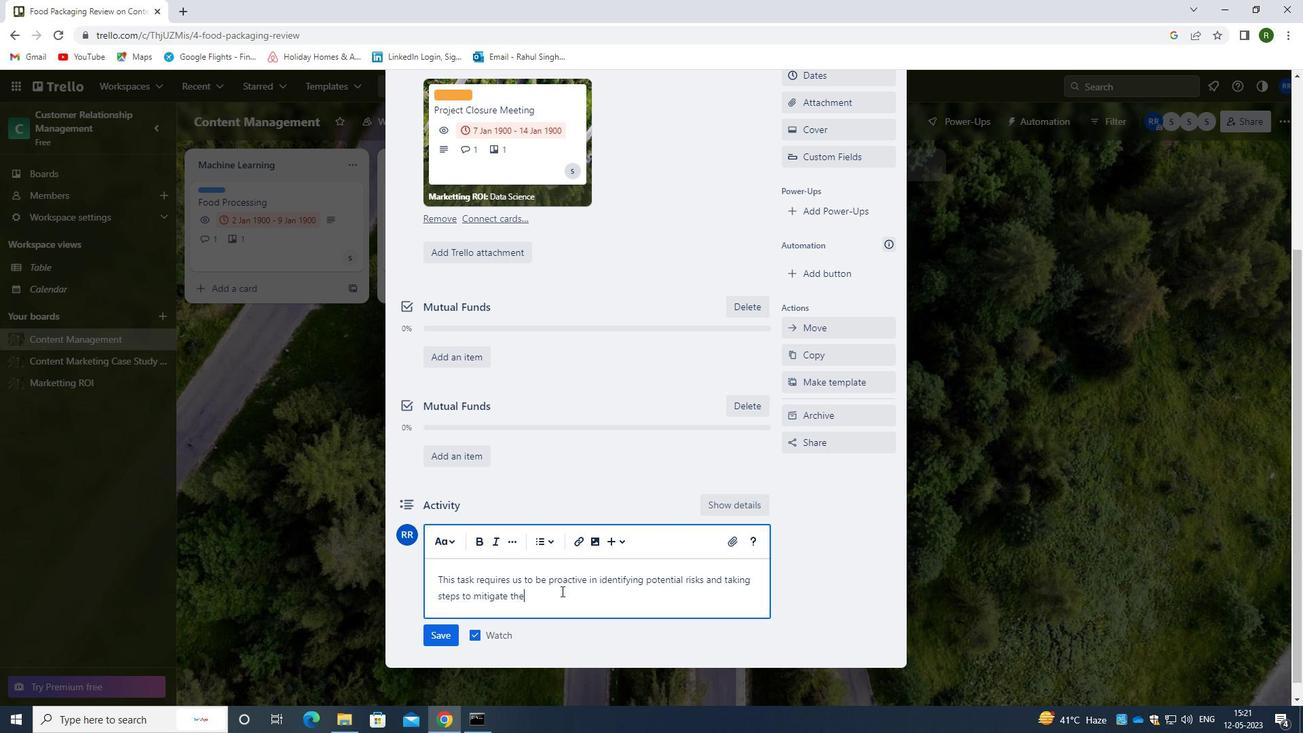 
Action: Mouse moved to (435, 634)
Screenshot: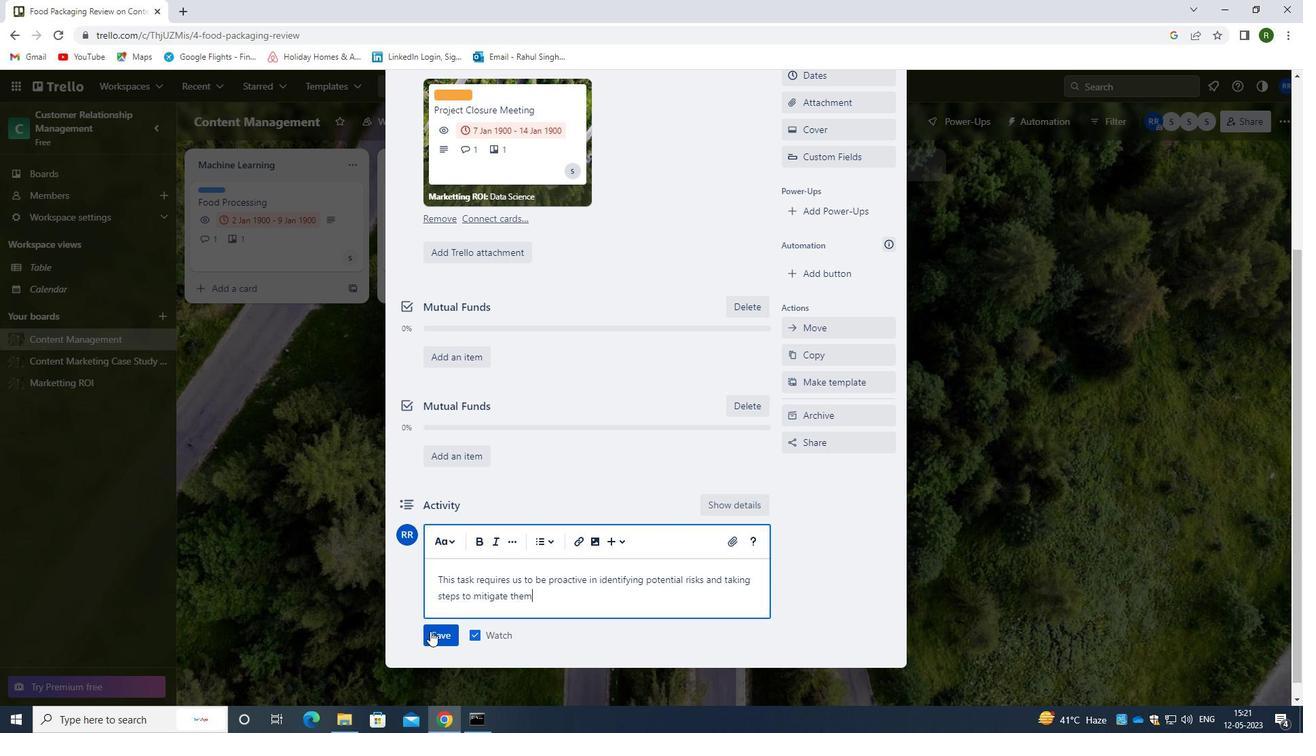 
Action: Mouse pressed left at (435, 634)
Screenshot: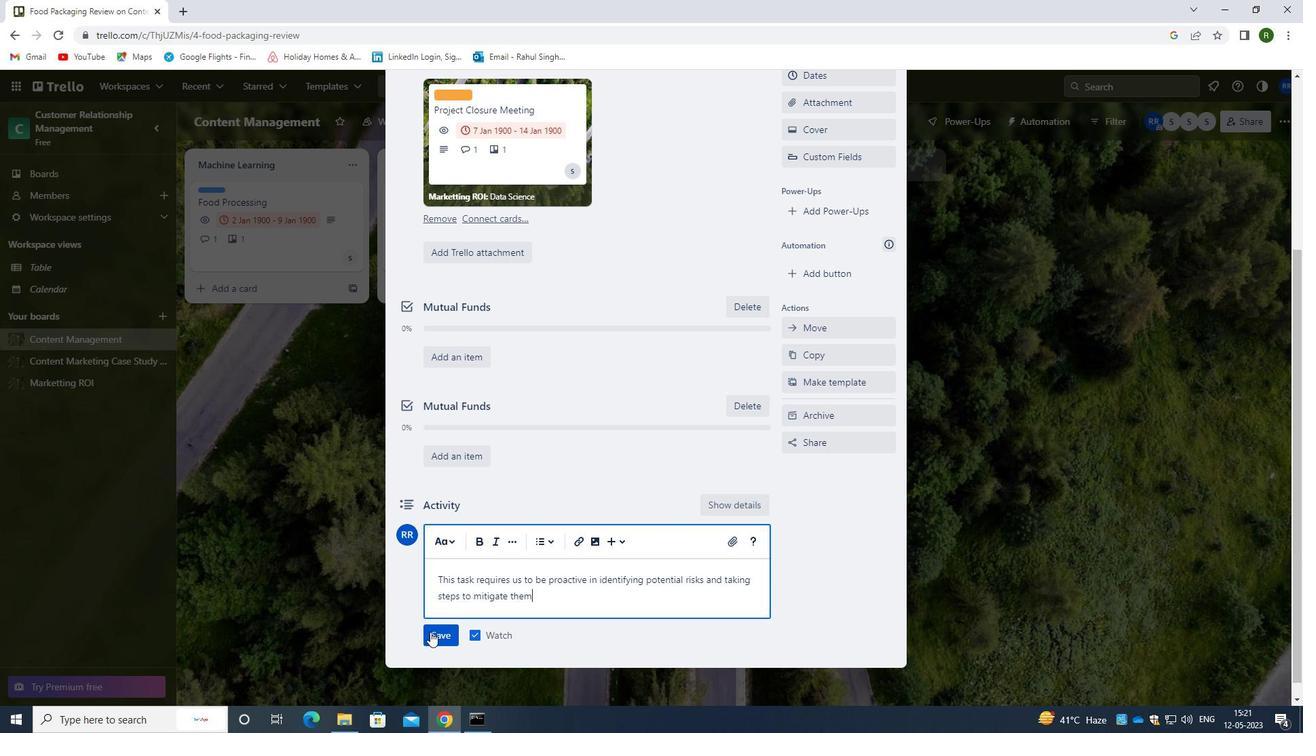 
Action: Mouse moved to (824, 82)
Screenshot: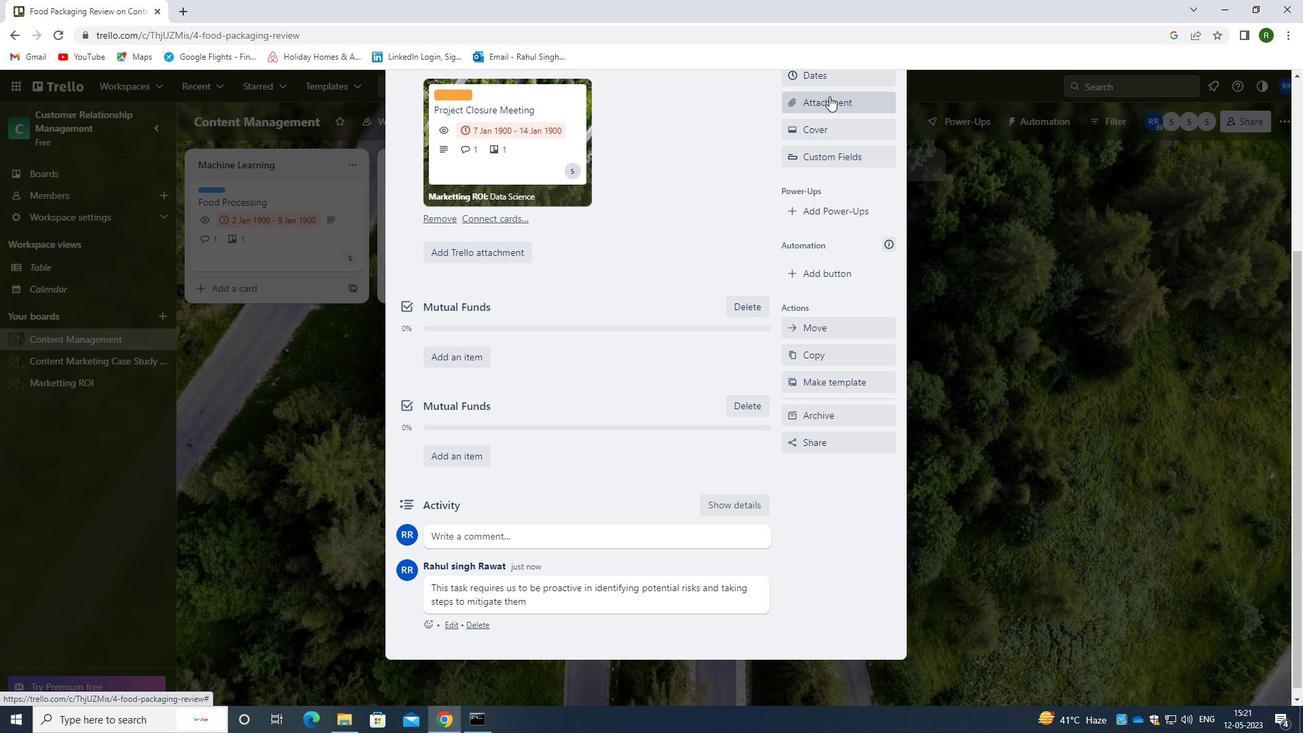 
Action: Mouse pressed left at (824, 82)
Screenshot: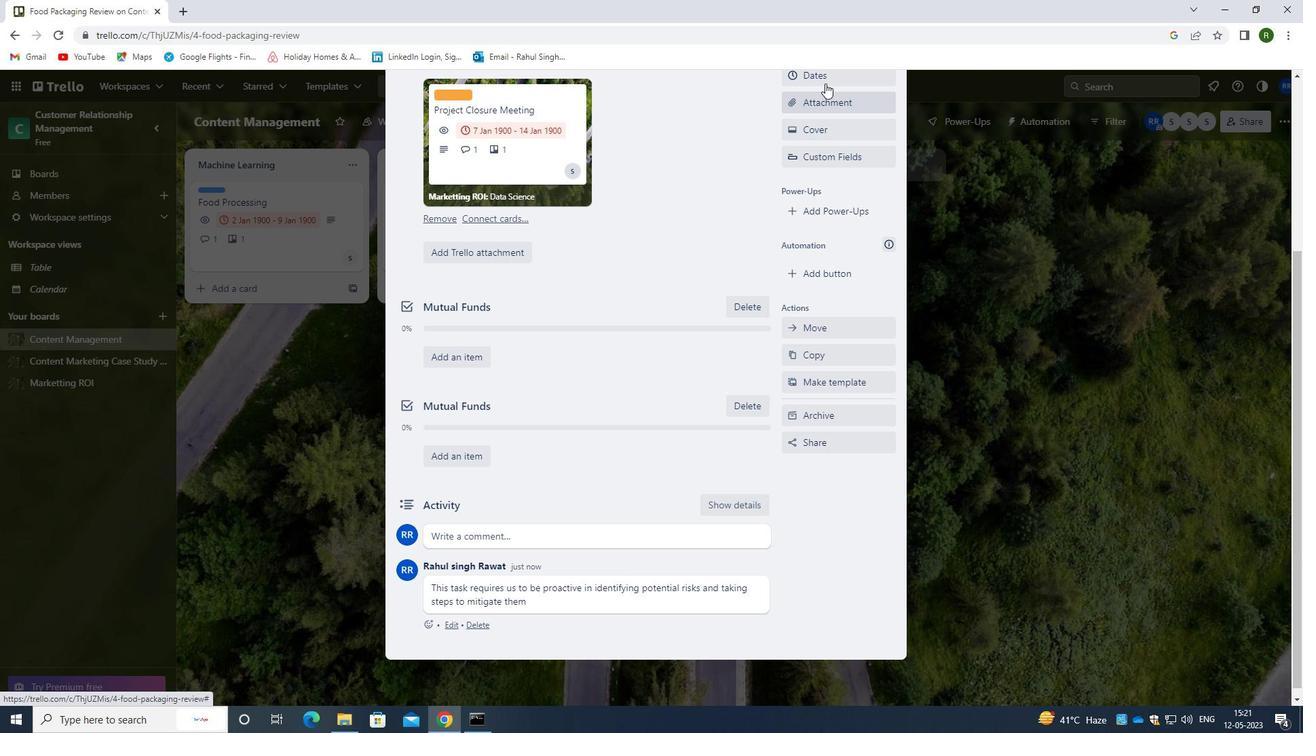 
Action: Mouse moved to (802, 369)
Screenshot: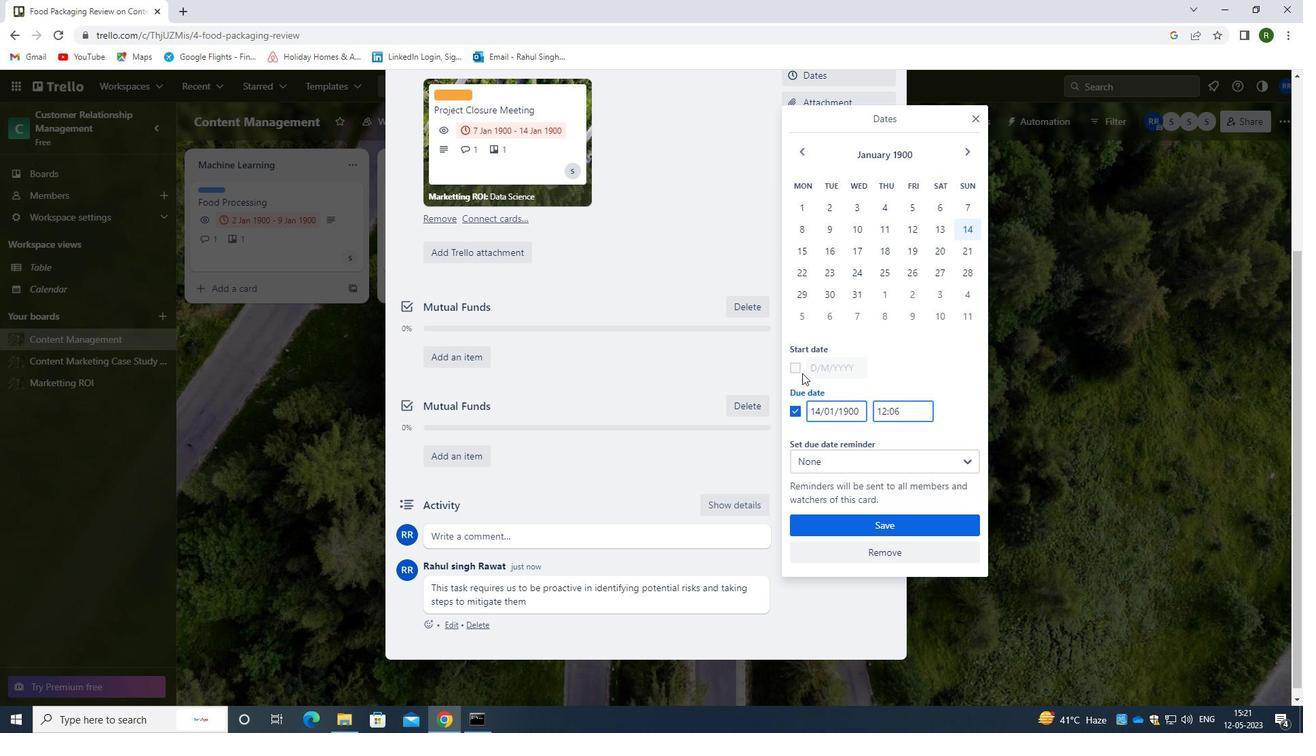 
Action: Mouse pressed left at (802, 369)
Screenshot: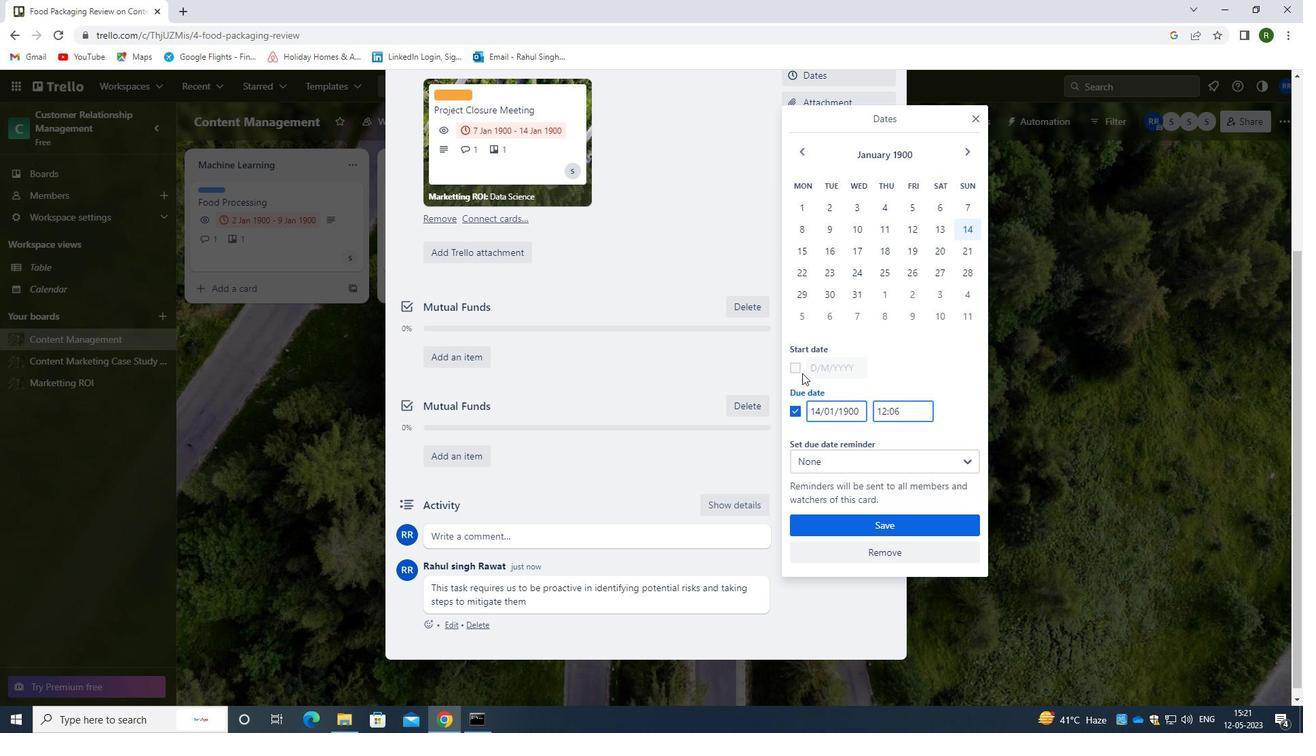 
Action: Mouse moved to (862, 369)
Screenshot: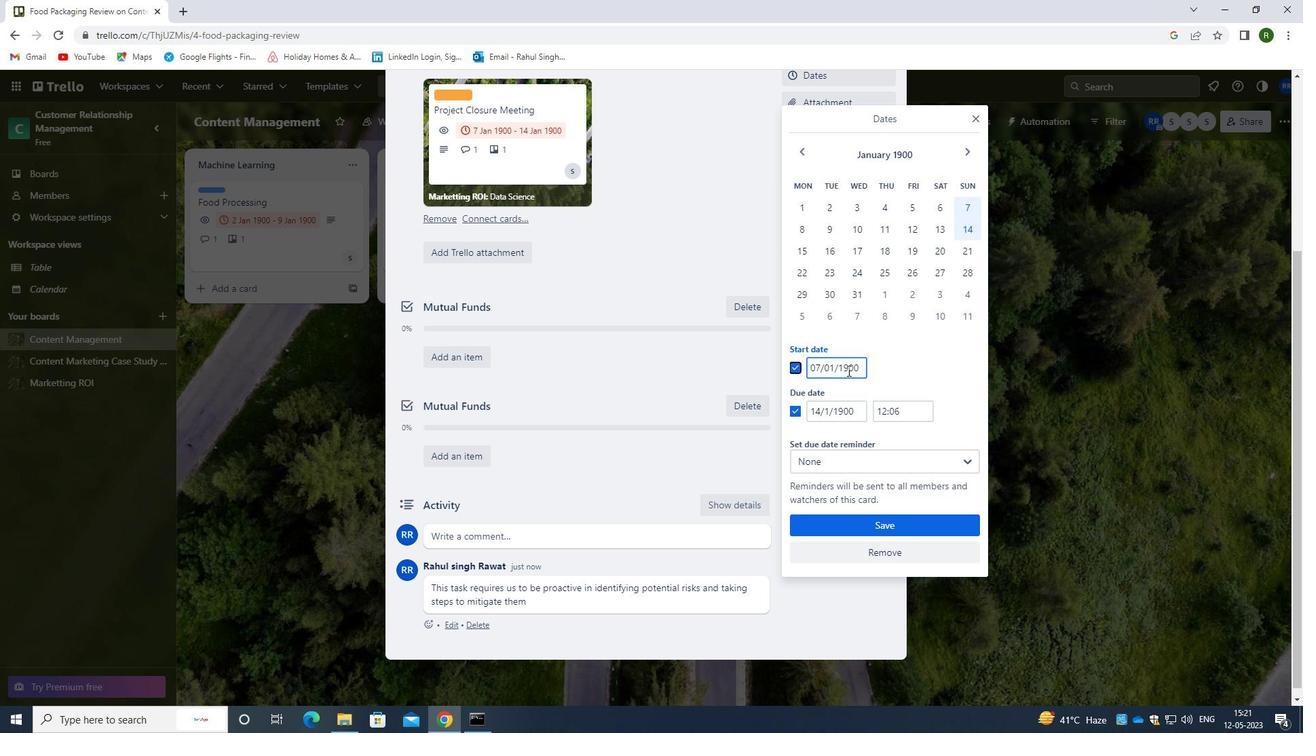 
Action: Mouse pressed left at (862, 369)
Screenshot: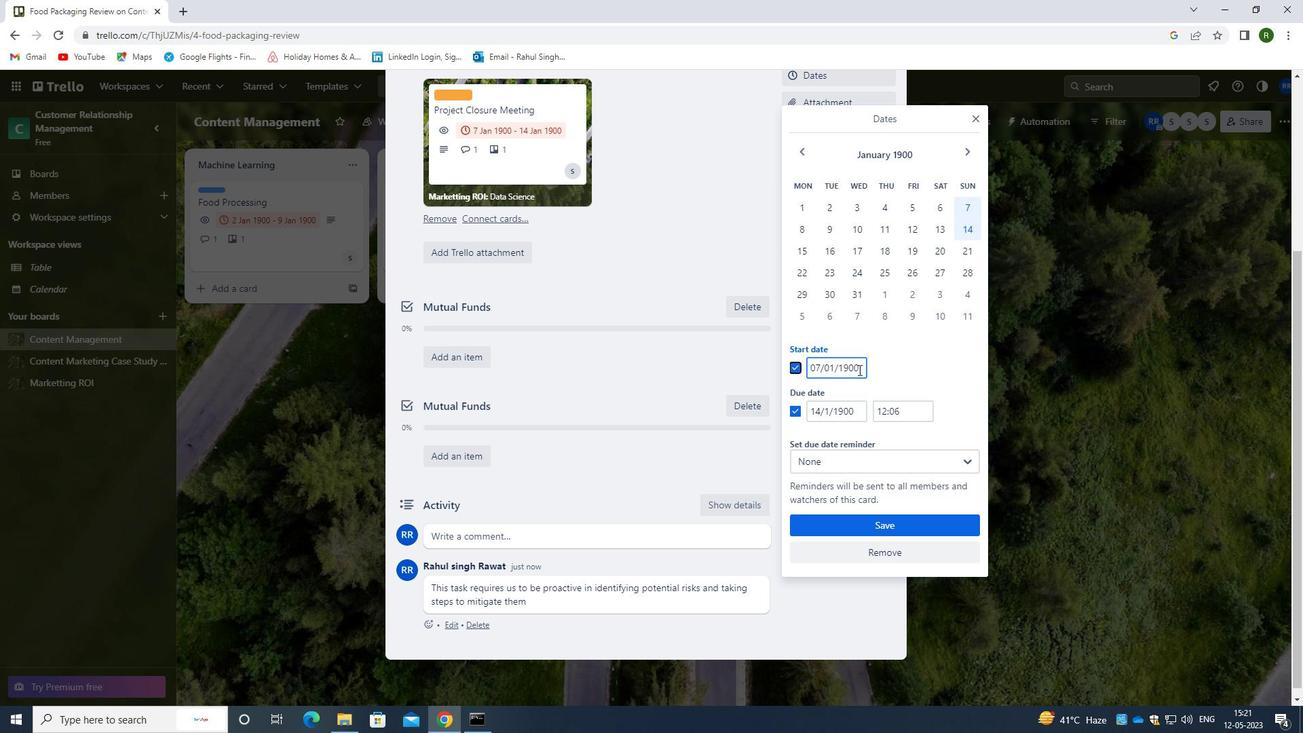 
Action: Mouse moved to (806, 364)
Screenshot: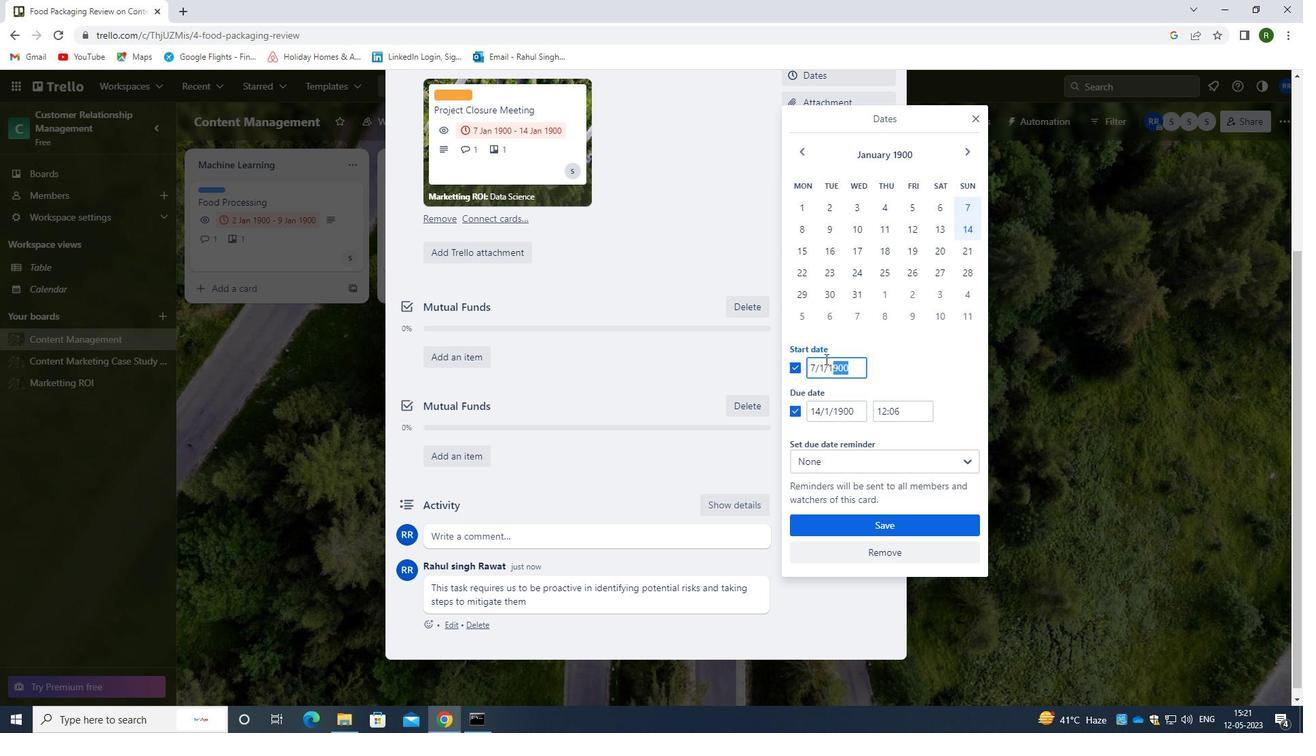 
Action: Key pressed <Key.backspace>08/01/1900
Screenshot: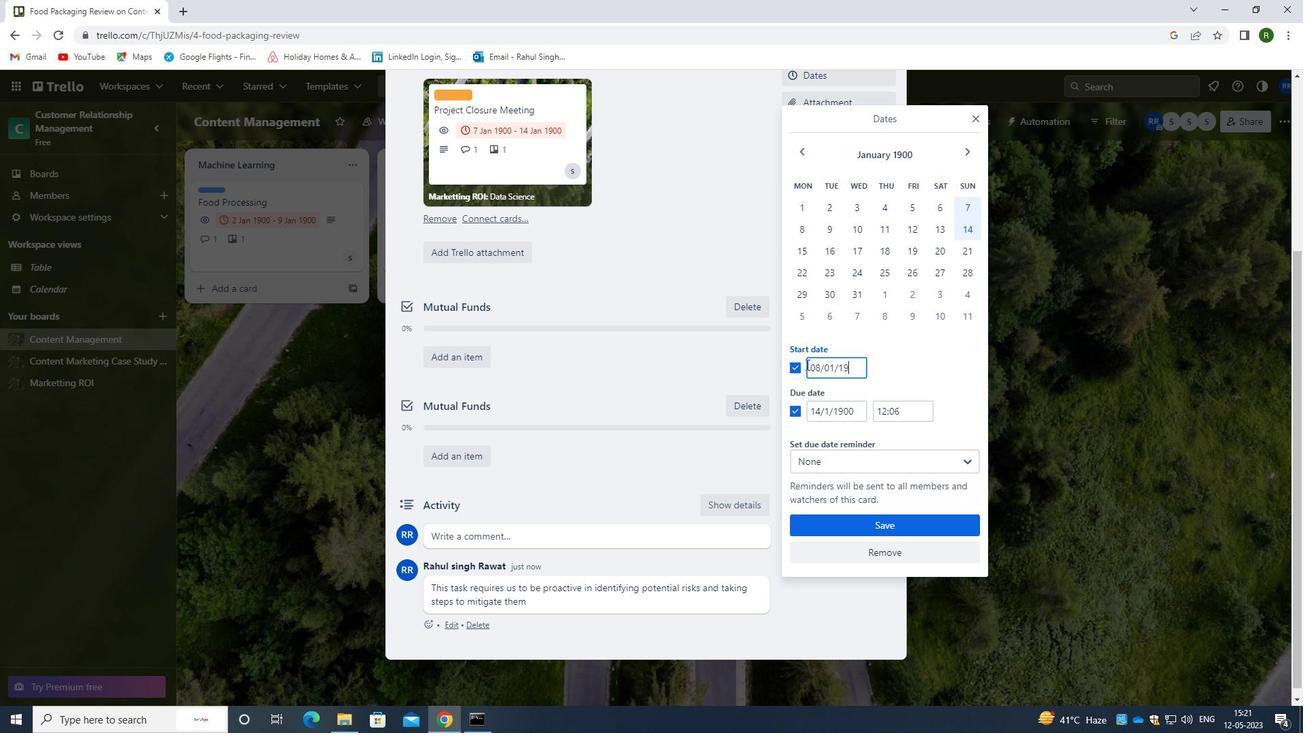 
Action: Mouse moved to (856, 413)
Screenshot: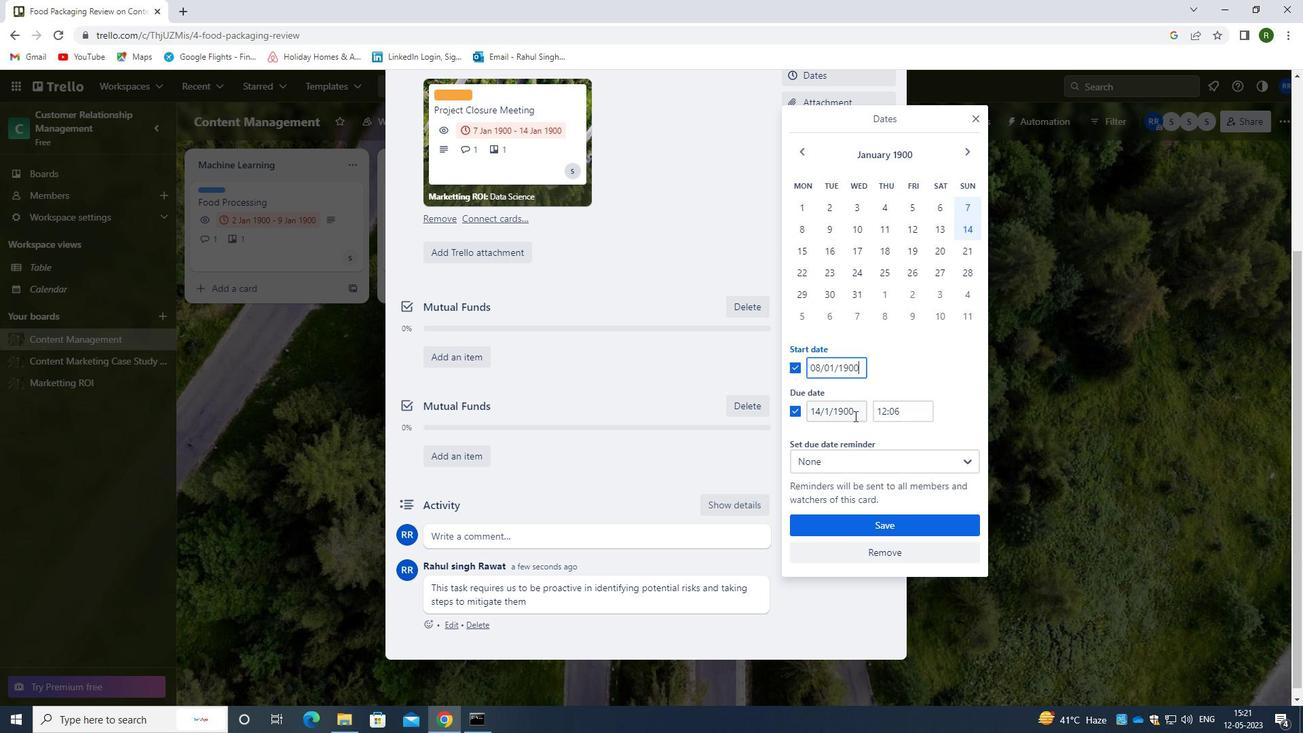 
Action: Mouse pressed left at (856, 413)
Screenshot: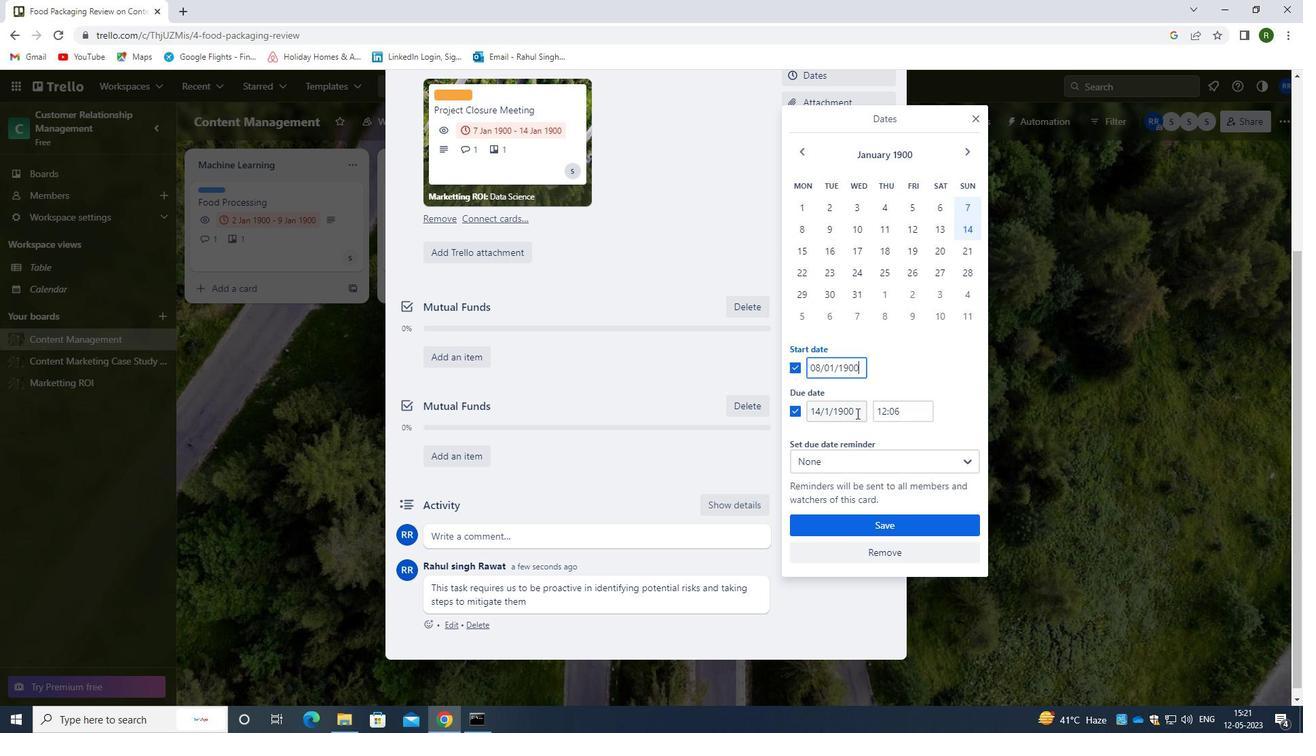 
Action: Mouse moved to (785, 396)
Screenshot: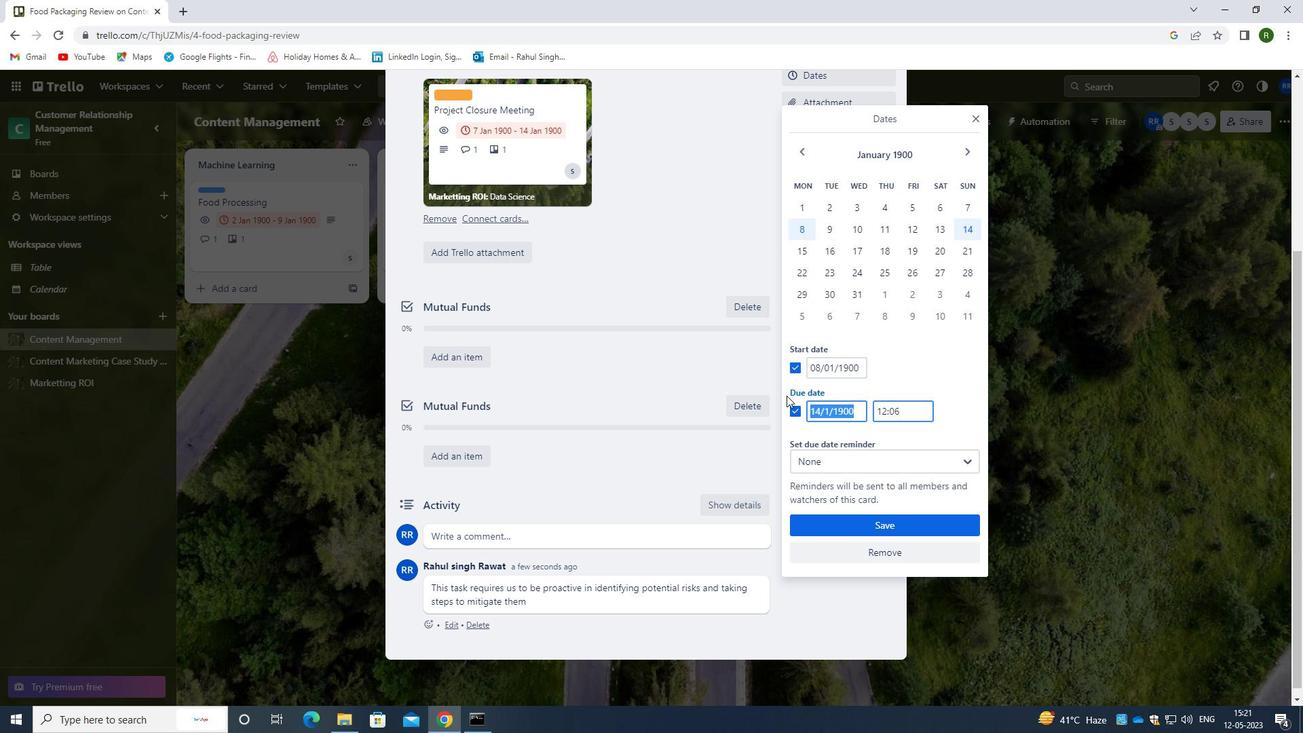 
Action: Key pressed 15/01/1900
Screenshot: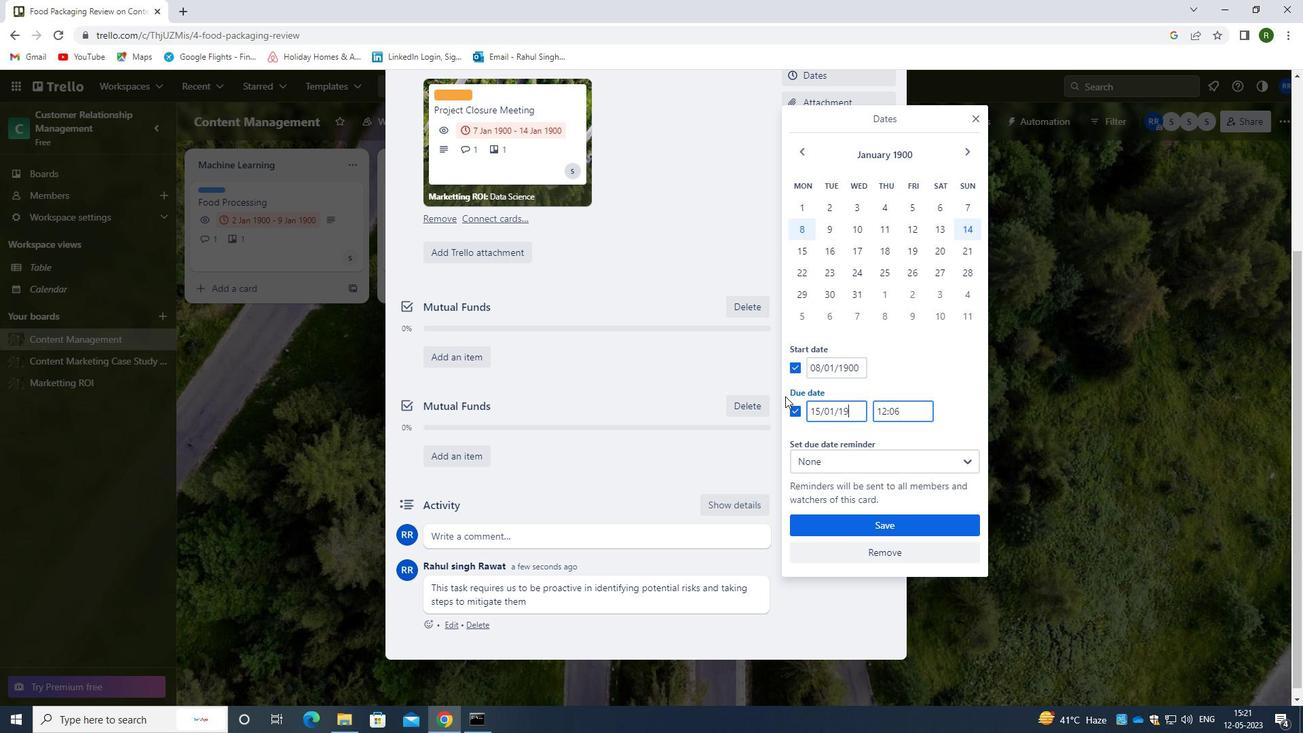
Action: Mouse moved to (889, 528)
Screenshot: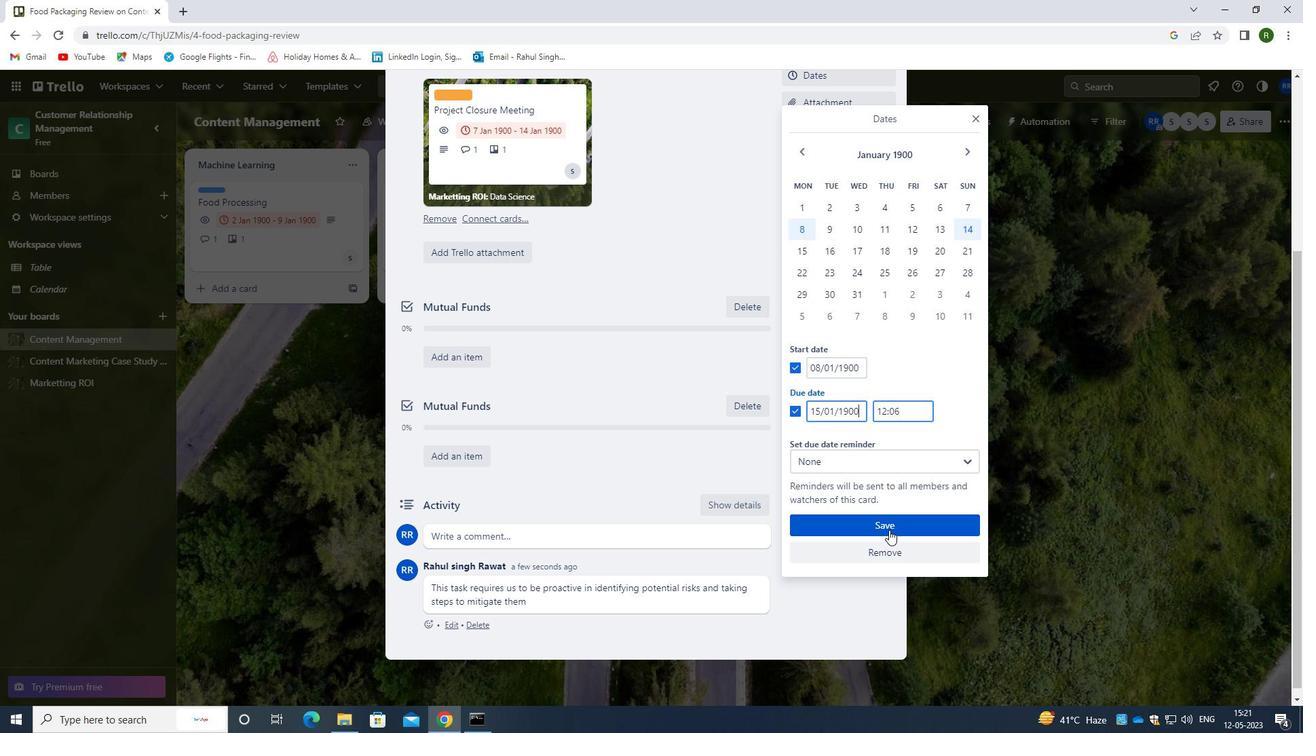 
Action: Mouse pressed left at (889, 528)
Screenshot: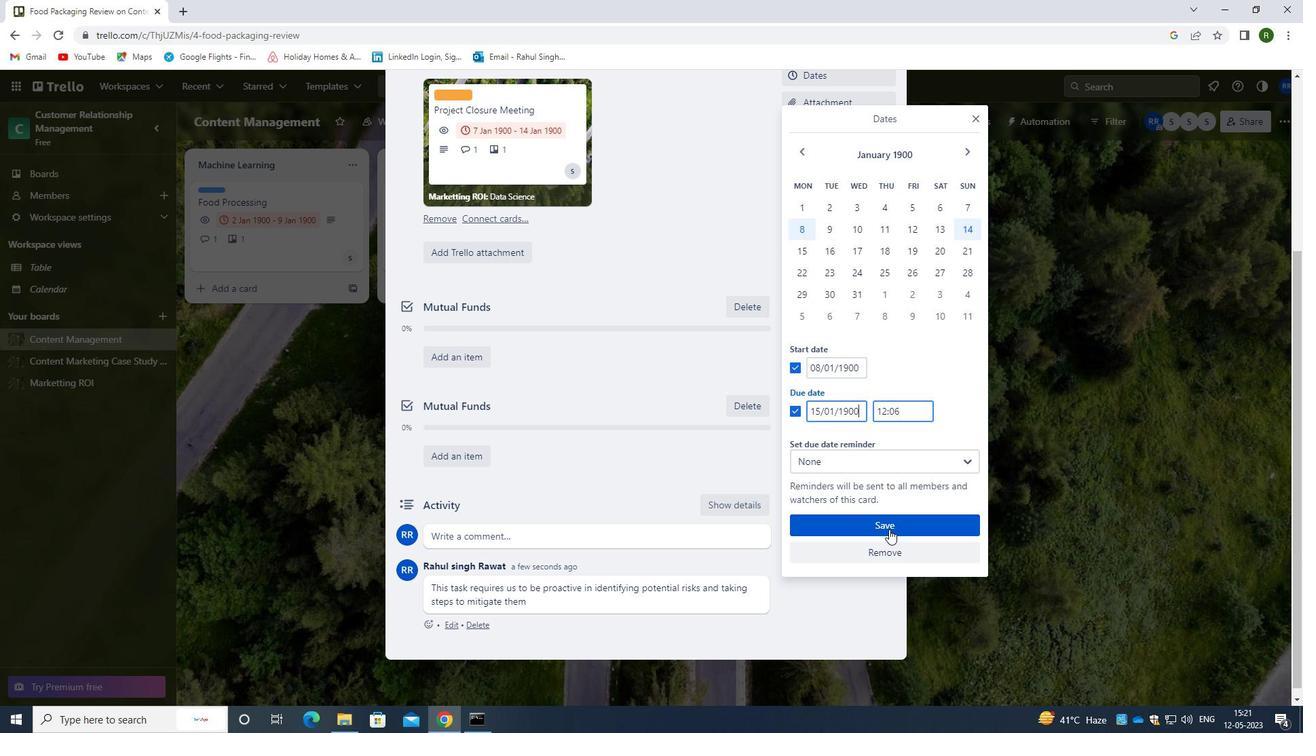 
Action: Mouse moved to (904, 403)
Screenshot: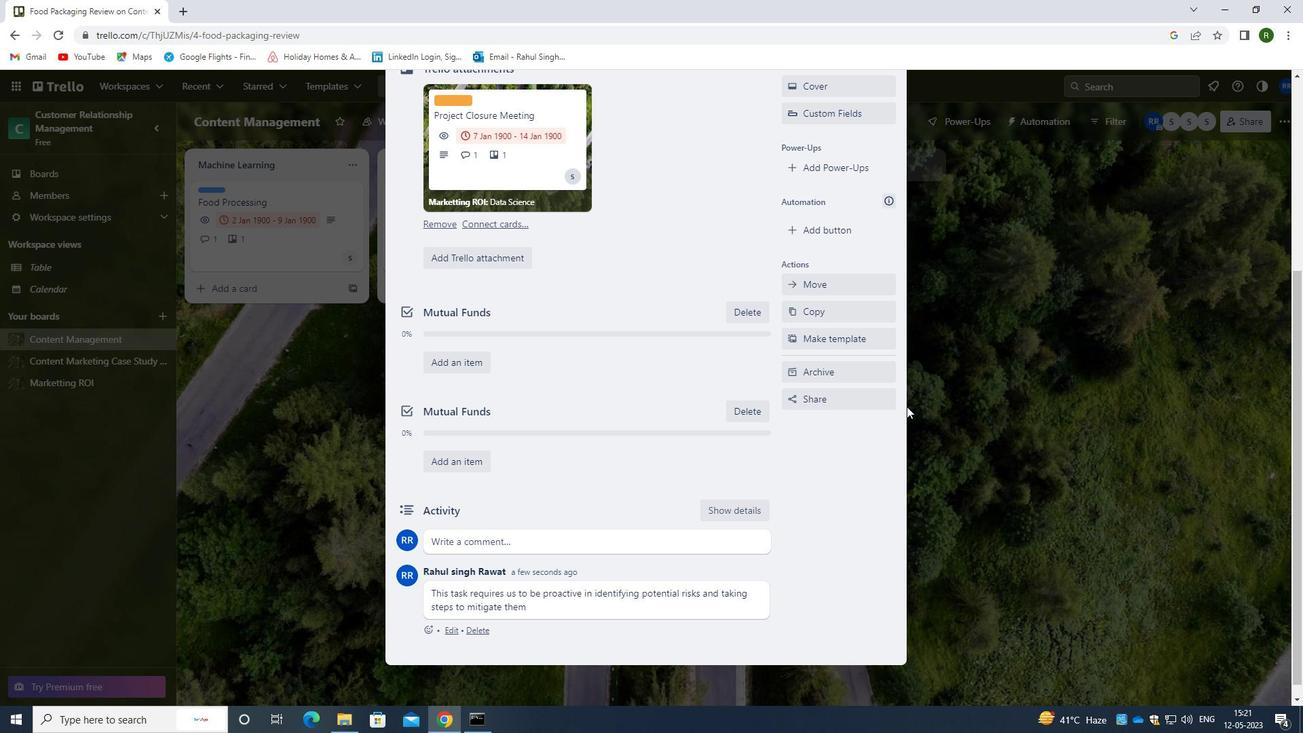 
Action: Mouse scrolled (904, 403) with delta (0, 0)
Screenshot: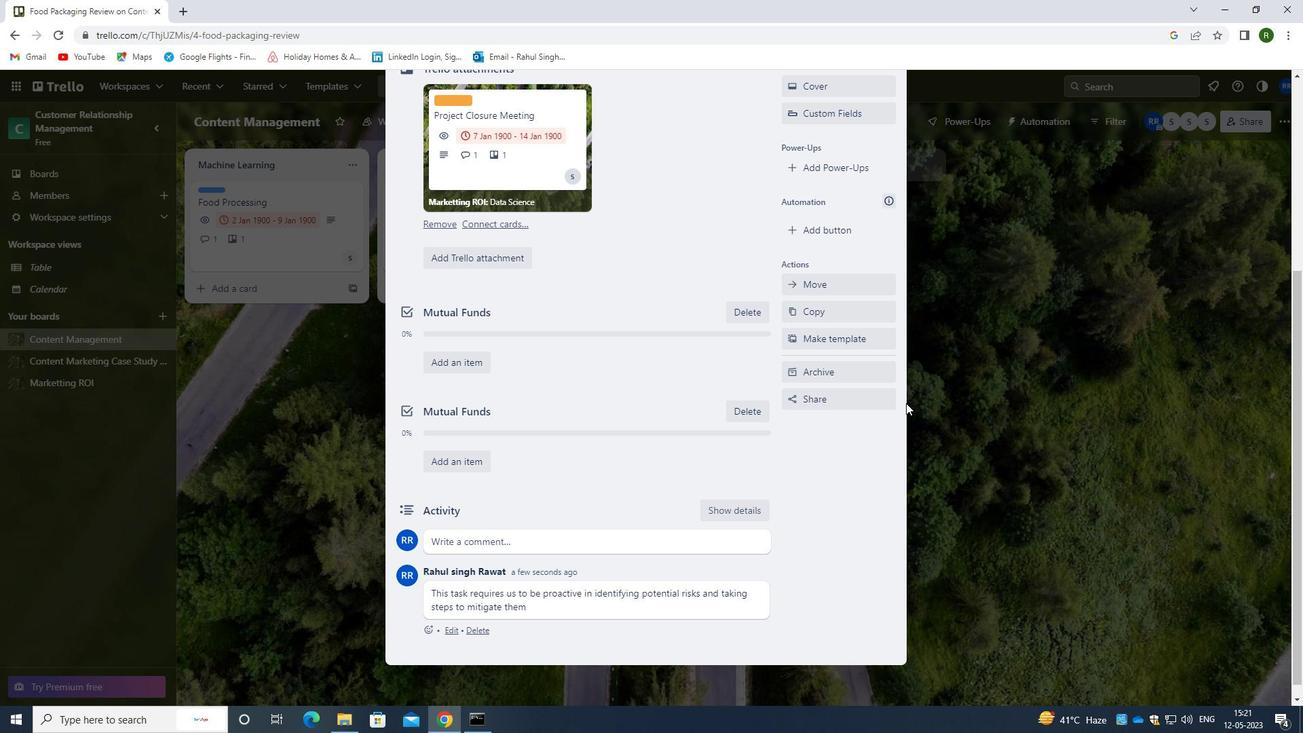 
Action: Mouse scrolled (904, 403) with delta (0, 0)
Screenshot: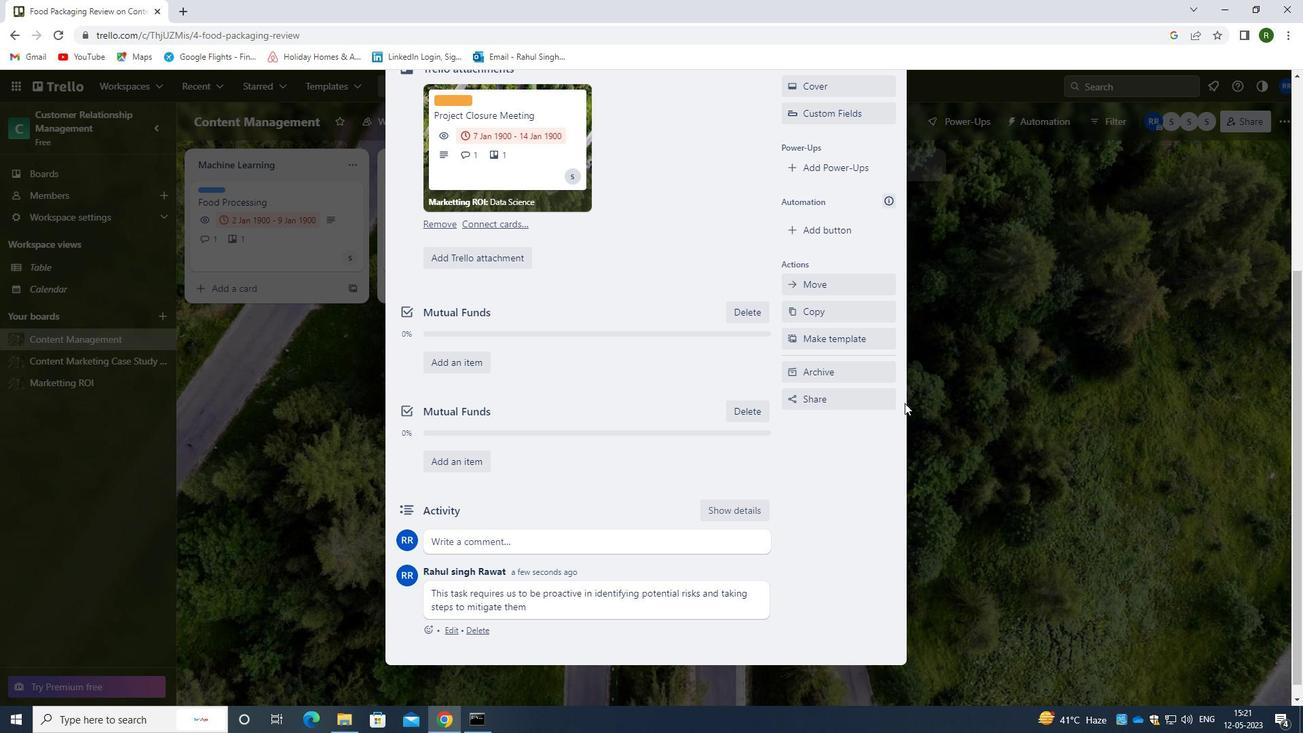 
Action: Mouse scrolled (904, 403) with delta (0, 0)
Screenshot: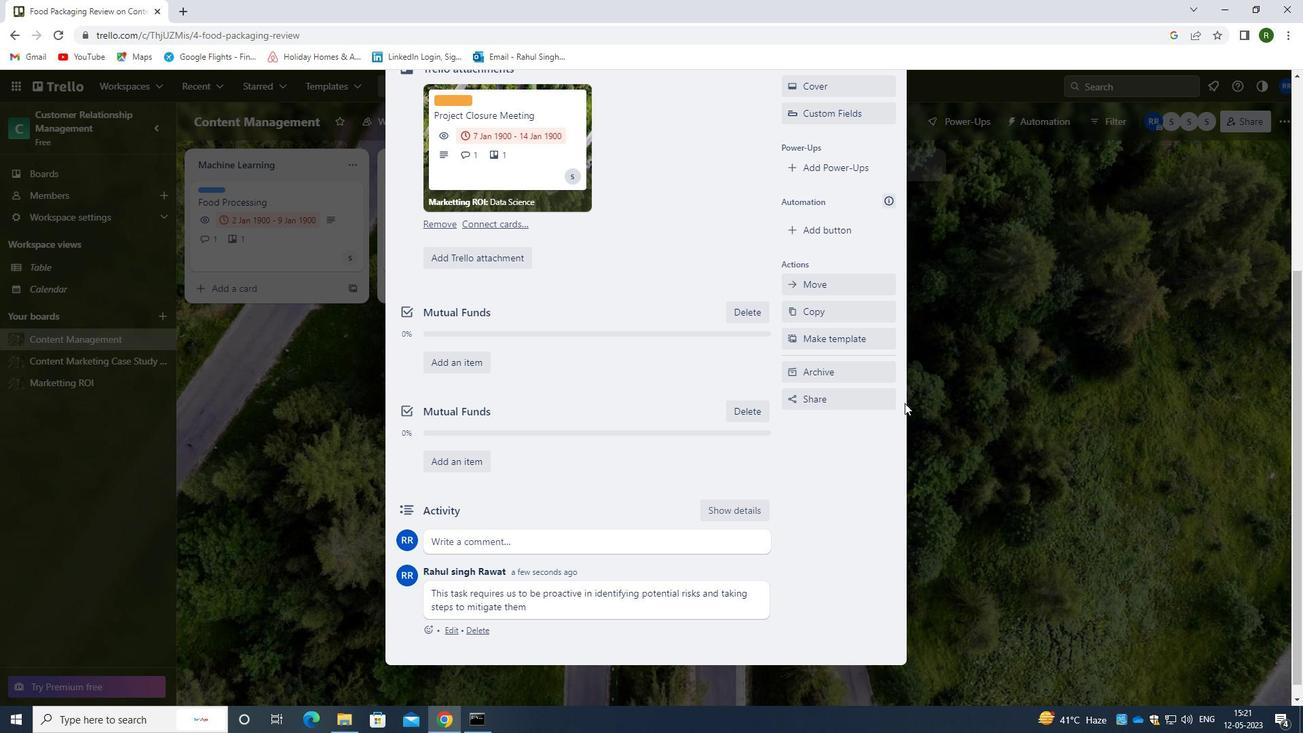 
Action: Mouse scrolled (904, 403) with delta (0, 0)
Screenshot: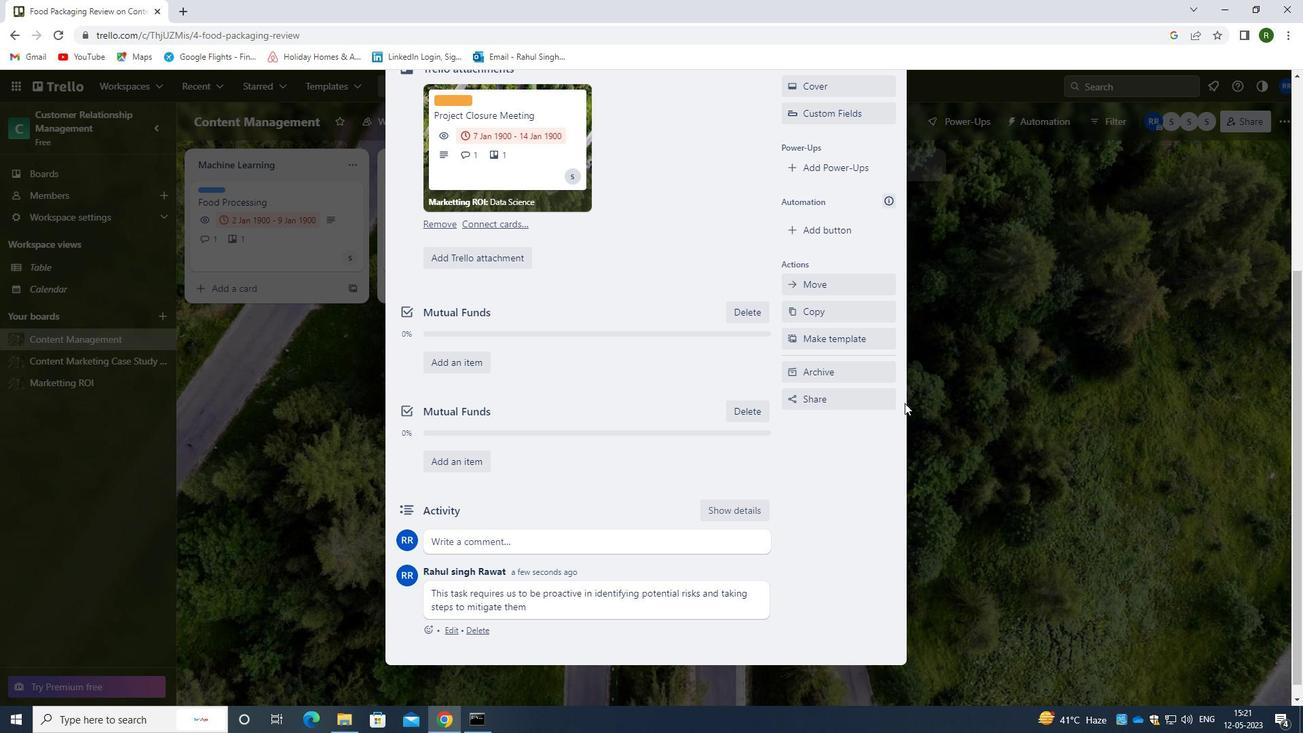 
Action: Mouse moved to (899, 105)
Screenshot: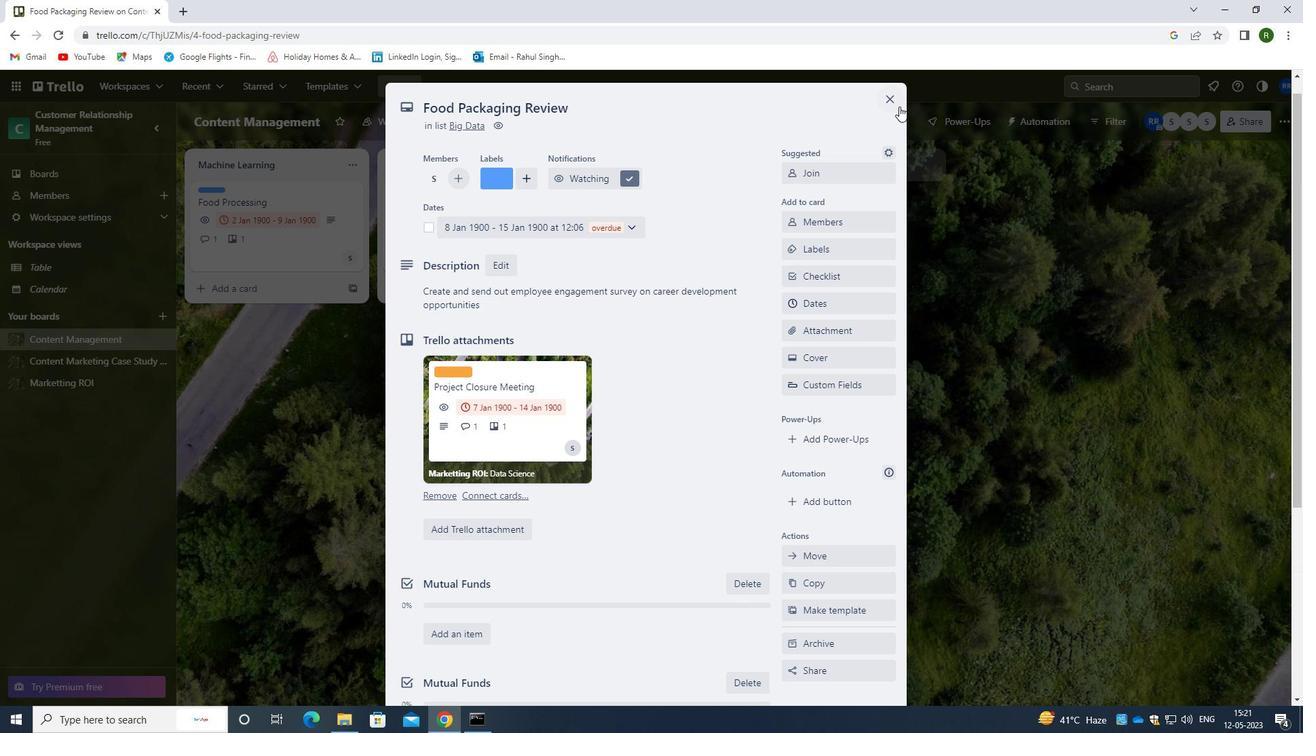 
